 Task: In the  document effectivedm.doc ,insert the clipart between heading and points ' search for plan ' and adjust the shape height to  '3..4''
Action: Mouse moved to (19, 18)
Screenshot: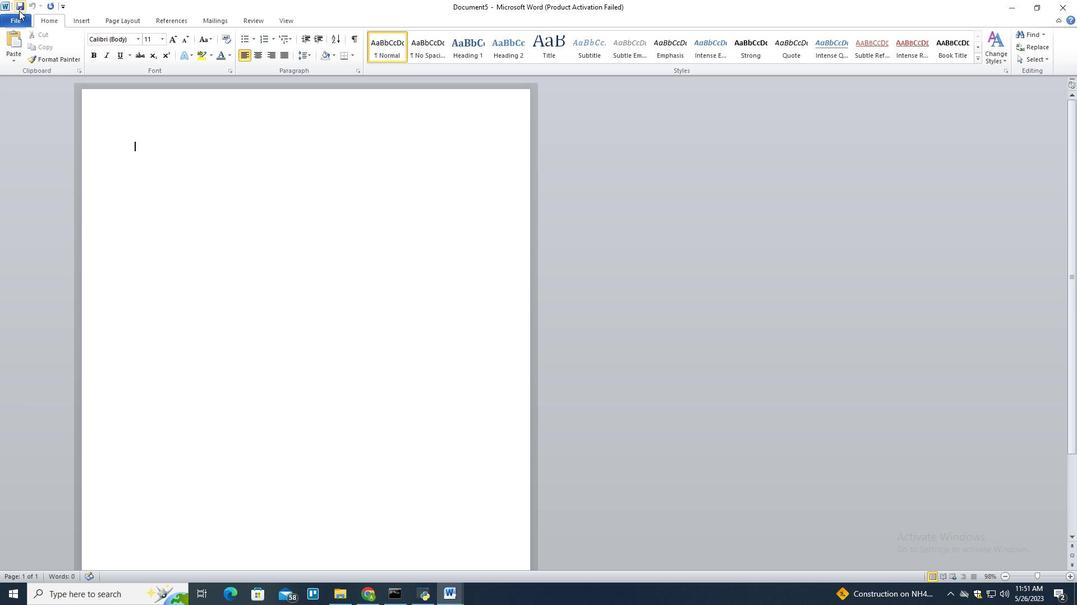 
Action: Mouse pressed left at (19, 18)
Screenshot: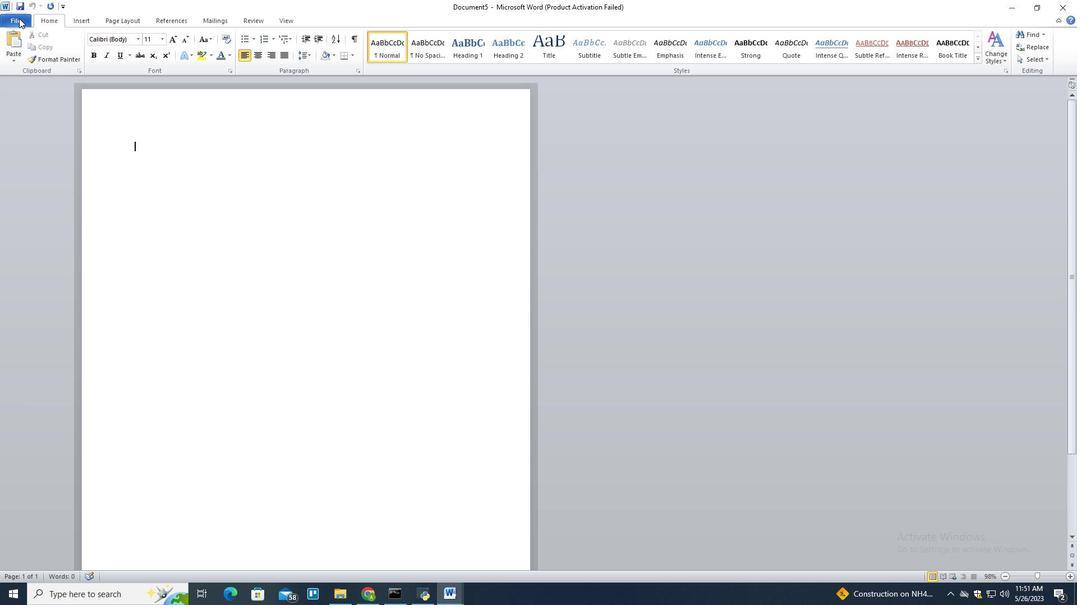
Action: Mouse moved to (39, 67)
Screenshot: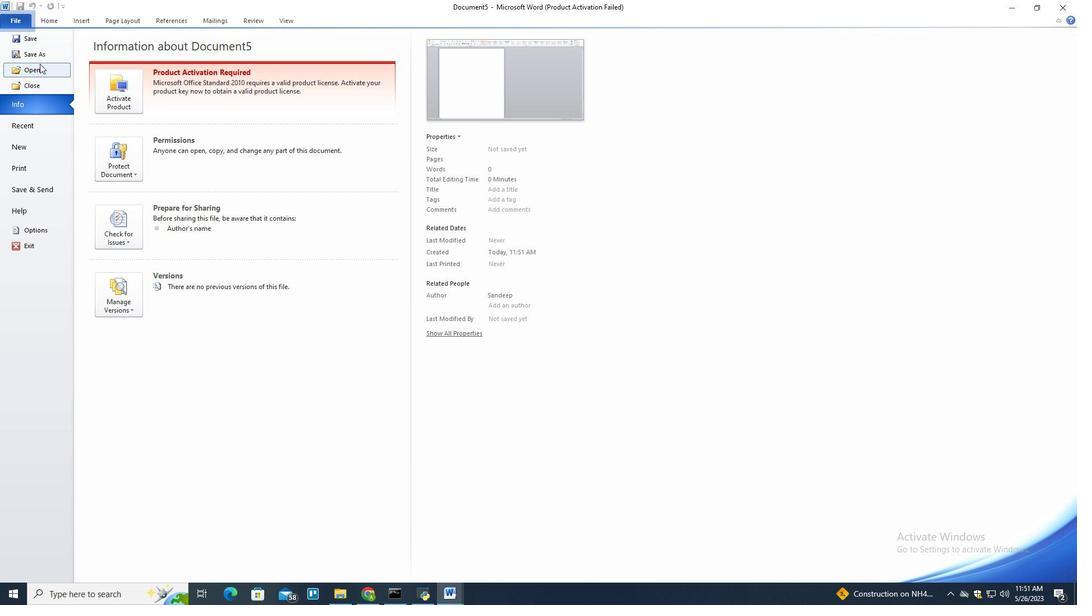 
Action: Mouse pressed left at (39, 67)
Screenshot: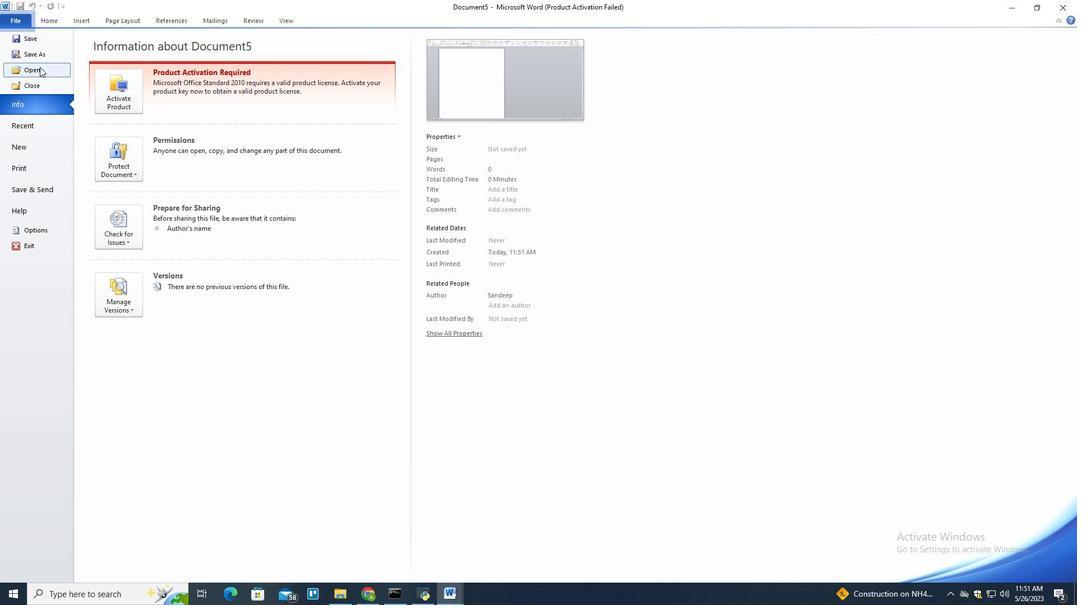 
Action: Mouse moved to (140, 127)
Screenshot: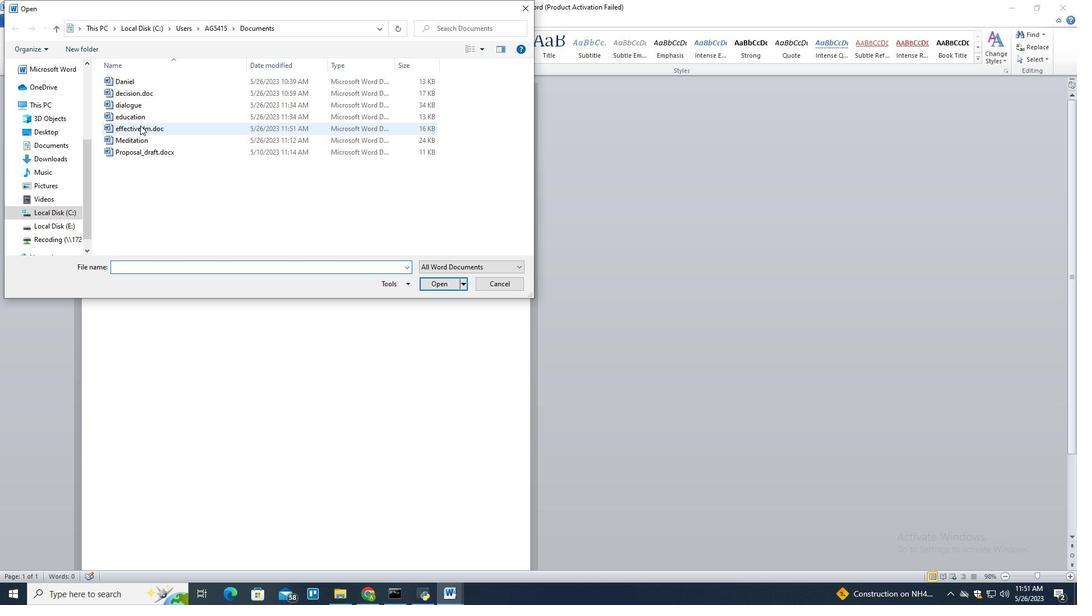 
Action: Mouse pressed left at (140, 127)
Screenshot: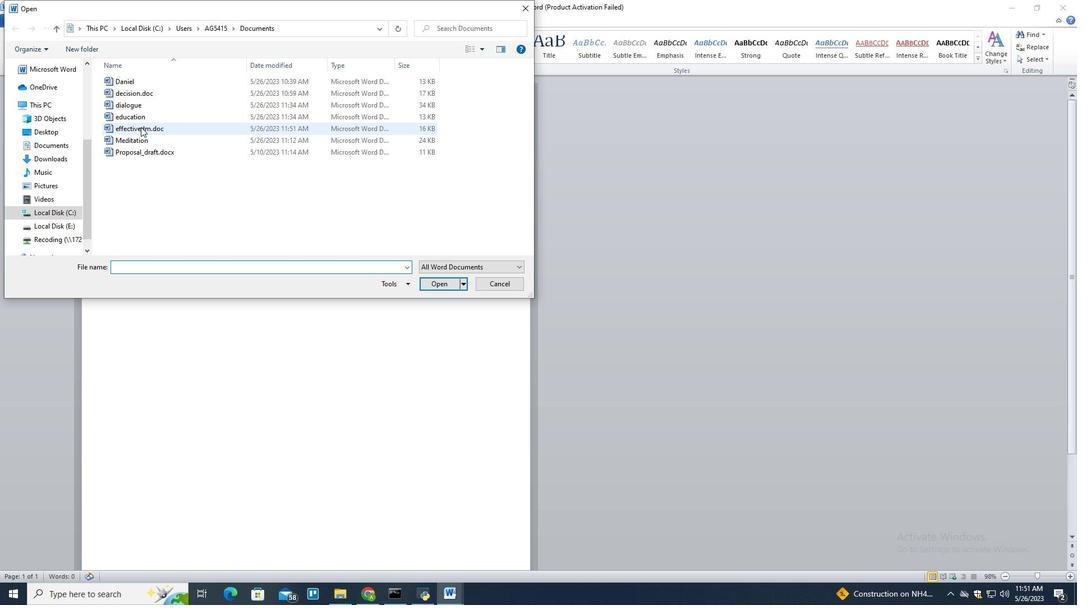 
Action: Mouse moved to (438, 287)
Screenshot: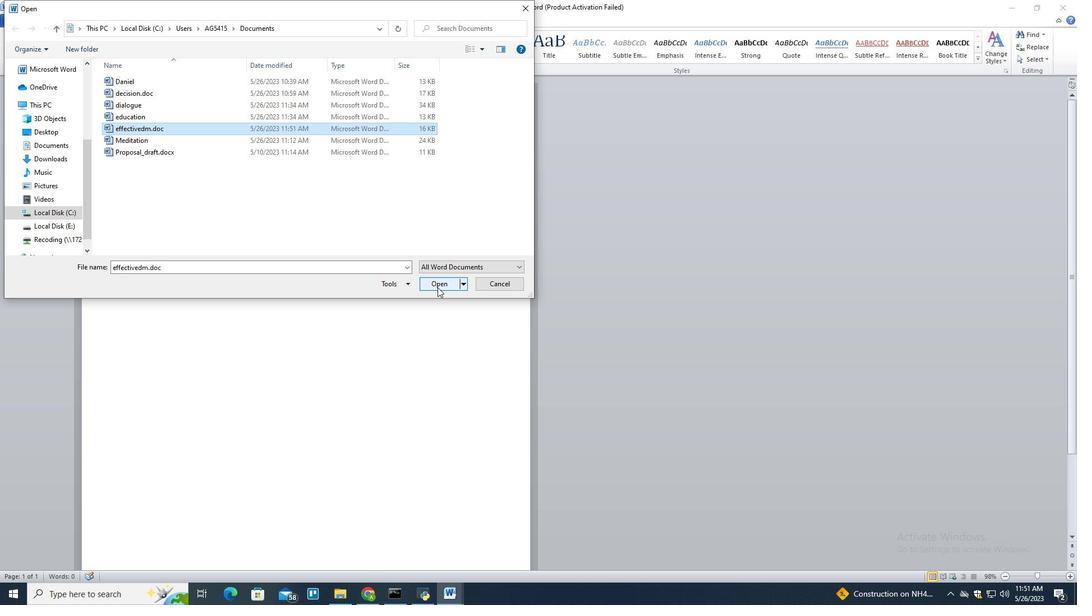 
Action: Mouse pressed left at (438, 287)
Screenshot: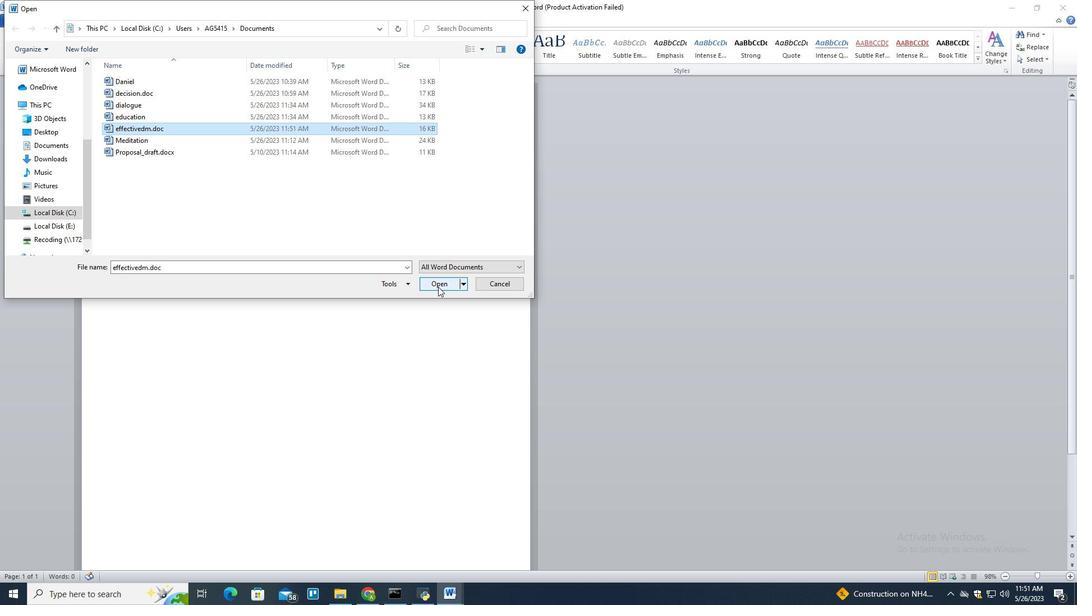 
Action: Mouse moved to (75, 20)
Screenshot: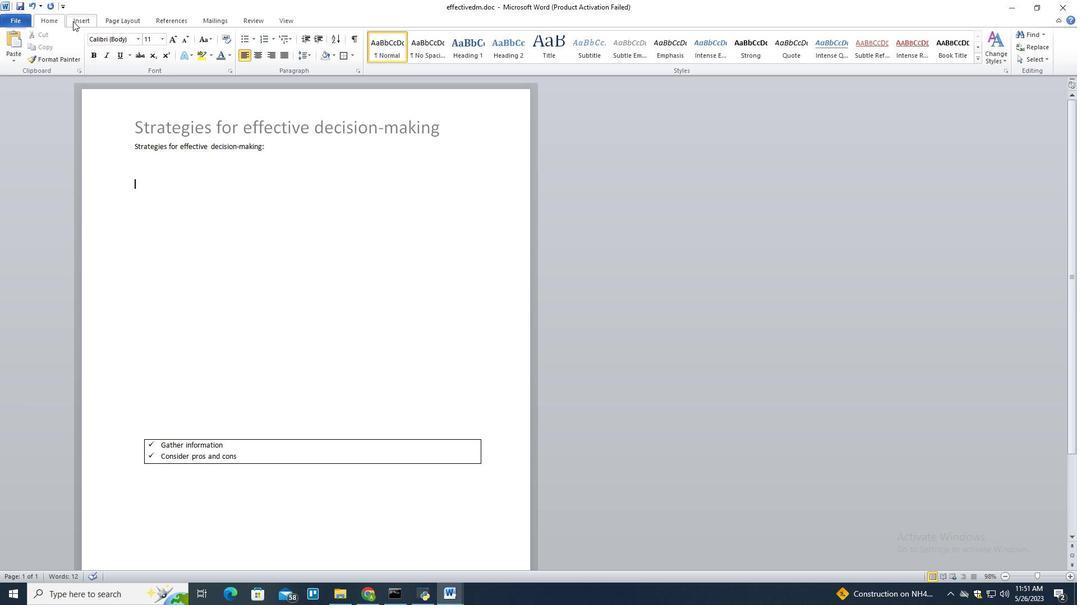 
Action: Mouse pressed left at (75, 20)
Screenshot: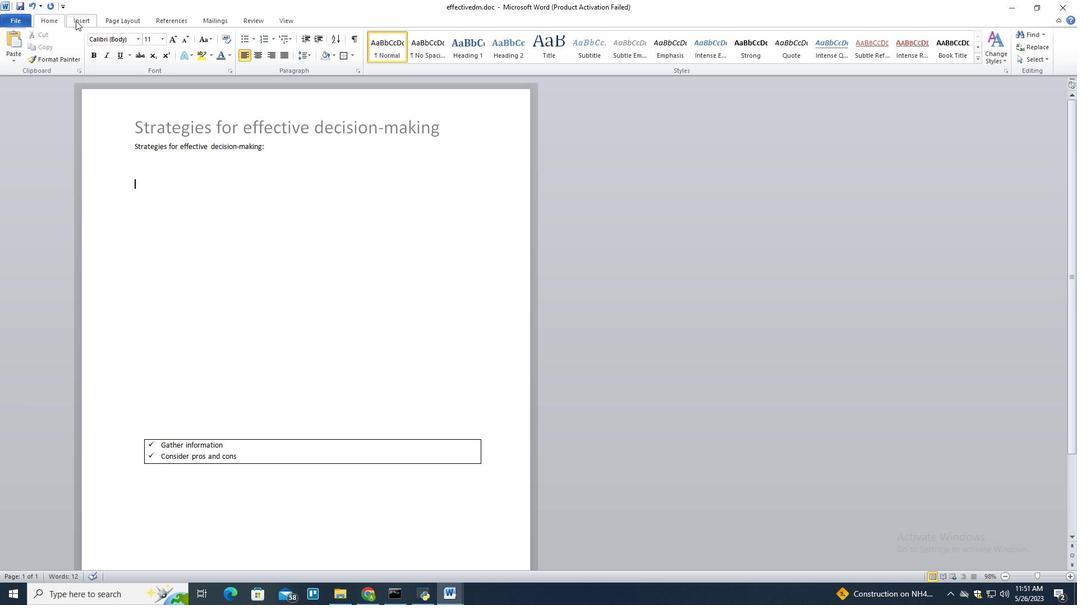 
Action: Mouse moved to (141, 51)
Screenshot: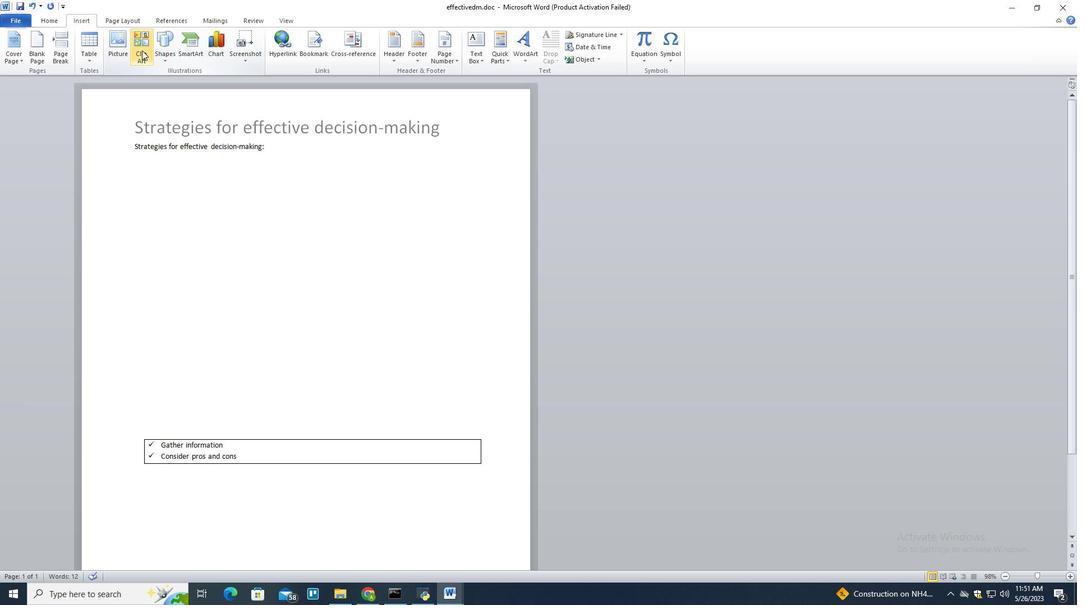 
Action: Mouse pressed left at (141, 51)
Screenshot: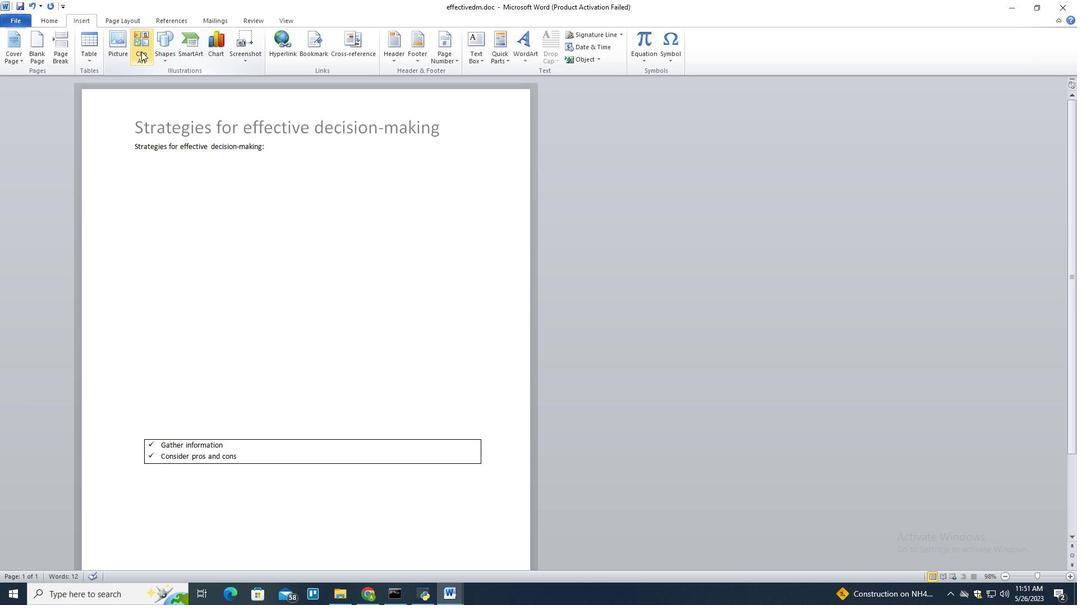 
Action: Mouse moved to (973, 104)
Screenshot: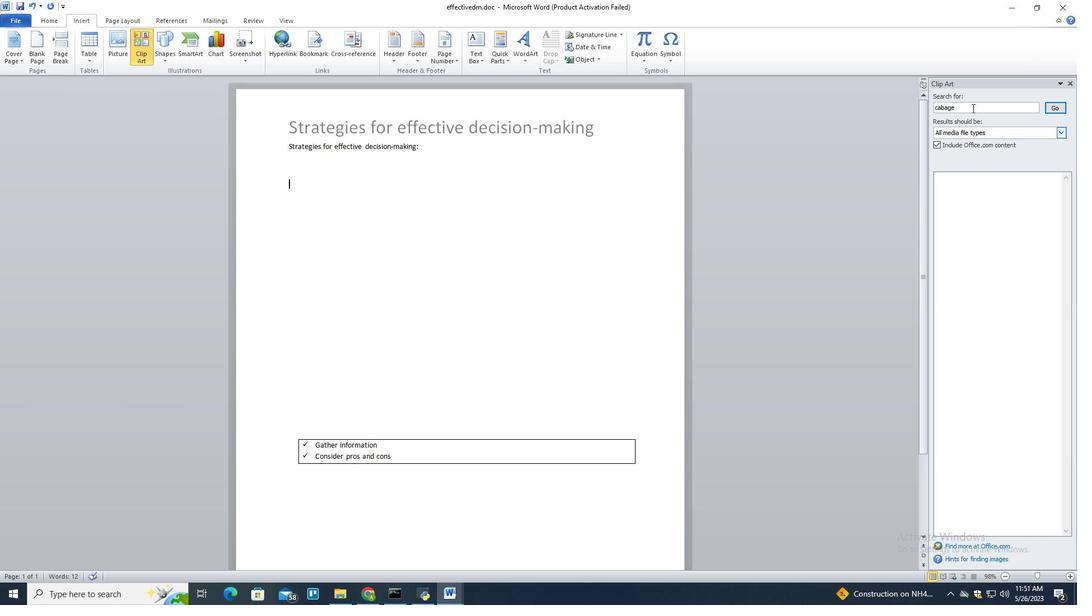 
Action: Mouse pressed left at (973, 104)
Screenshot: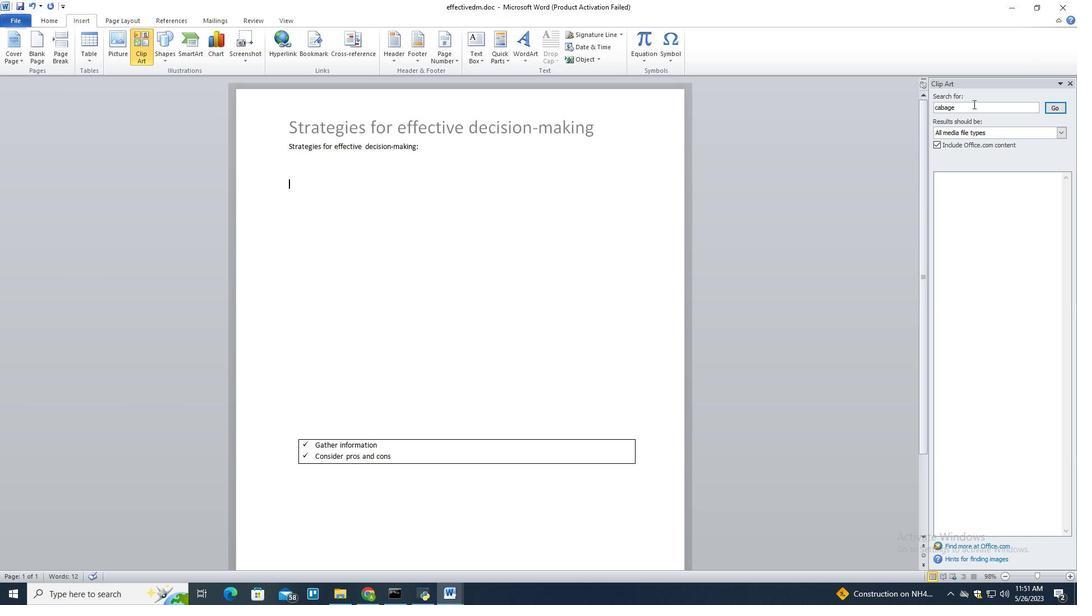 
Action: Mouse pressed left at (973, 104)
Screenshot: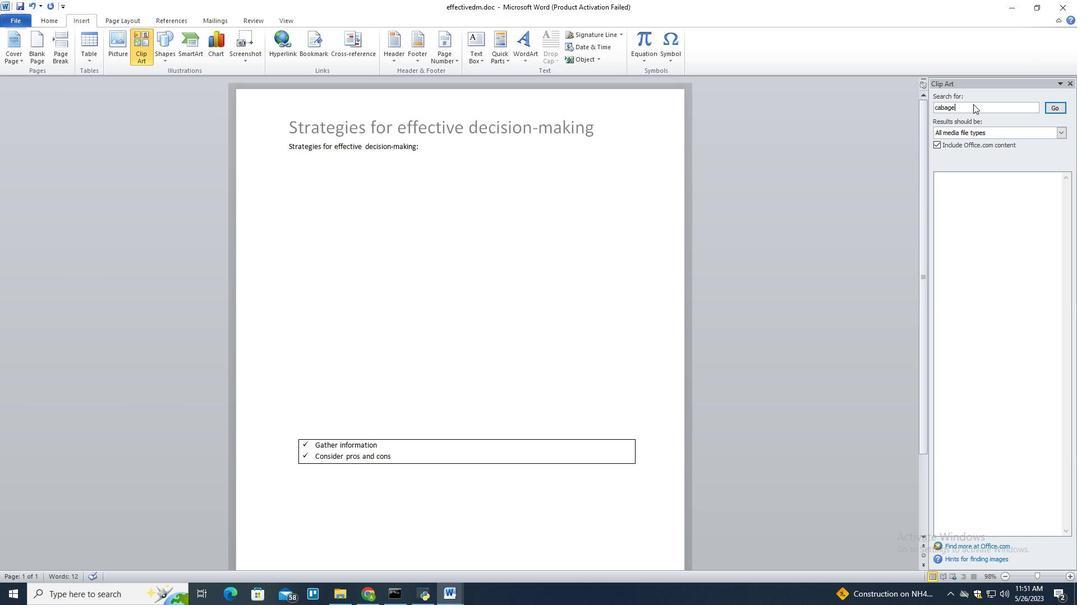 
Action: Mouse pressed left at (973, 104)
Screenshot: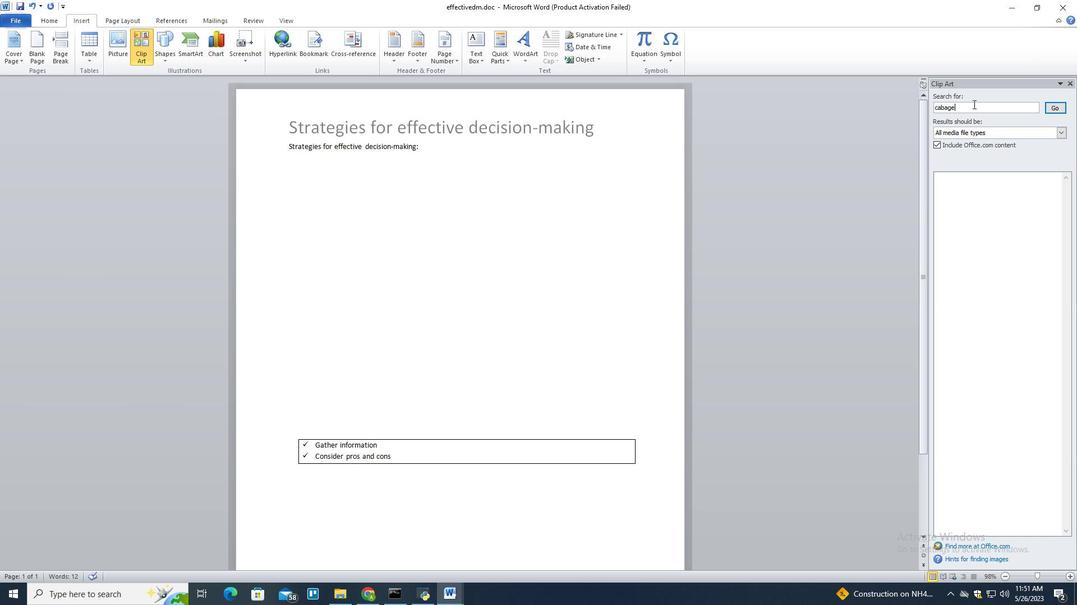 
Action: Key pressed plan<Key.enter>
Screenshot: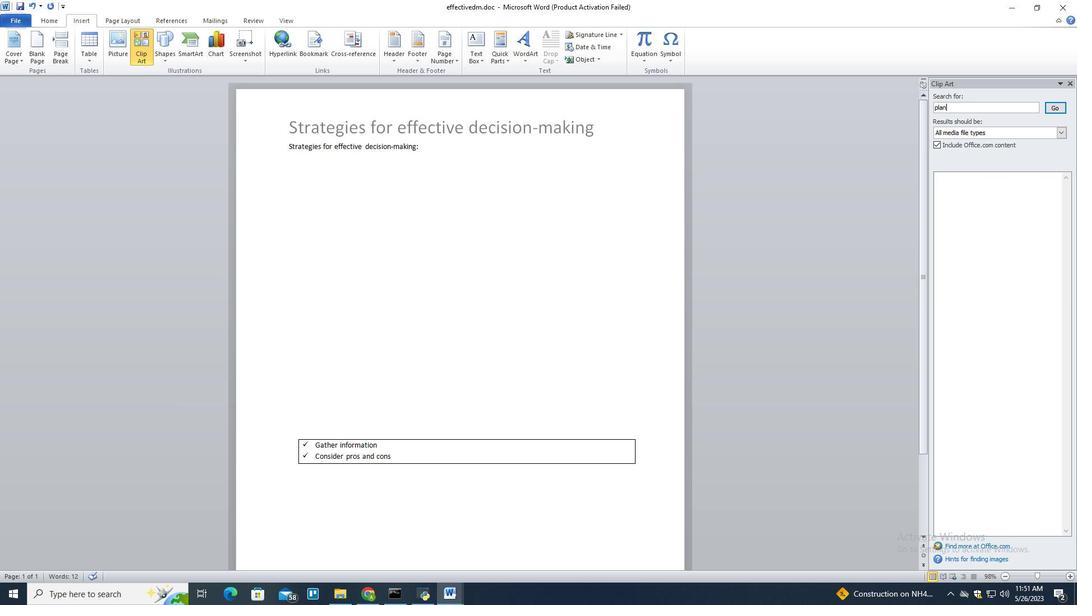 
Action: Mouse moved to (979, 392)
Screenshot: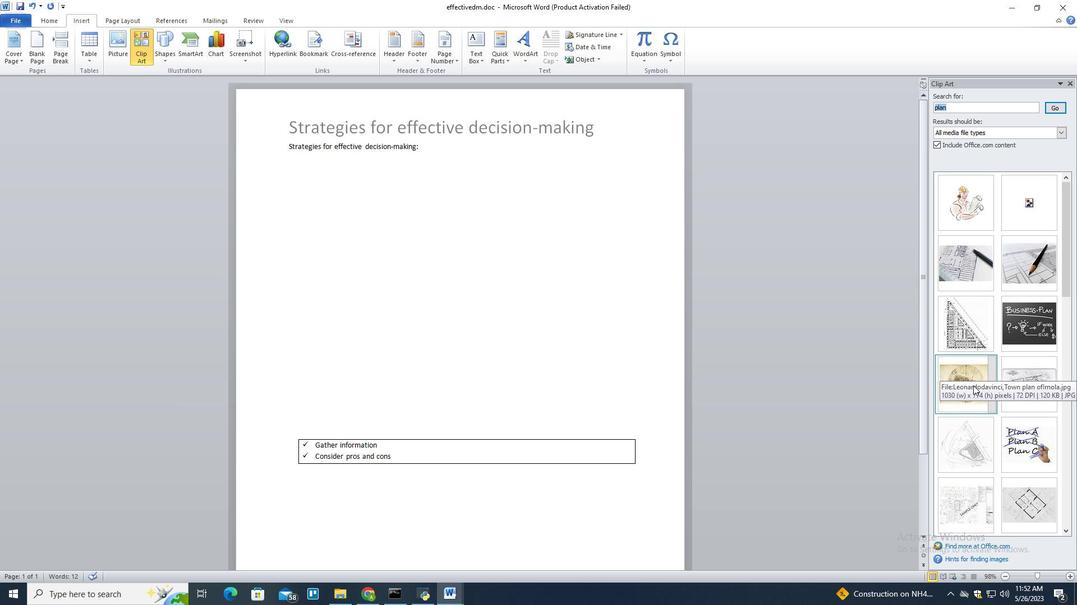
Action: Mouse scrolled (979, 391) with delta (0, 0)
Screenshot: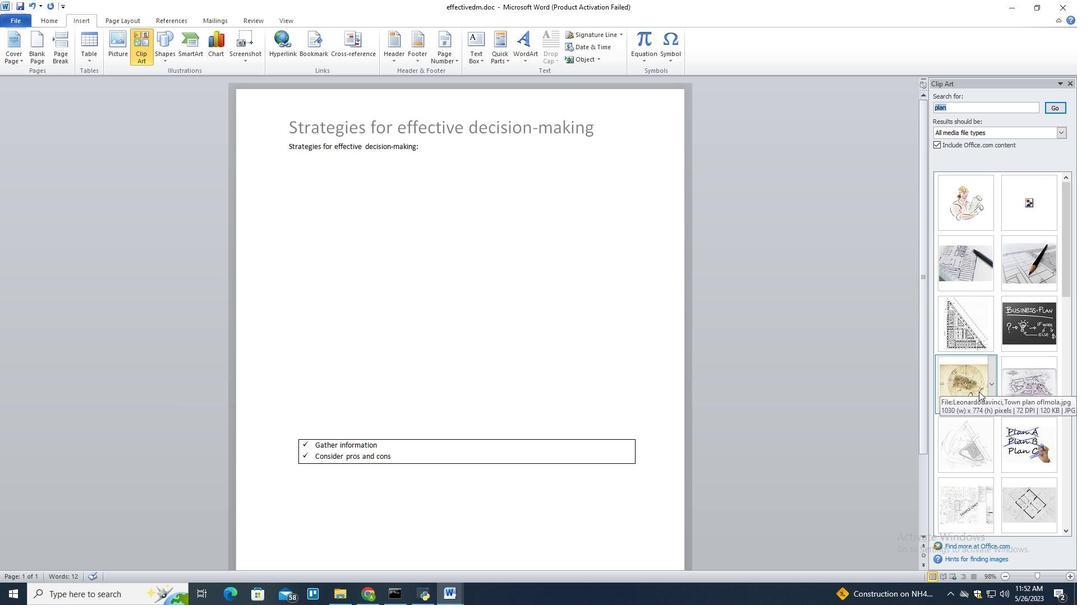 
Action: Mouse scrolled (979, 391) with delta (0, 0)
Screenshot: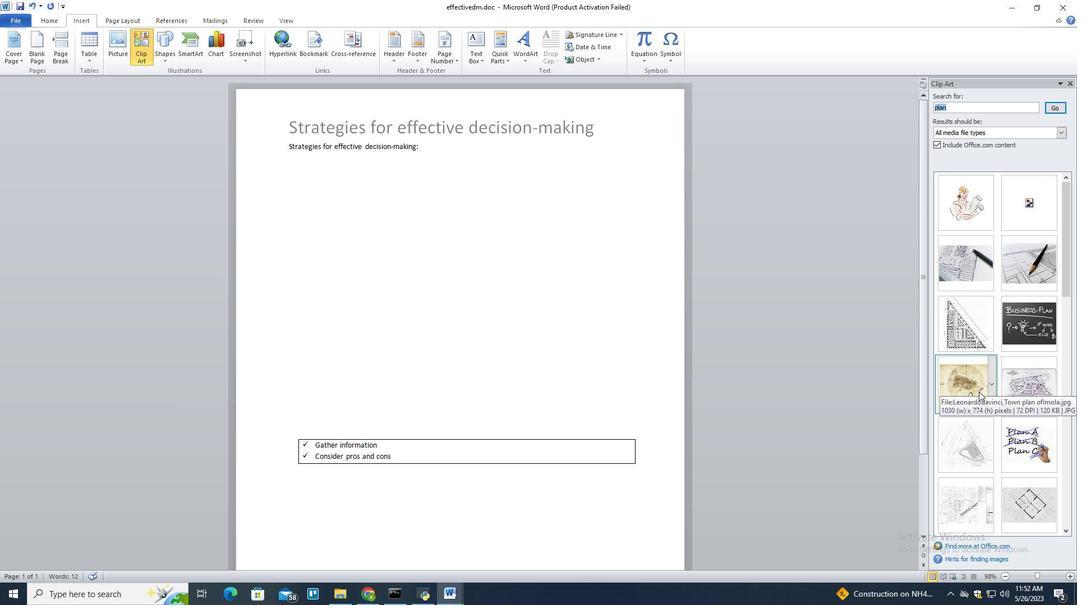 
Action: Mouse scrolled (979, 391) with delta (0, 0)
Screenshot: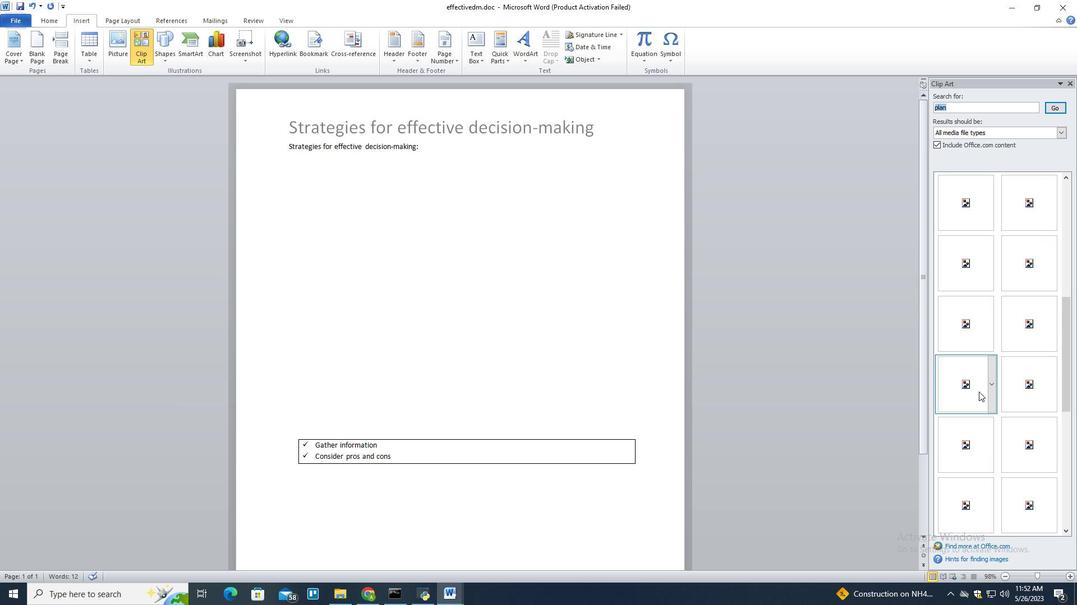 
Action: Mouse moved to (1025, 273)
Screenshot: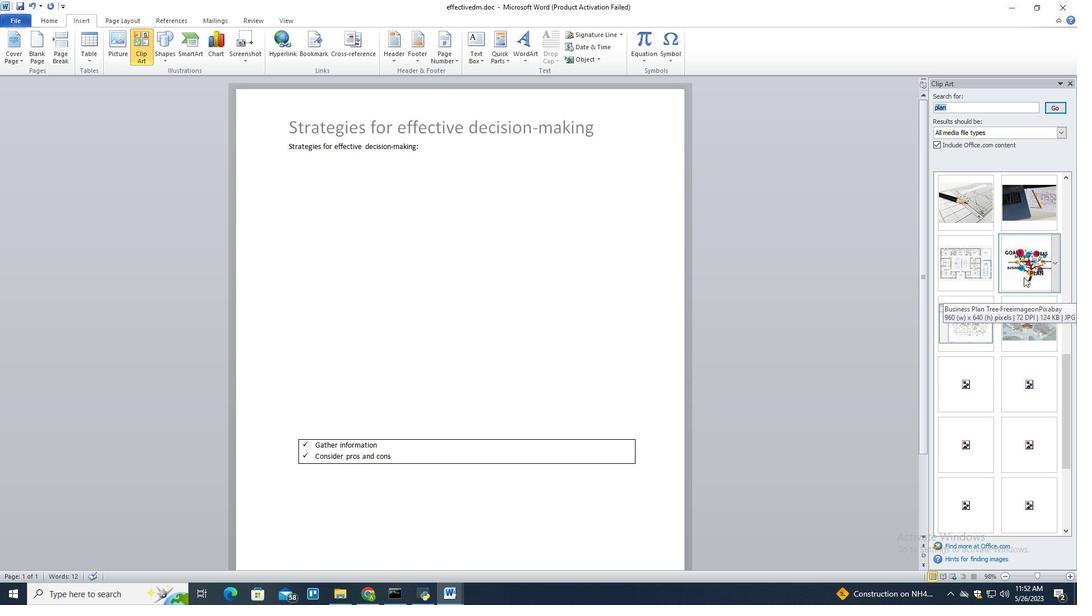 
Action: Mouse pressed left at (1025, 273)
Screenshot: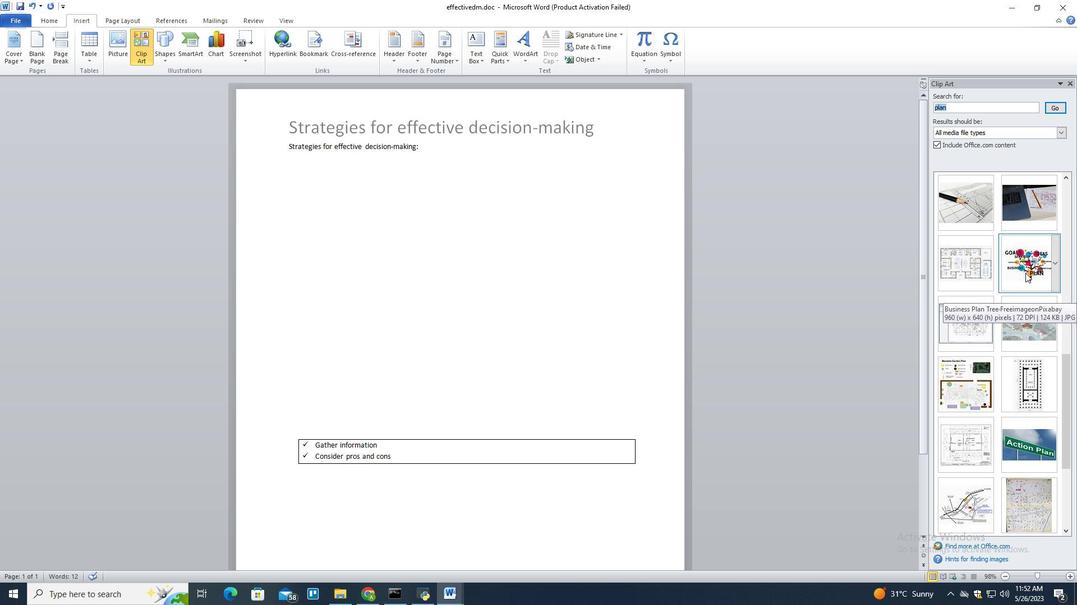 
Action: Mouse moved to (528, 438)
Screenshot: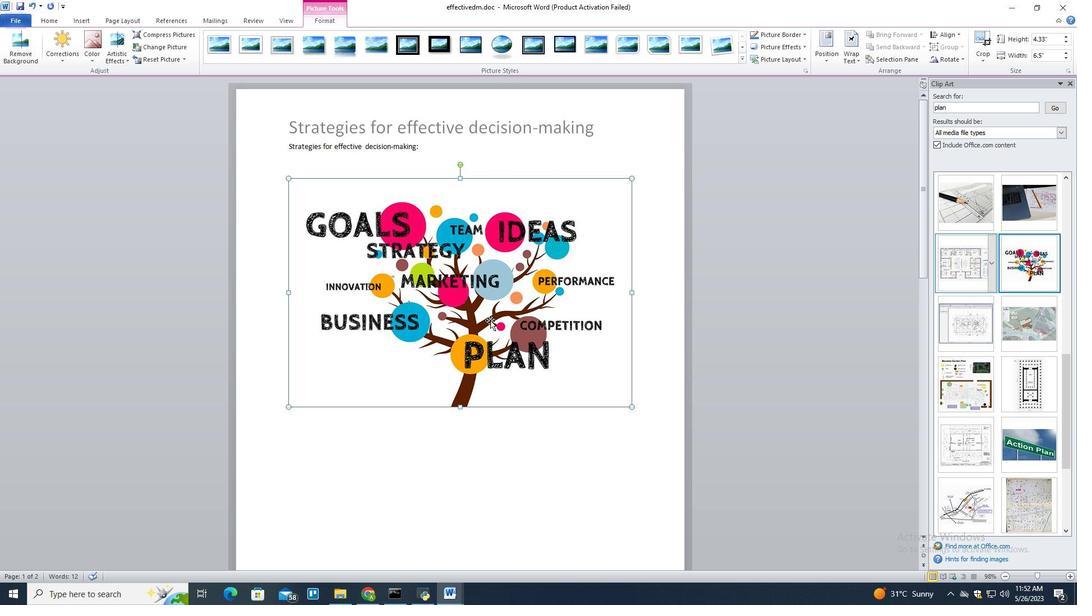 
Action: Mouse scrolled (528, 438) with delta (0, 0)
Screenshot: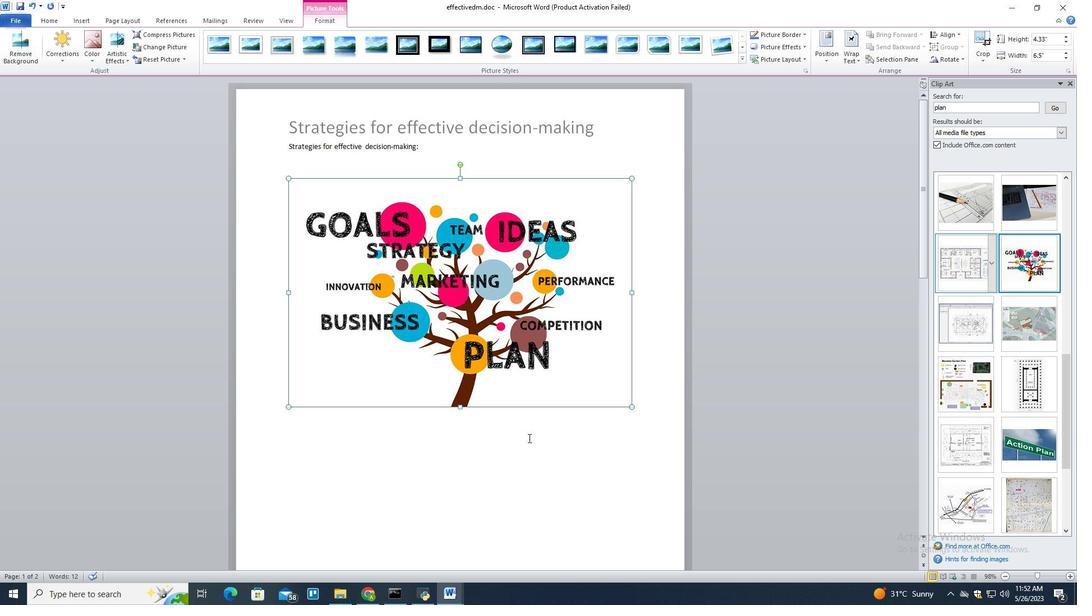 
Action: Mouse scrolled (528, 438) with delta (0, 0)
Screenshot: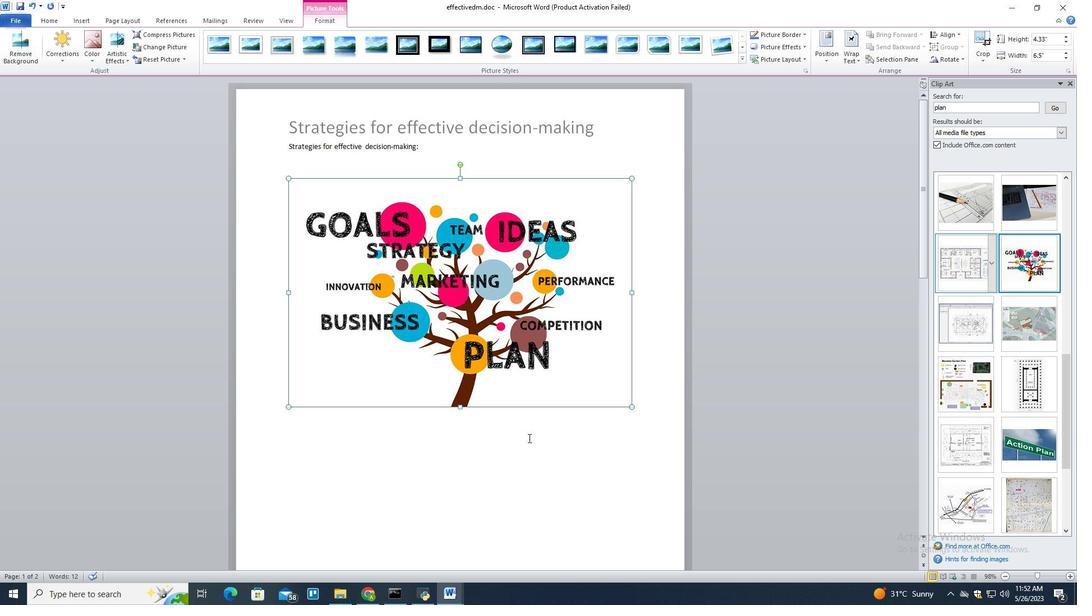 
Action: Mouse scrolled (528, 438) with delta (0, 0)
Screenshot: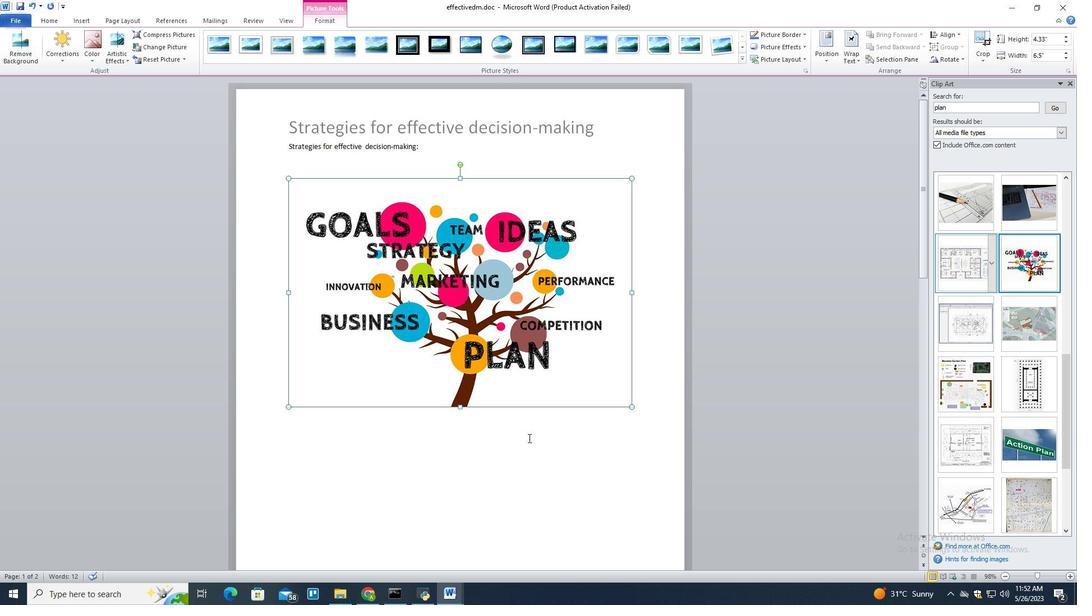
Action: Mouse scrolled (528, 438) with delta (0, 0)
Screenshot: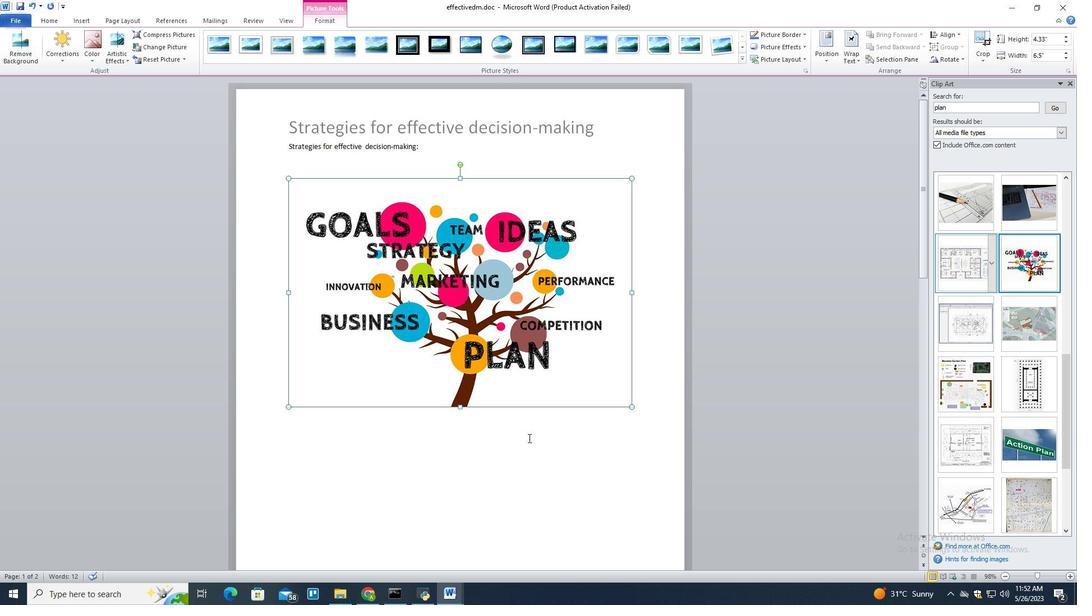
Action: Mouse scrolled (528, 439) with delta (0, 0)
Screenshot: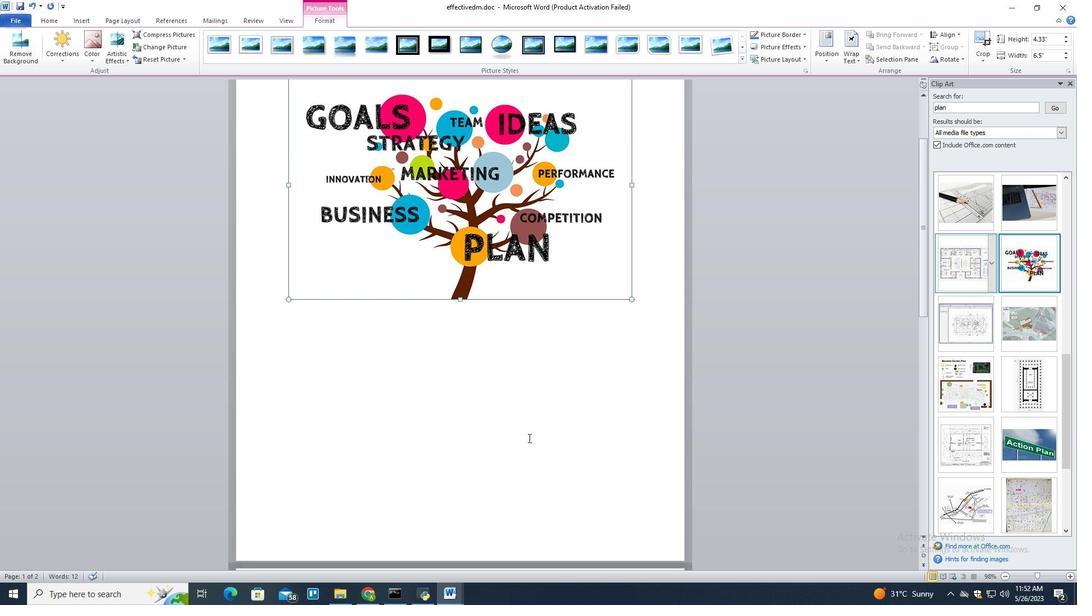 
Action: Mouse scrolled (528, 439) with delta (0, 0)
Screenshot: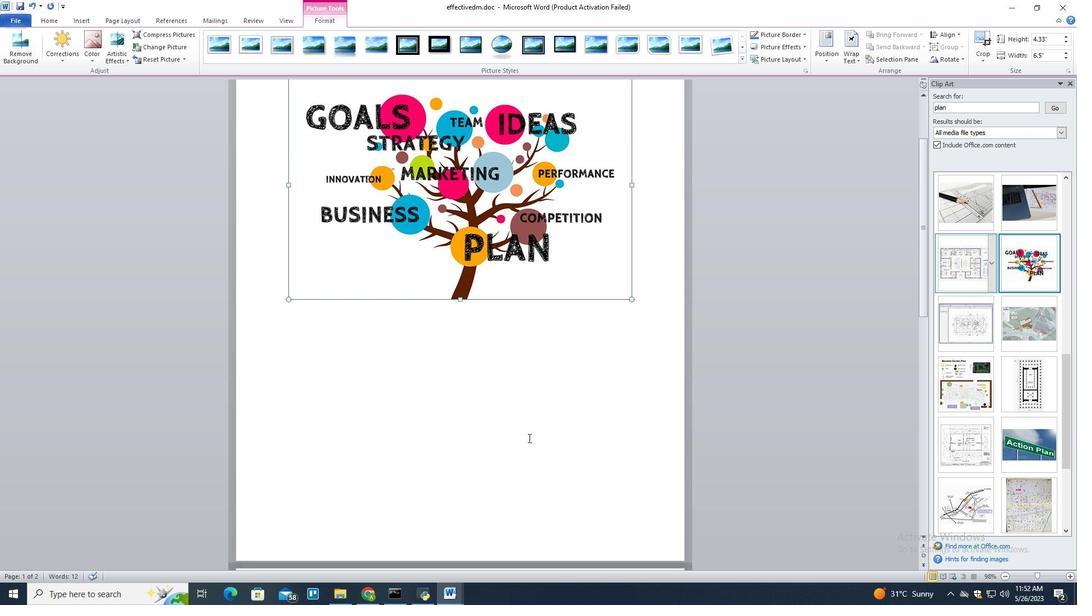 
Action: Mouse scrolled (528, 439) with delta (0, 0)
Screenshot: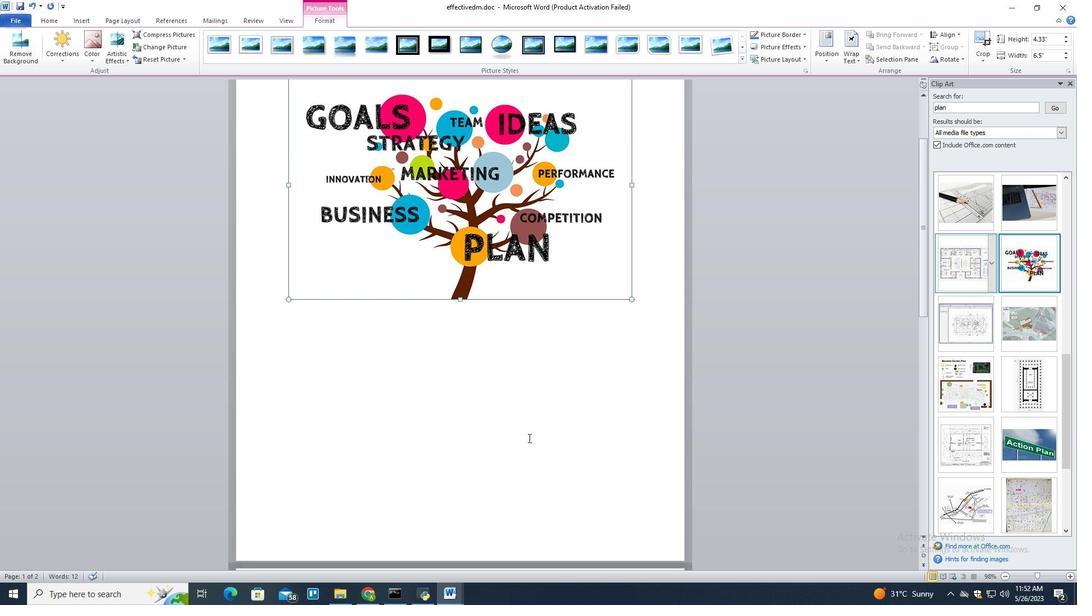 
Action: Mouse scrolled (528, 439) with delta (0, 0)
Screenshot: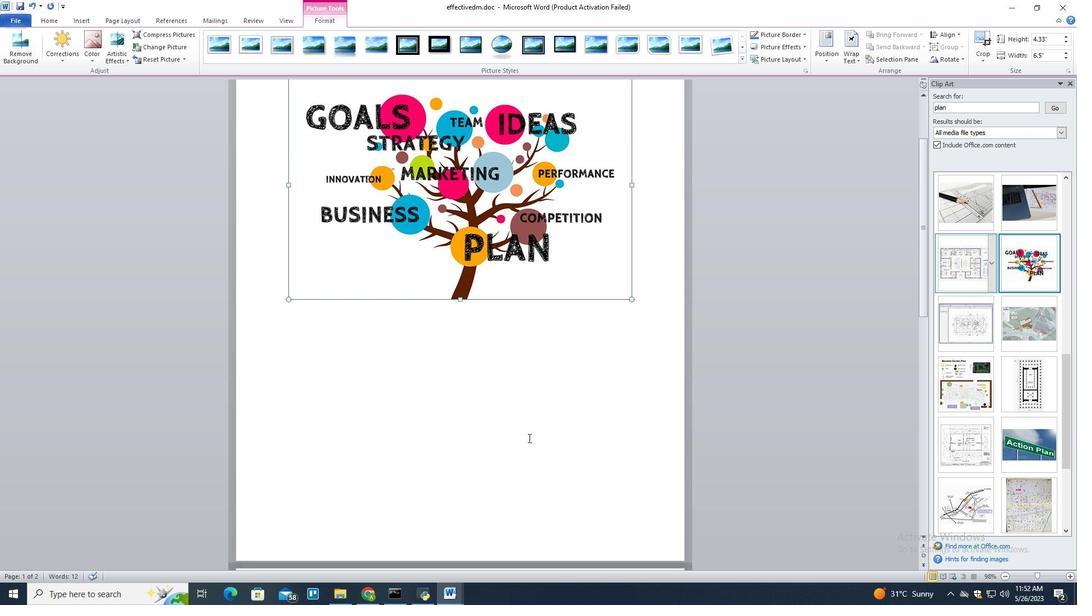
Action: Mouse scrolled (528, 439) with delta (0, 0)
Screenshot: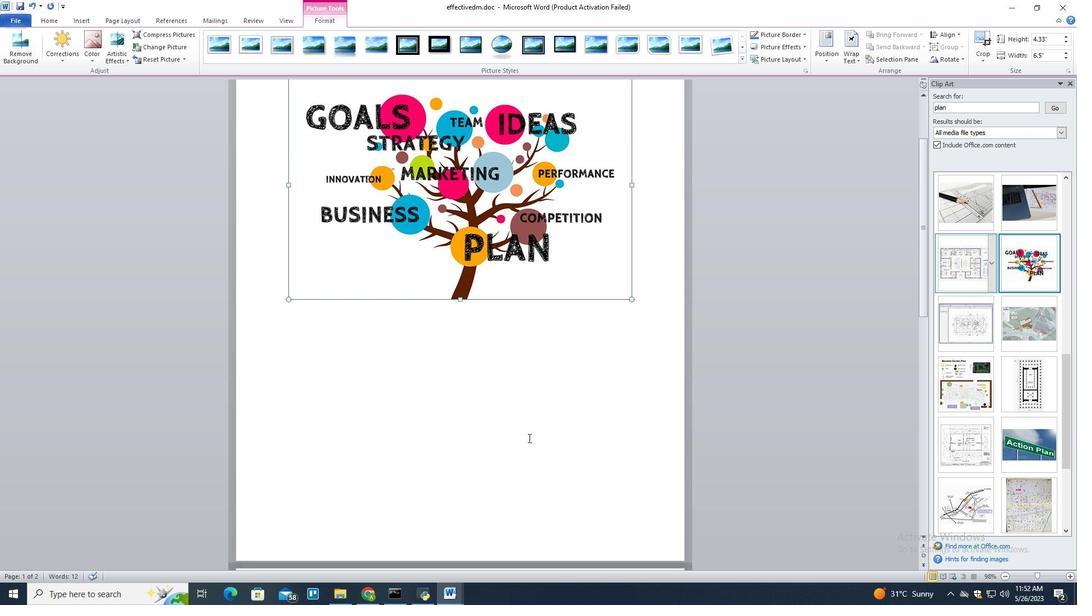 
Action: Mouse moved to (528, 290)
Screenshot: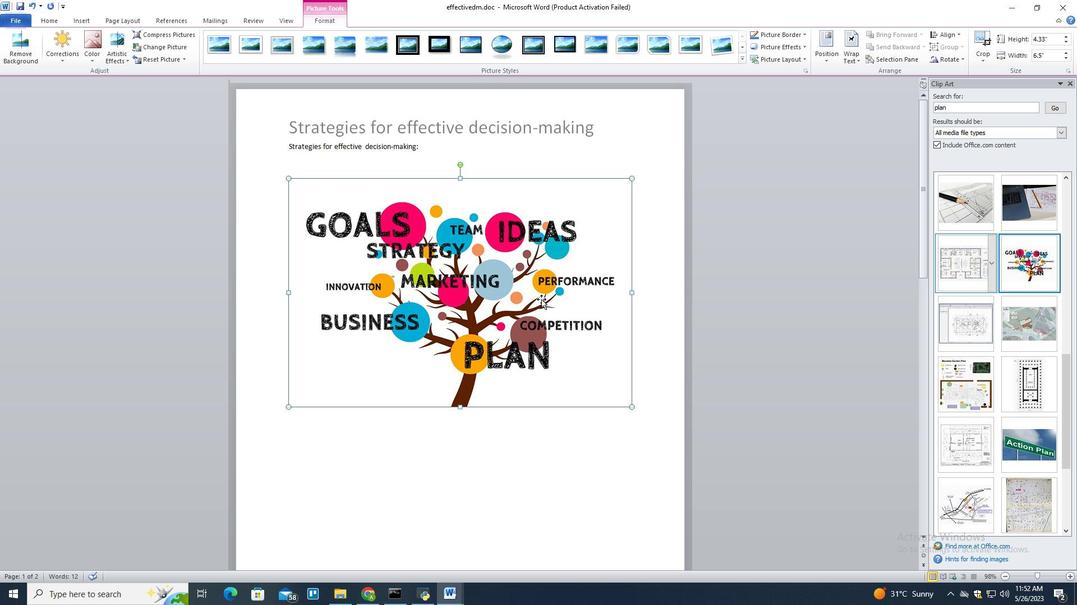 
Action: Mouse pressed left at (528, 290)
Screenshot: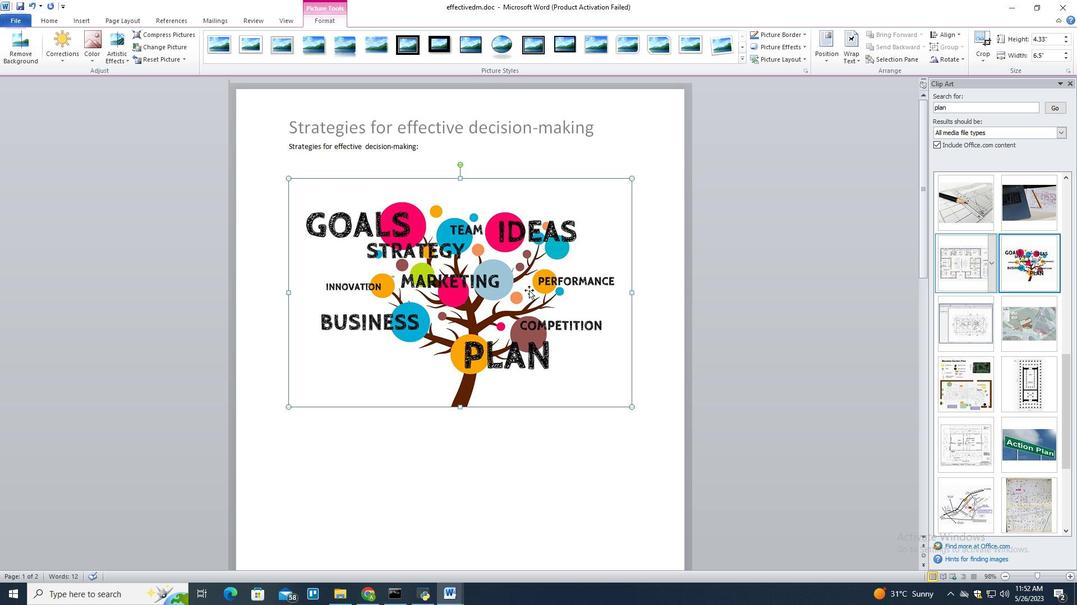 
Action: Mouse moved to (1067, 35)
Screenshot: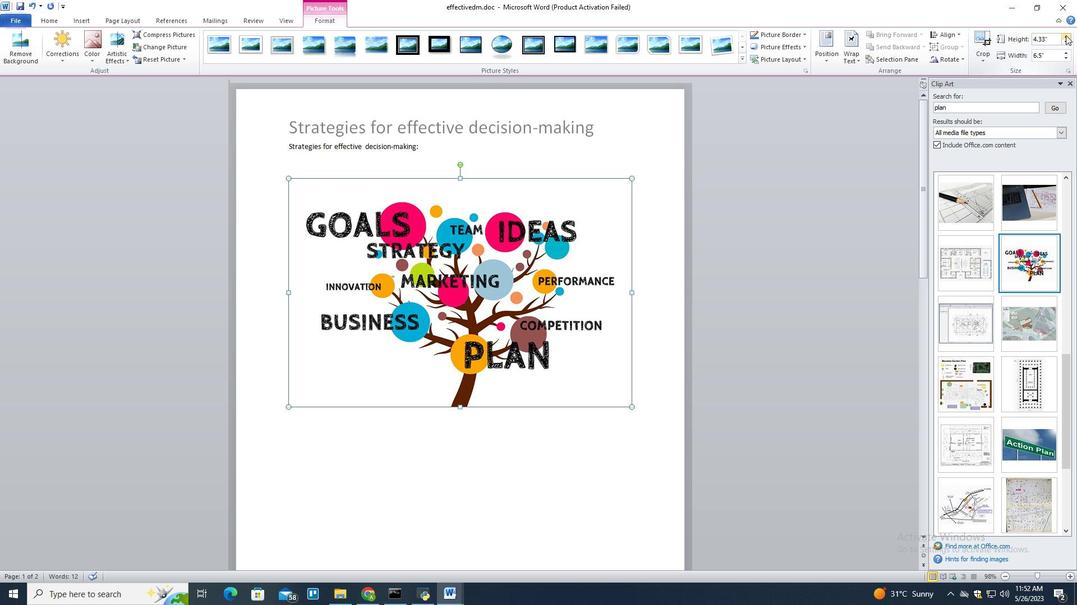 
Action: Mouse pressed left at (1067, 35)
Screenshot: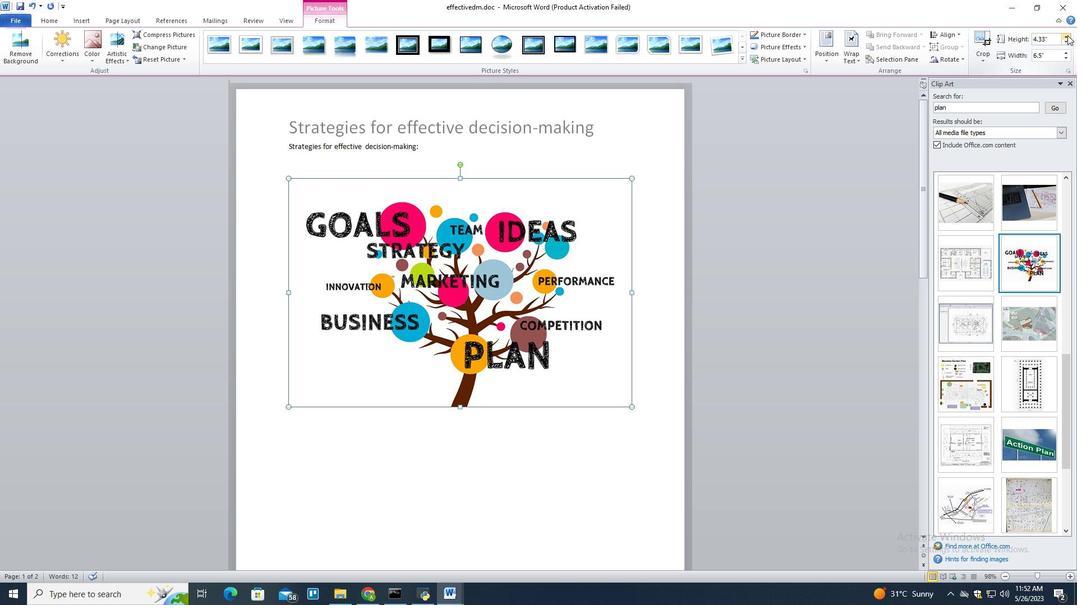 
Action: Mouse moved to (1067, 35)
Screenshot: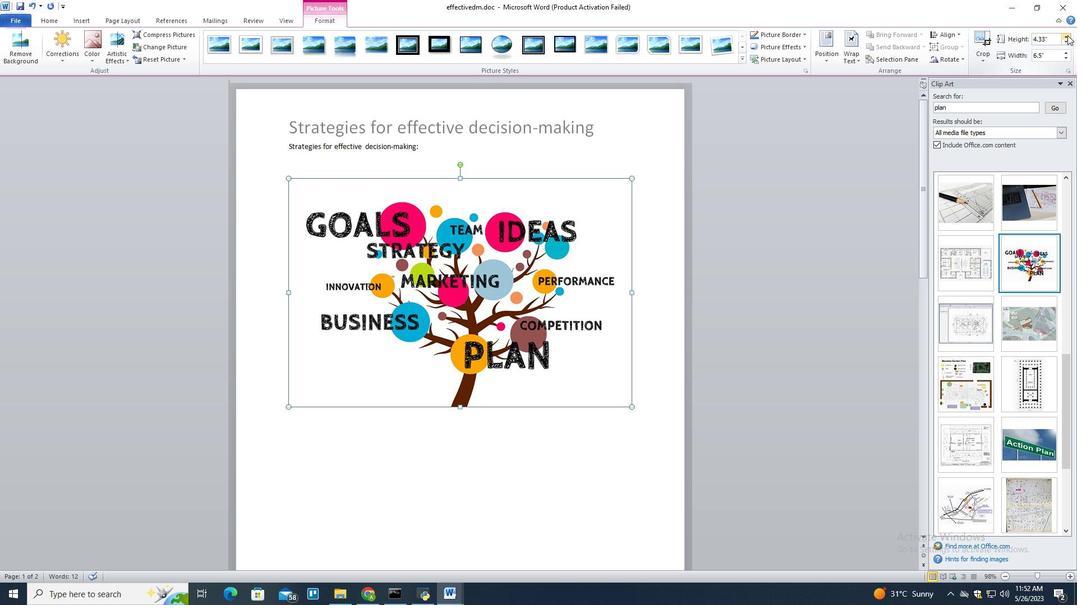 
Action: Mouse pressed left at (1067, 35)
Screenshot: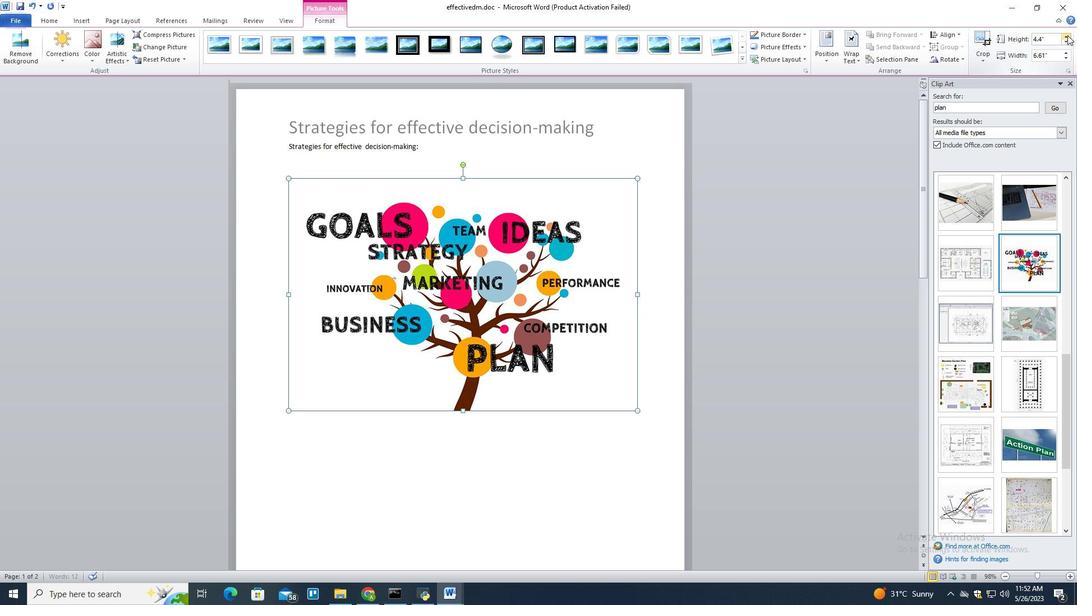
Action: Mouse pressed left at (1067, 35)
Screenshot: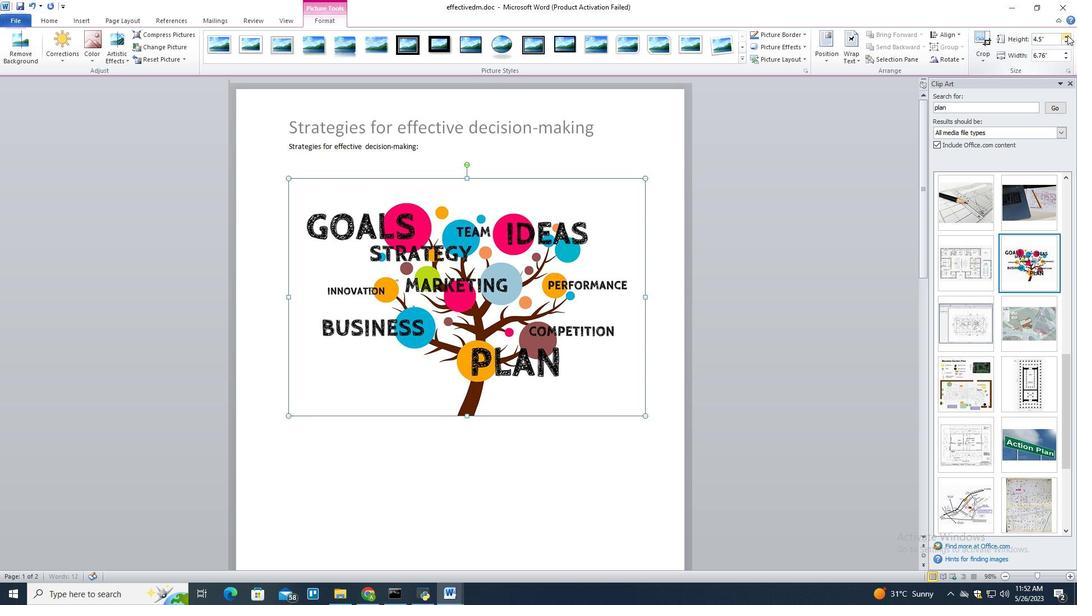 
Action: Mouse pressed left at (1067, 35)
Screenshot: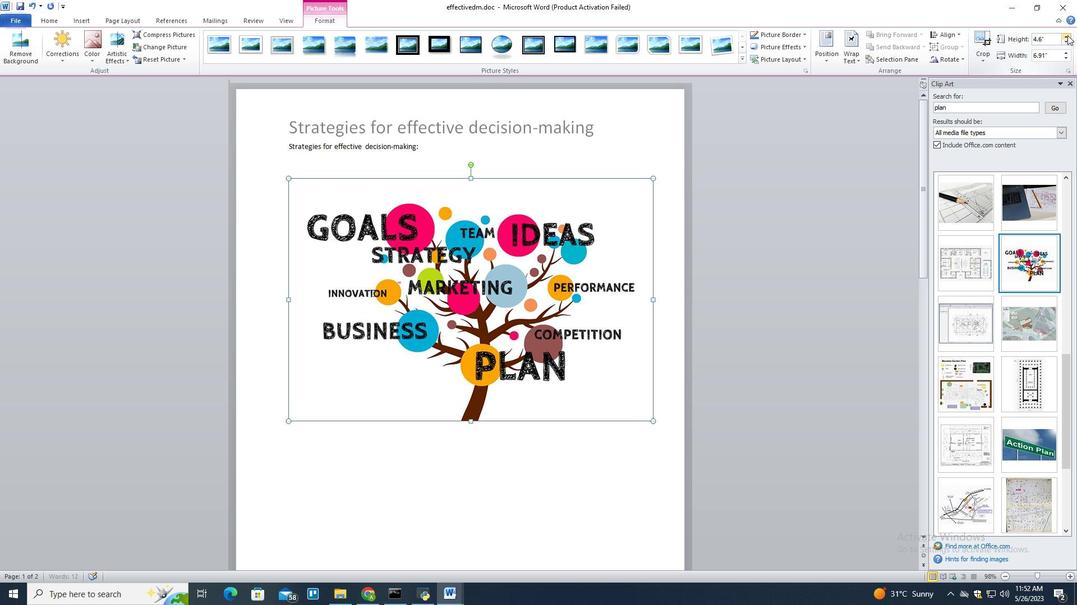 
Action: Mouse moved to (1067, 44)
Screenshot: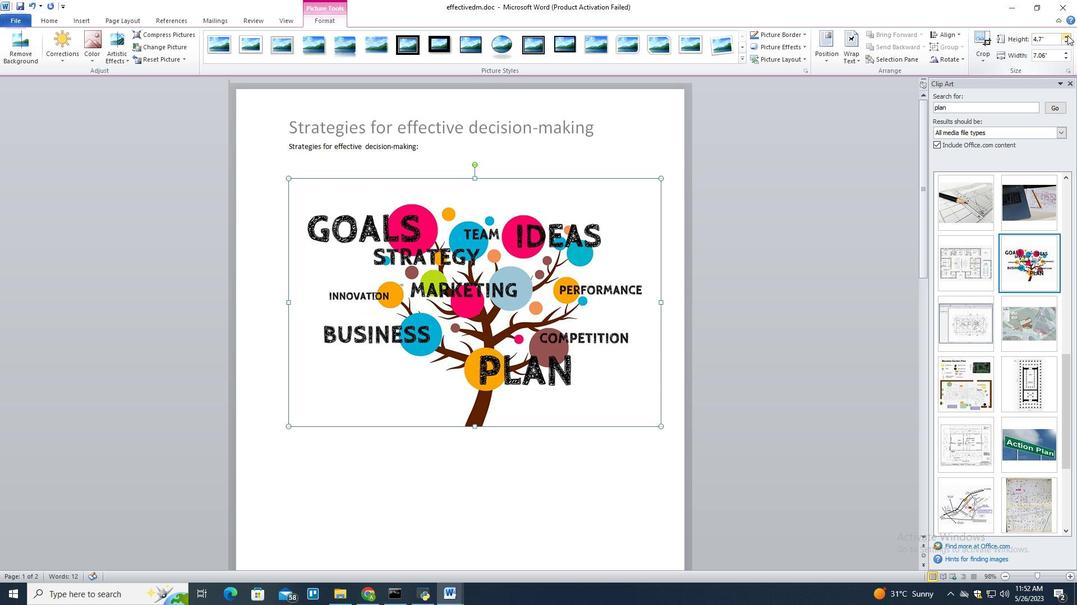 
Action: Mouse pressed left at (1067, 44)
Screenshot: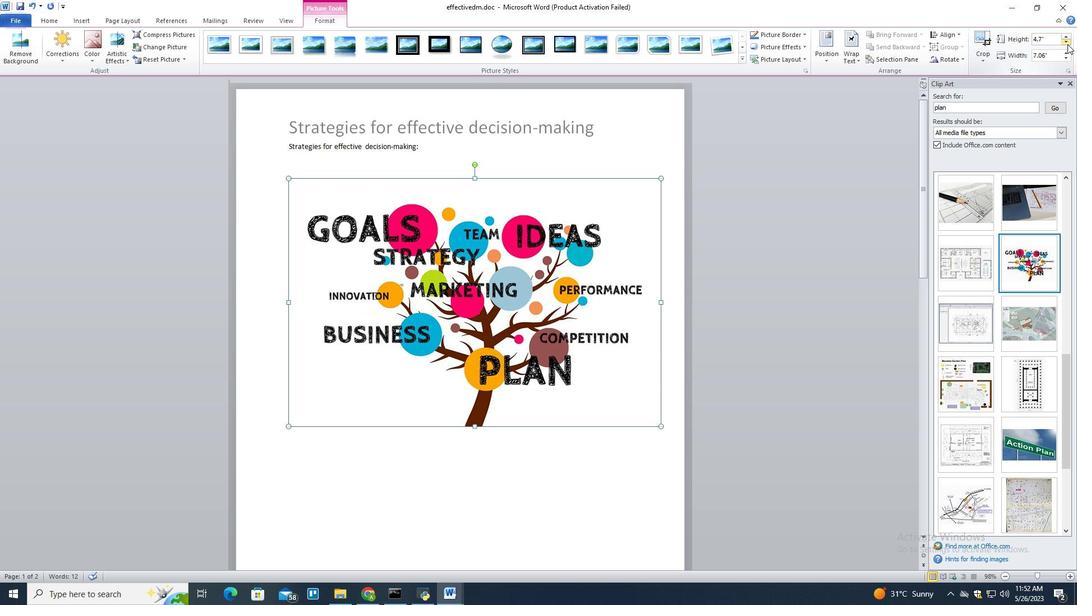
Action: Mouse pressed left at (1067, 44)
Screenshot: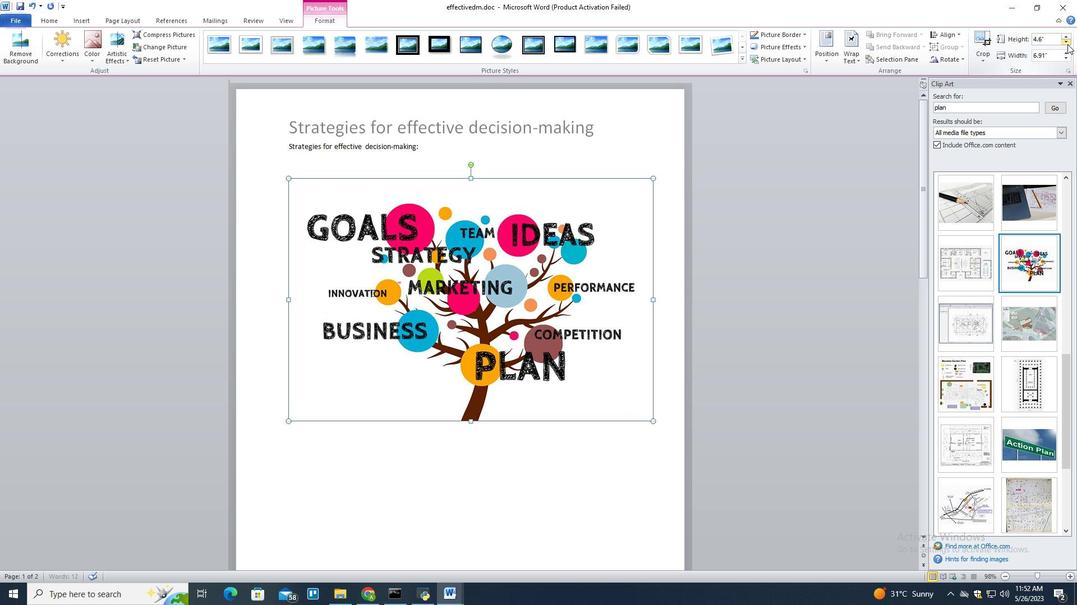 
Action: Mouse pressed left at (1067, 44)
Screenshot: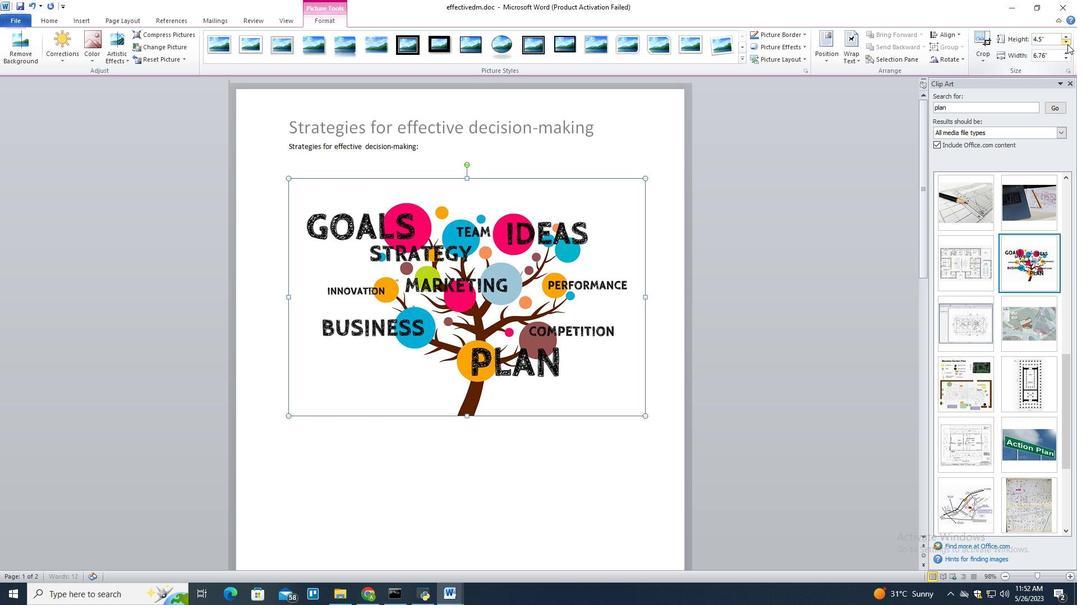 
Action: Mouse pressed left at (1067, 44)
Screenshot: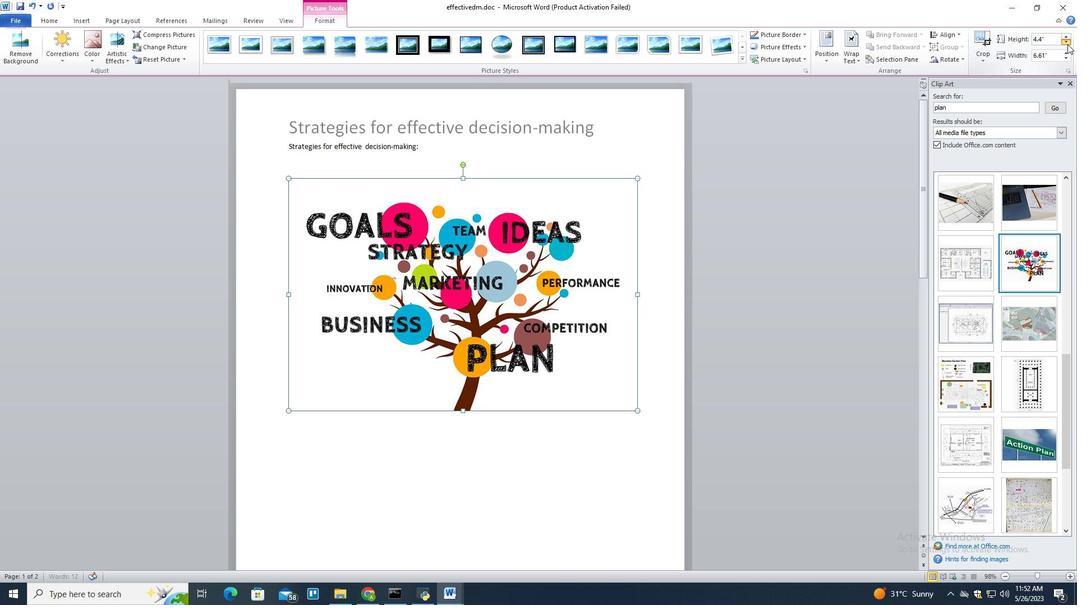 
Action: Mouse pressed left at (1067, 44)
Screenshot: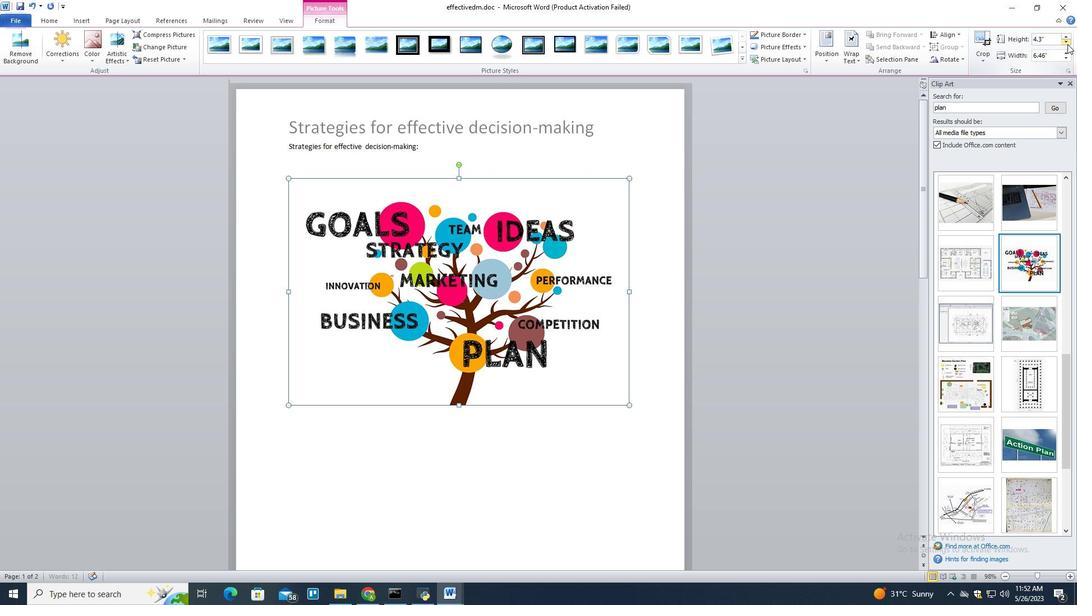 
Action: Mouse pressed left at (1067, 44)
Screenshot: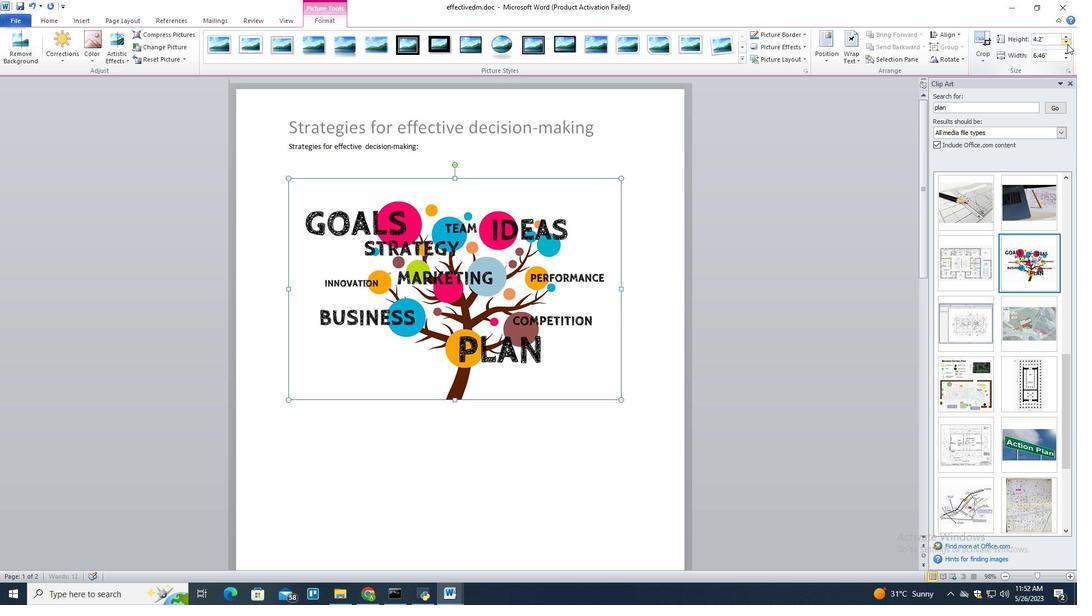 
Action: Mouse pressed left at (1067, 44)
Screenshot: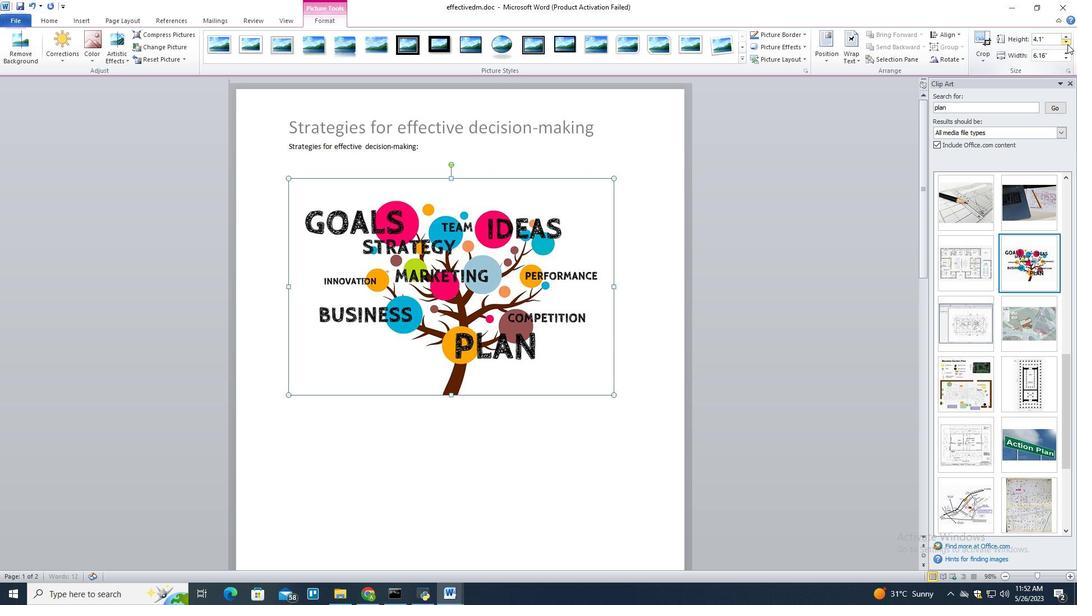 
Action: Mouse pressed left at (1067, 44)
Screenshot: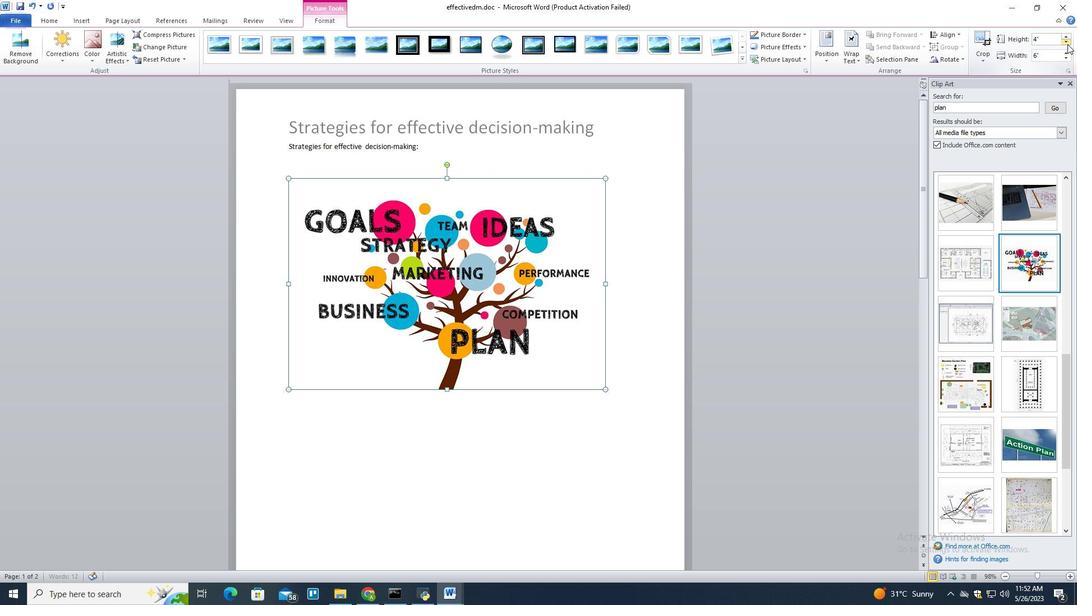 
Action: Mouse pressed left at (1067, 44)
Screenshot: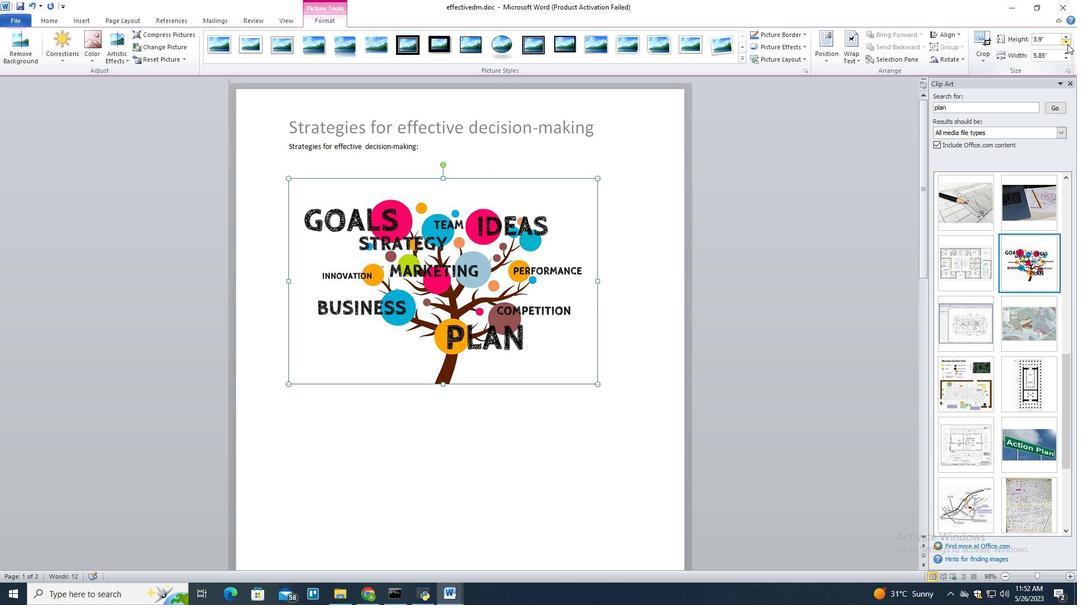 
Action: Mouse pressed left at (1067, 44)
Screenshot: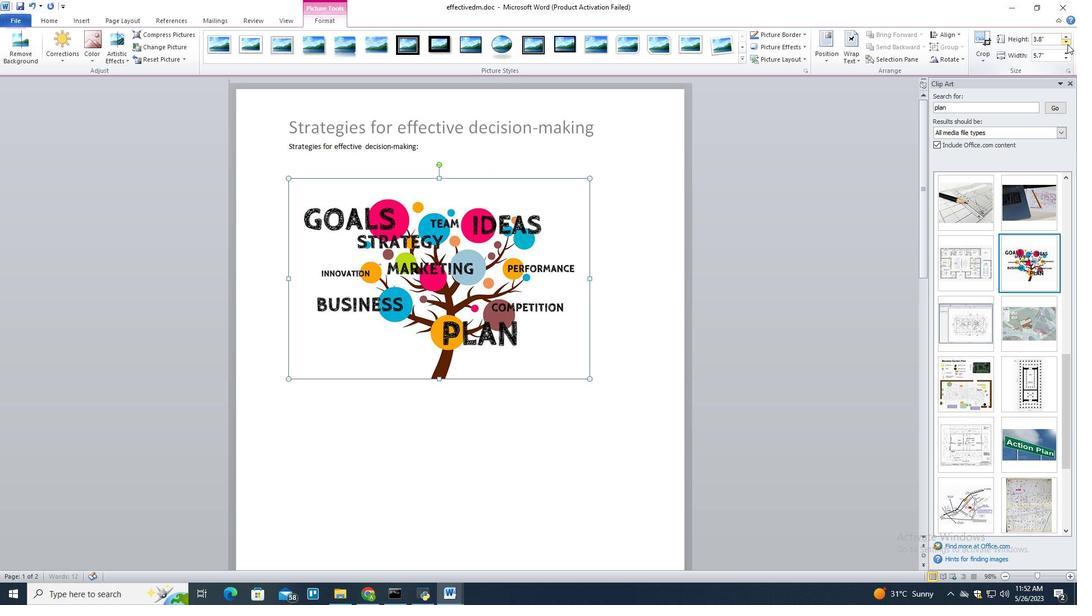 
Action: Mouse pressed left at (1067, 44)
Screenshot: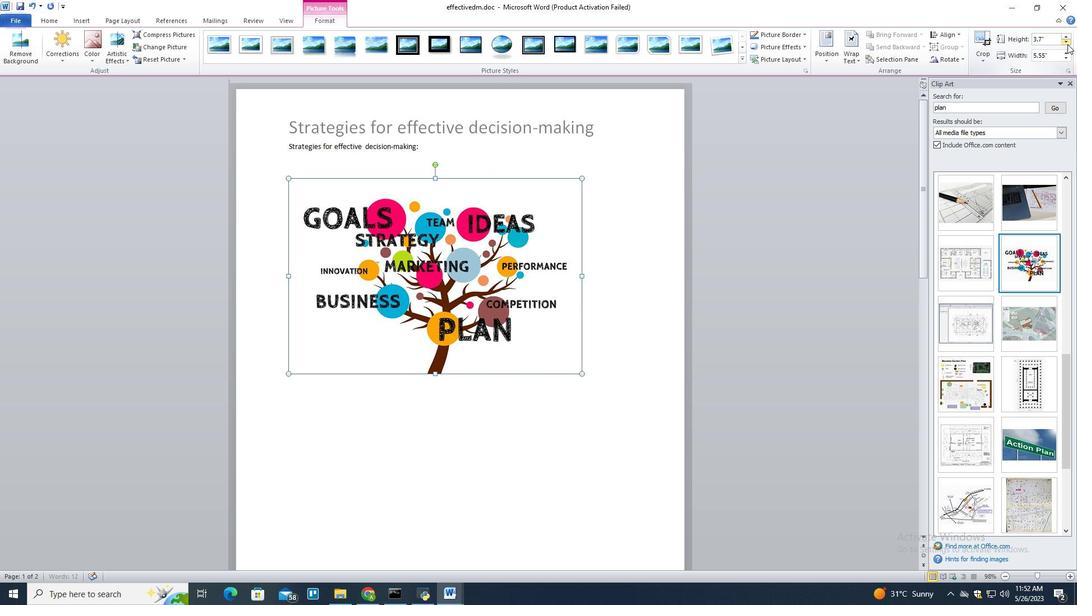 
Action: Mouse pressed left at (1067, 44)
Screenshot: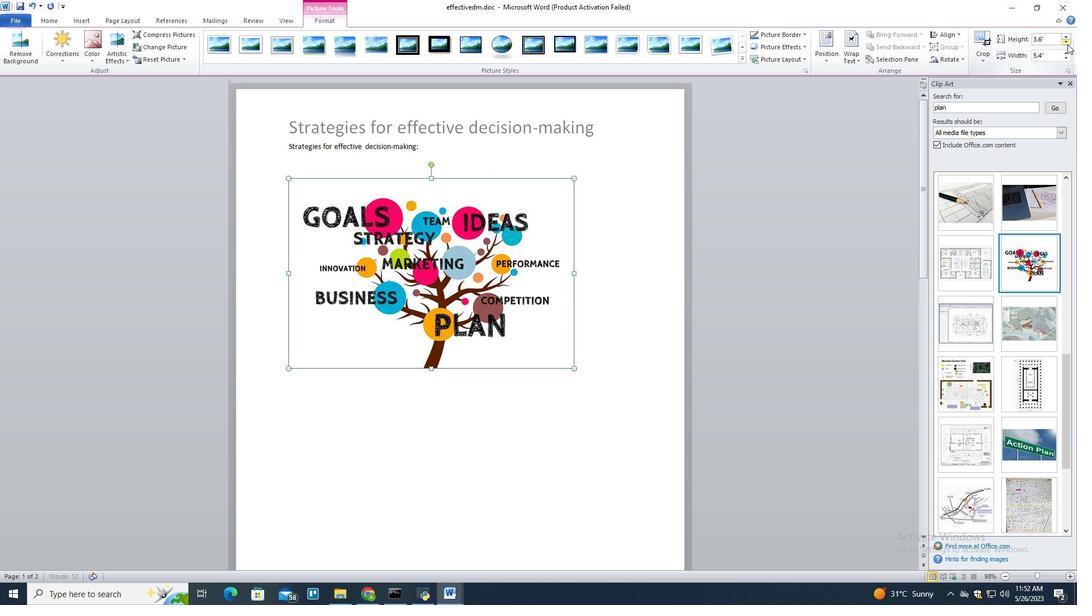 
Action: Mouse pressed left at (1067, 44)
Screenshot: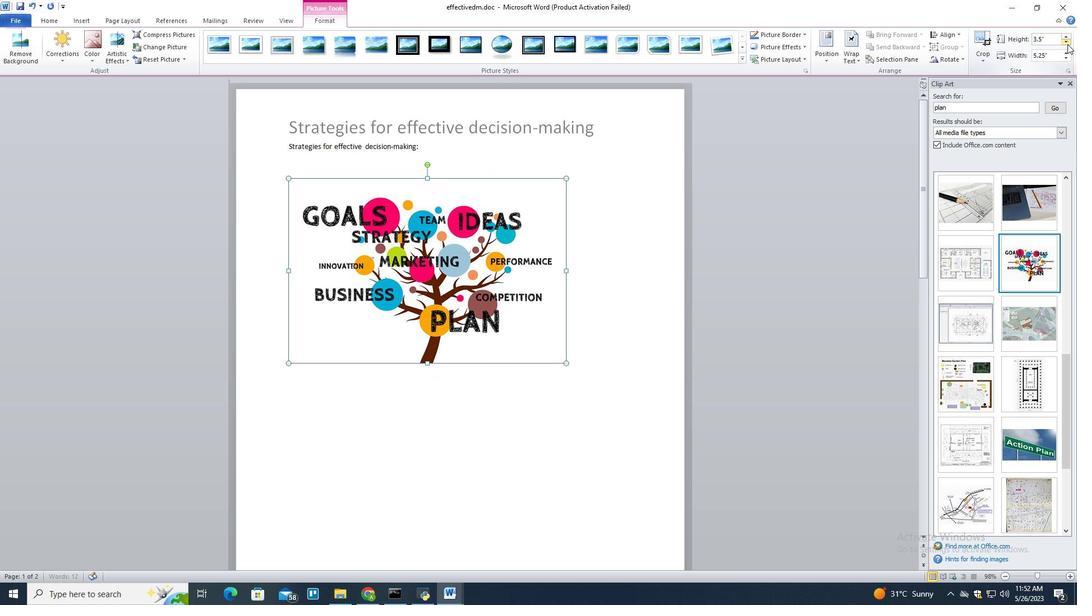 
Action: Mouse moved to (568, 304)
Screenshot: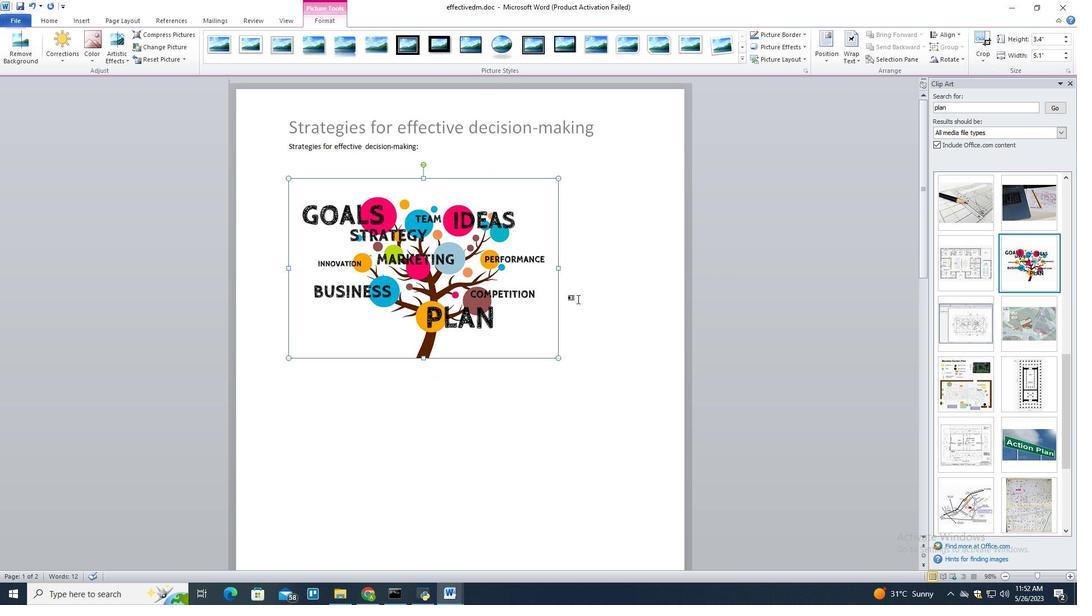 
Action: Mouse pressed left at (568, 304)
Screenshot: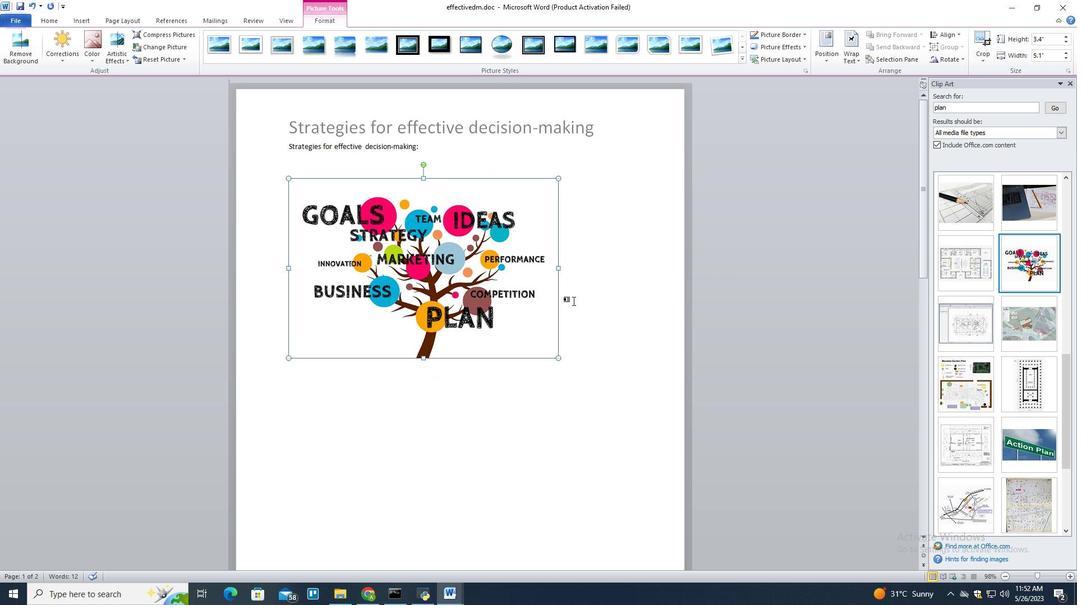 
Action: Mouse moved to (607, 345)
Screenshot: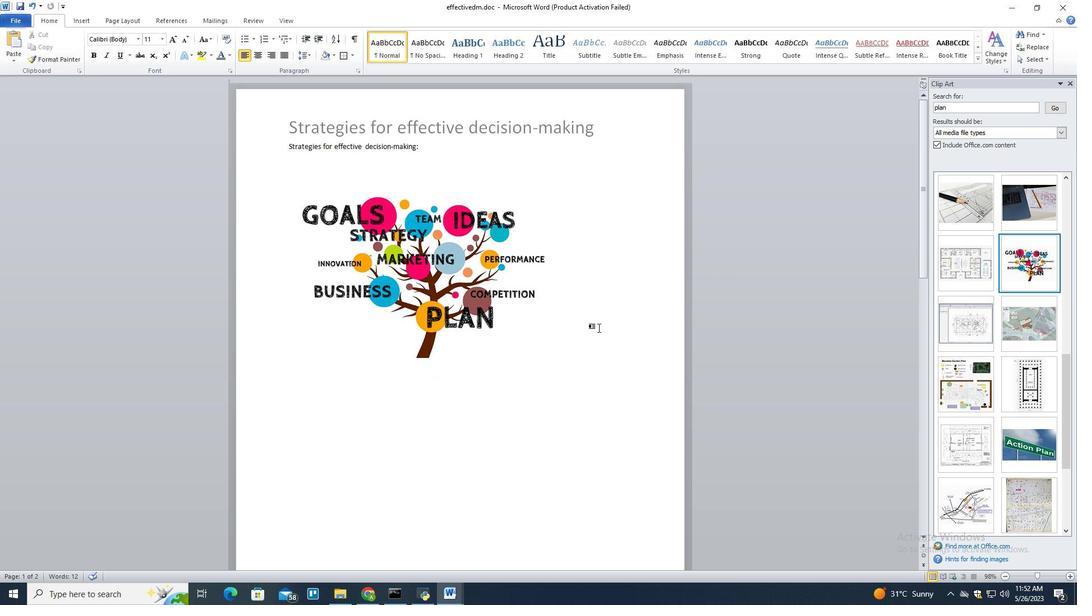 
Action: Mouse scrolled (607, 344) with delta (0, 0)
Screenshot: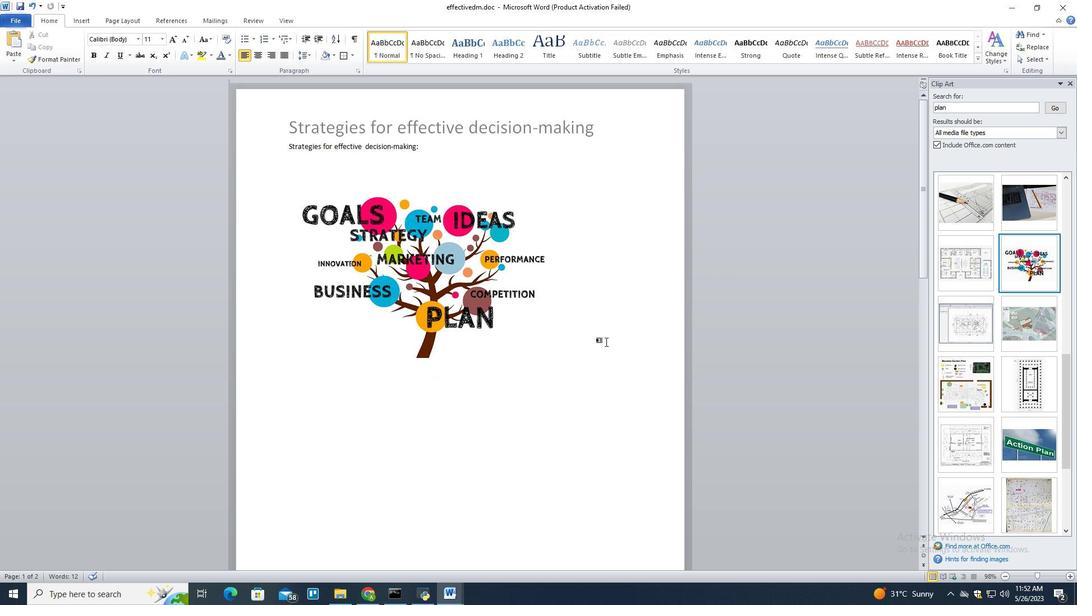 
Action: Mouse scrolled (607, 344) with delta (0, 0)
Screenshot: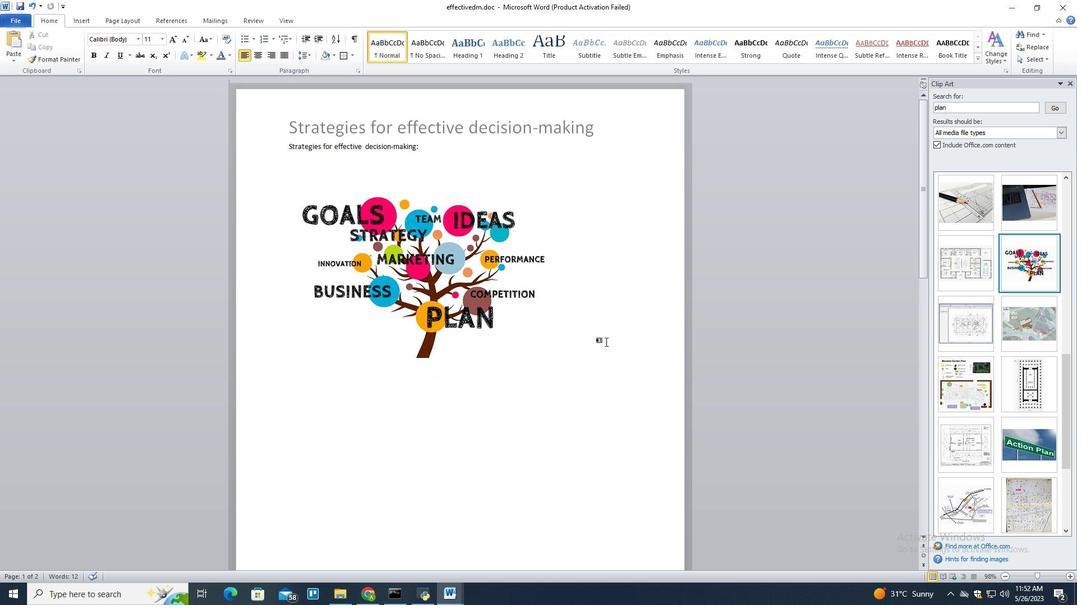 
Action: Mouse scrolled (607, 344) with delta (0, 0)
Screenshot: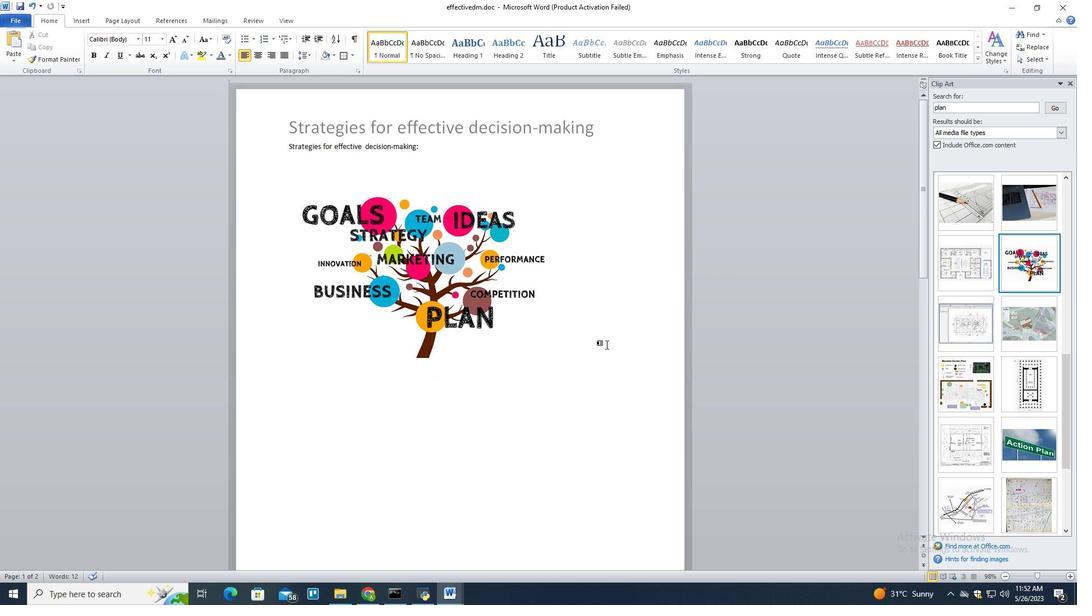 
Action: Mouse scrolled (607, 344) with delta (0, 0)
Screenshot: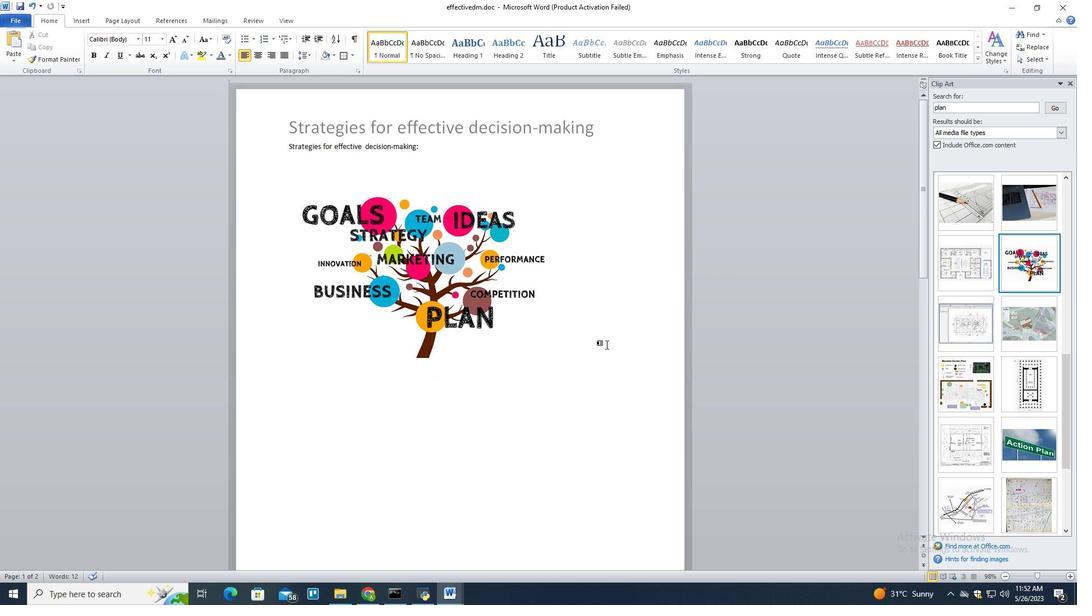 
Action: Mouse scrolled (607, 344) with delta (0, 0)
Screenshot: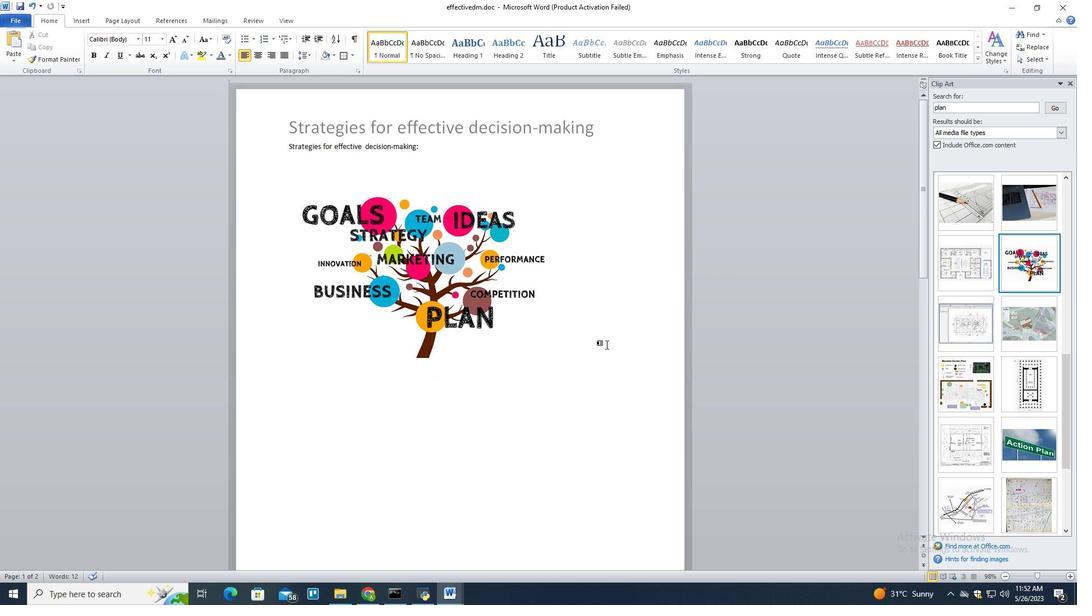 
Action: Mouse scrolled (607, 344) with delta (0, 0)
Screenshot: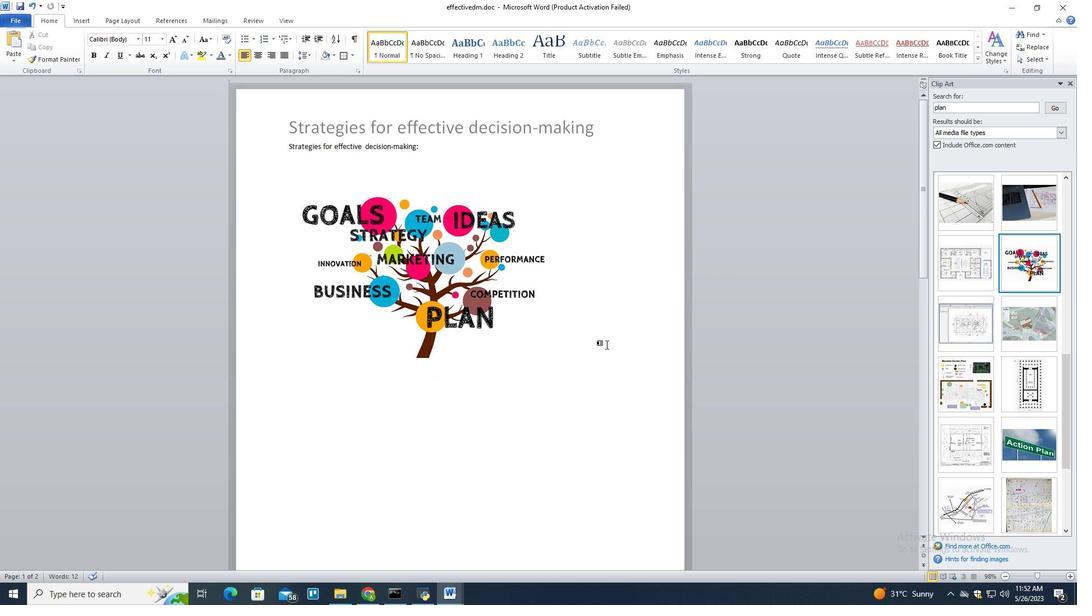 
Action: Mouse moved to (607, 345)
Screenshot: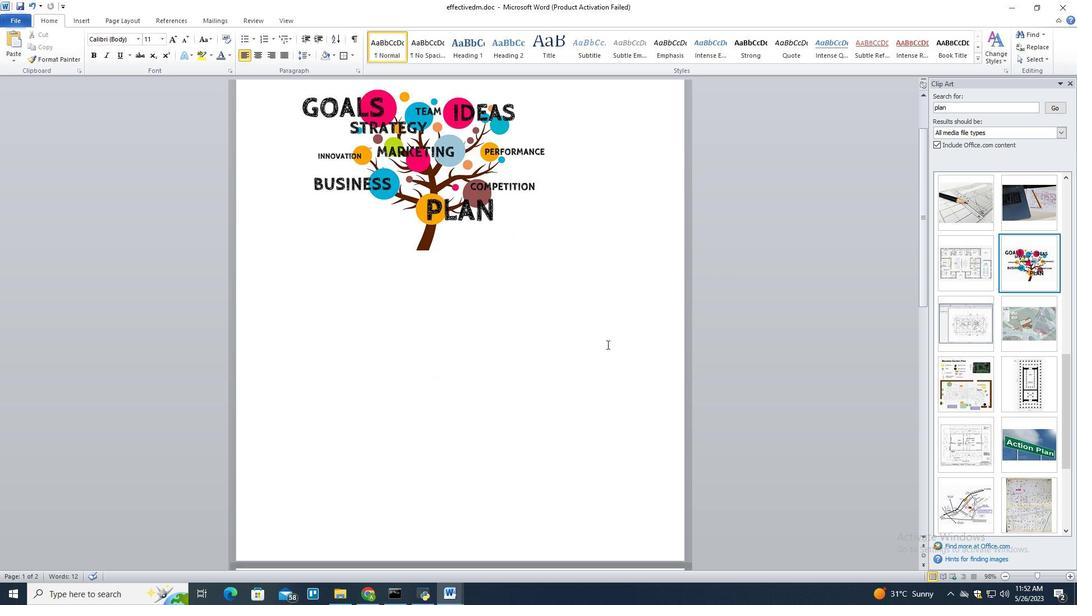 
Action: Mouse scrolled (607, 345) with delta (0, 0)
Screenshot: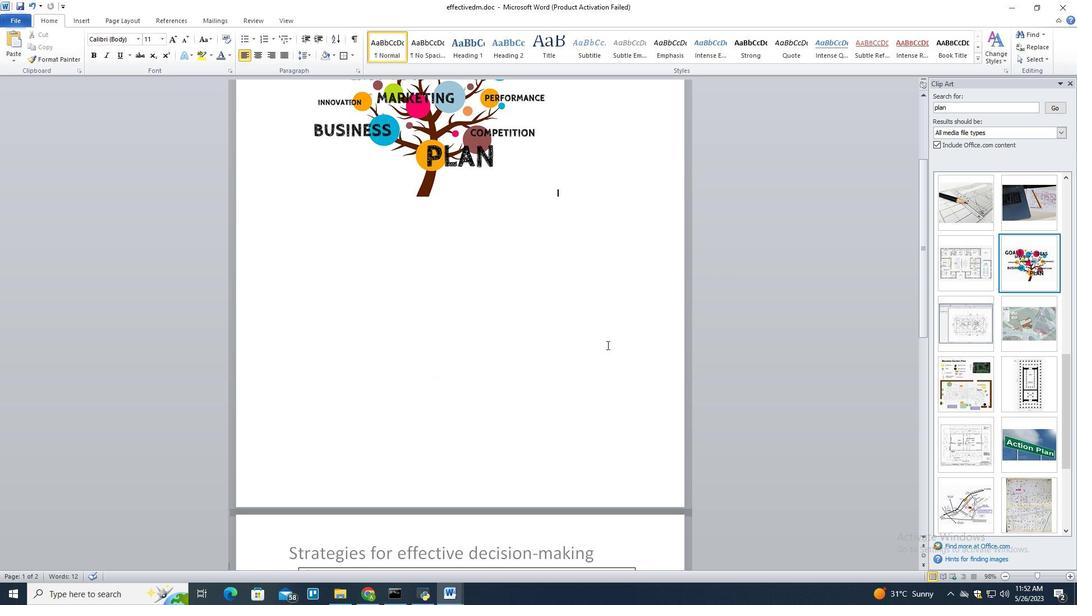 
Action: Mouse scrolled (607, 345) with delta (0, 0)
Screenshot: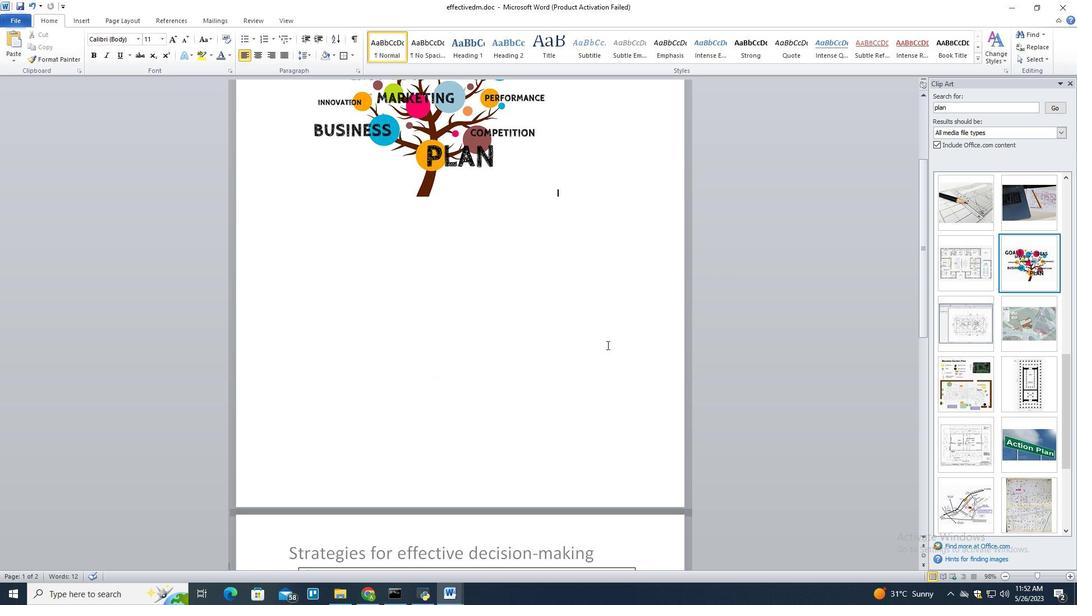 
Action: Mouse scrolled (607, 346) with delta (0, 0)
Screenshot: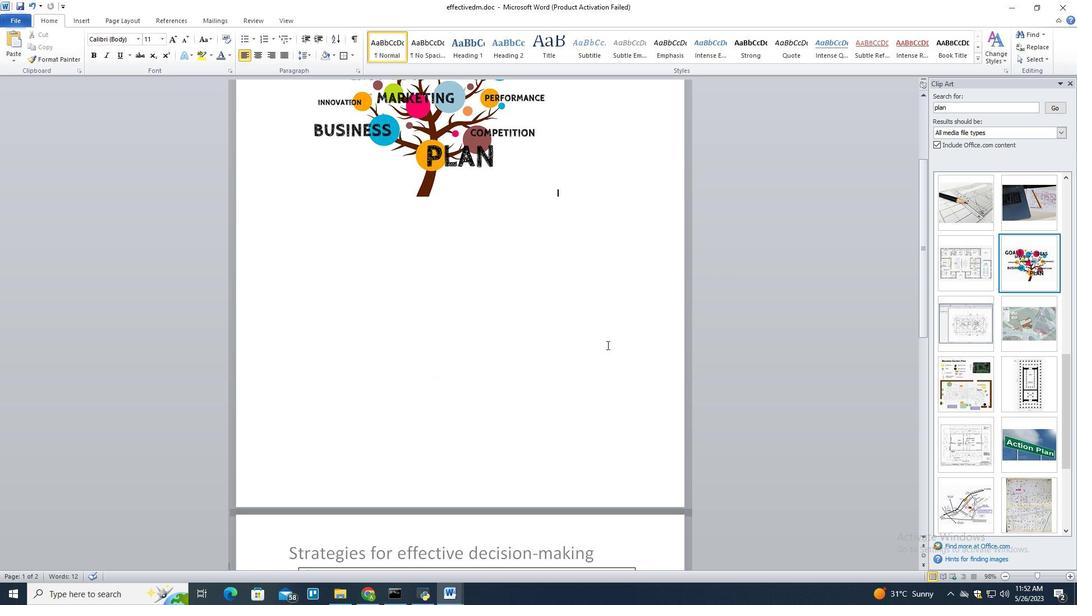 
Action: Mouse scrolled (607, 345) with delta (0, 0)
Screenshot: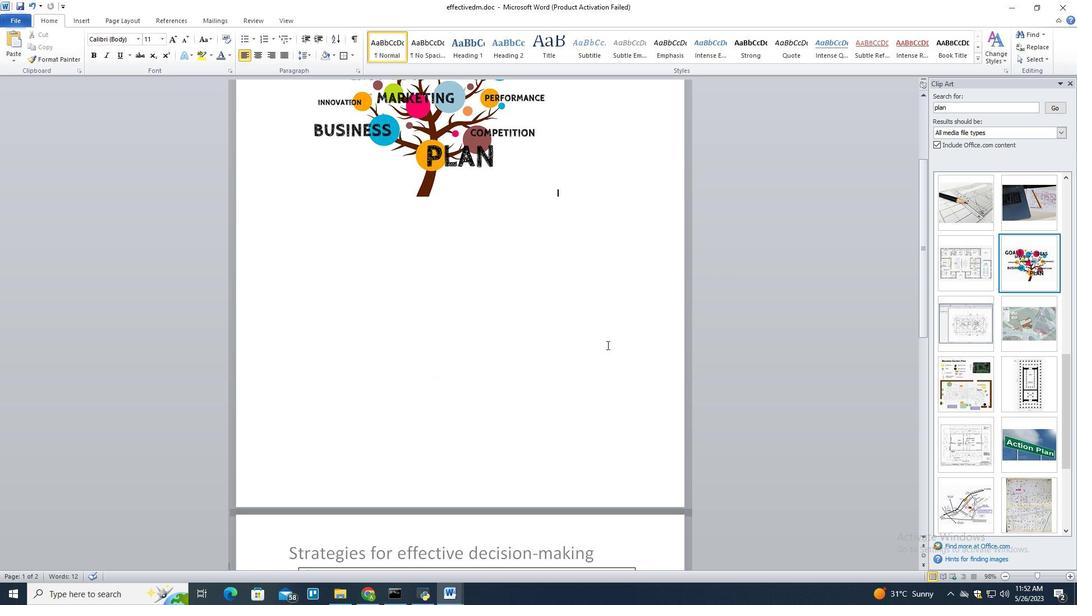 
Action: Mouse scrolled (607, 345) with delta (0, 0)
Screenshot: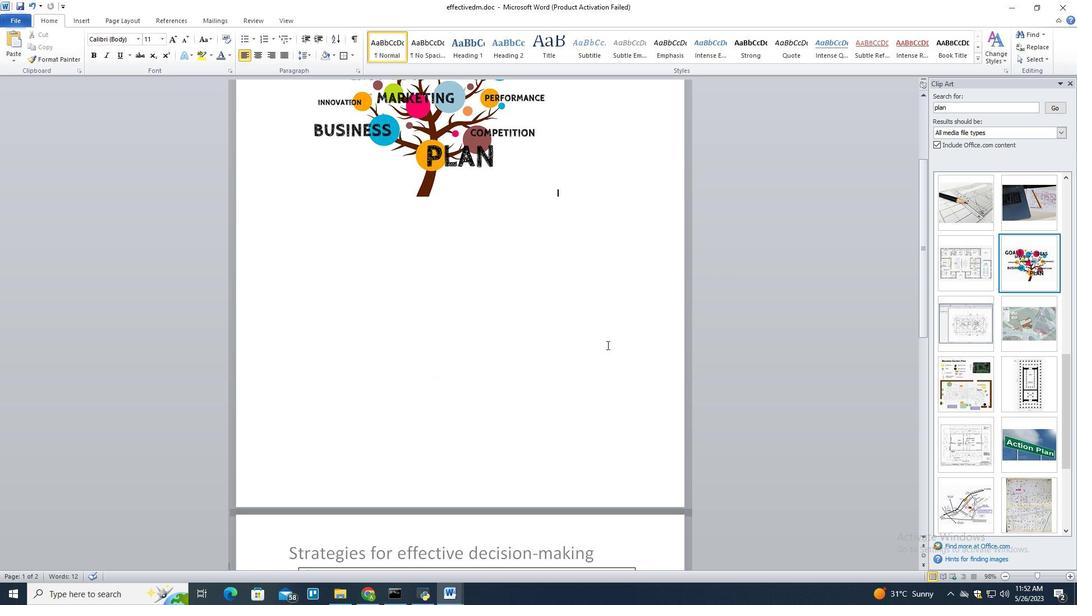 
Action: Mouse moved to (365, 476)
Screenshot: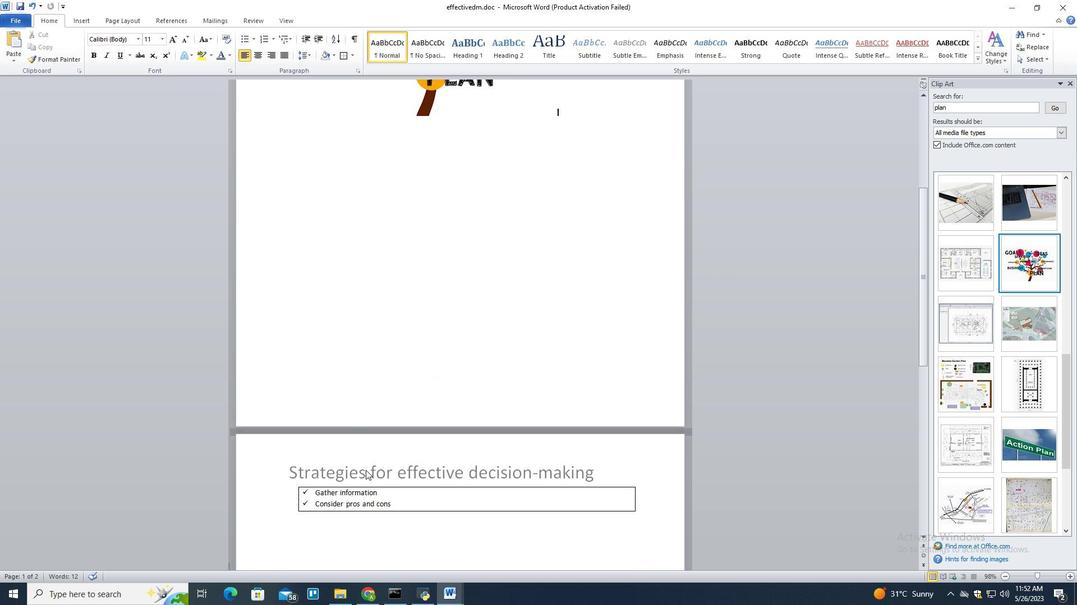 
Action: Mouse pressed left at (365, 476)
Screenshot: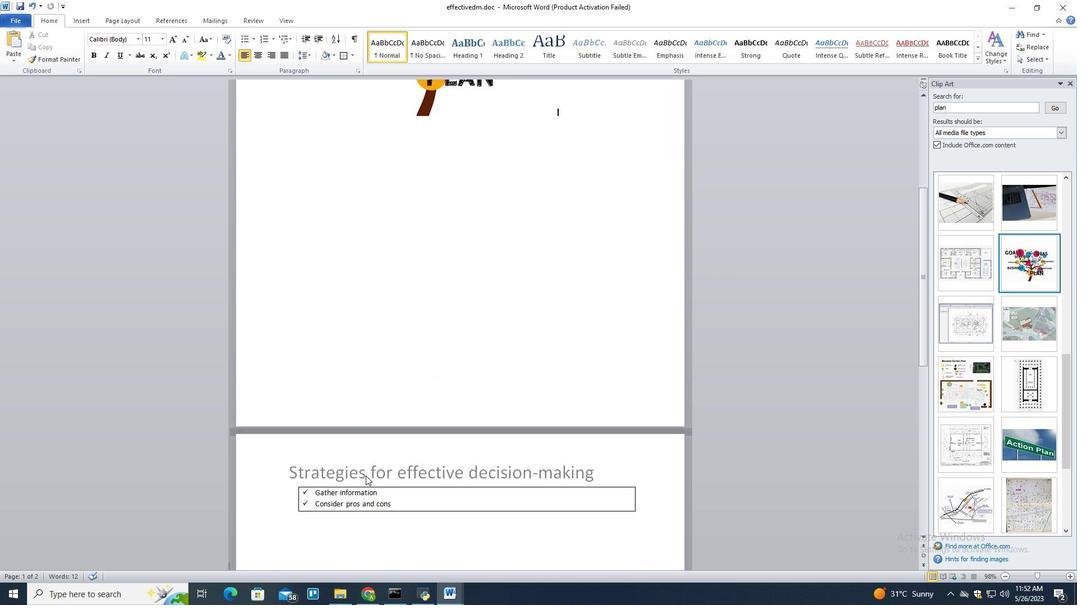 
Action: Mouse moved to (286, 495)
Screenshot: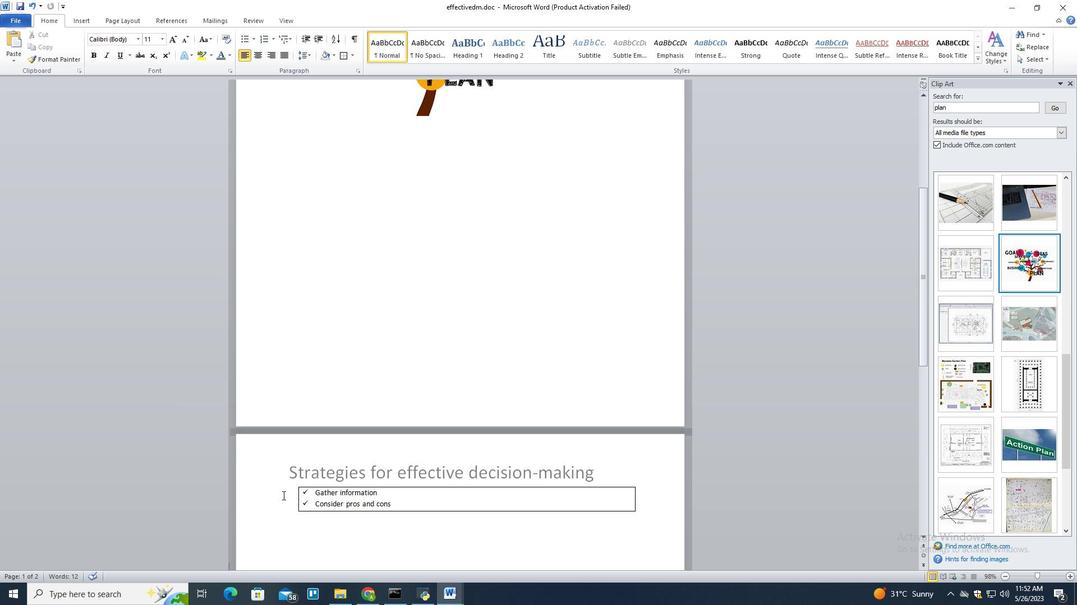
Action: Mouse pressed left at (286, 495)
Screenshot: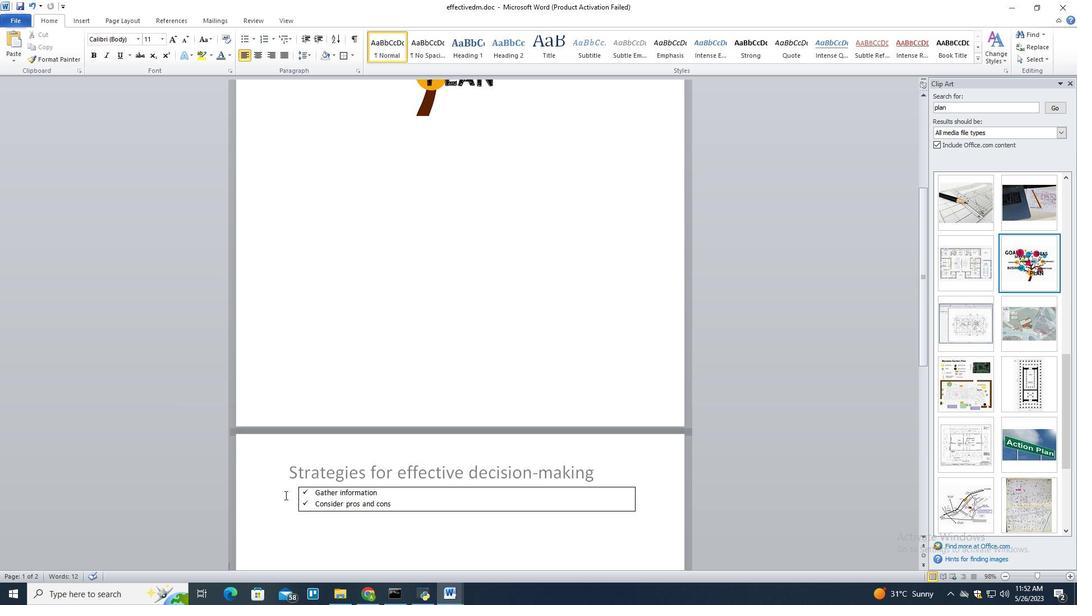 
Action: Mouse moved to (287, 495)
Screenshot: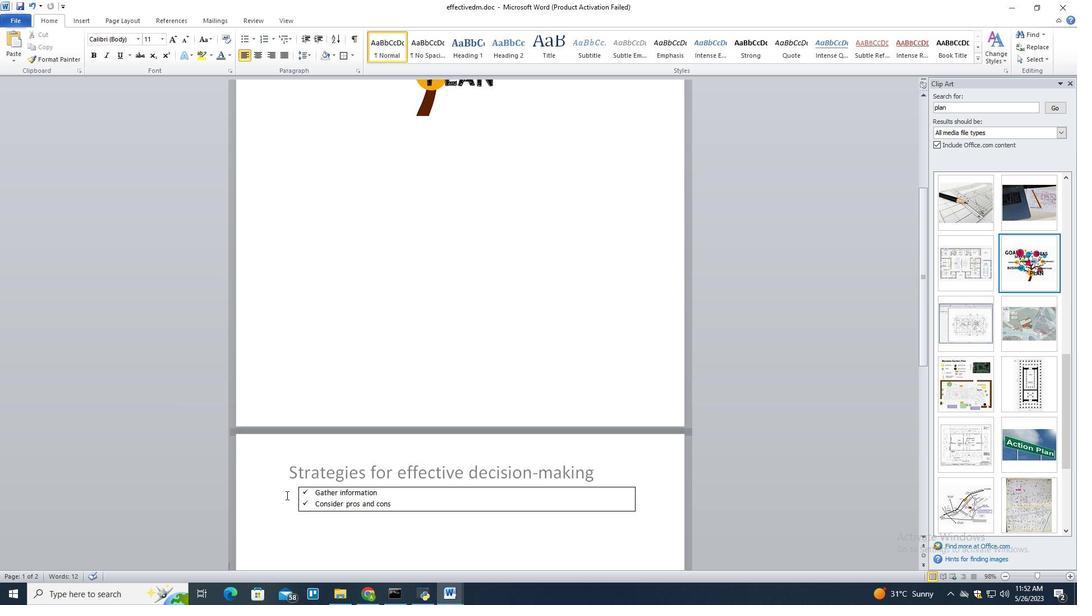 
Action: Mouse pressed left at (287, 495)
Screenshot: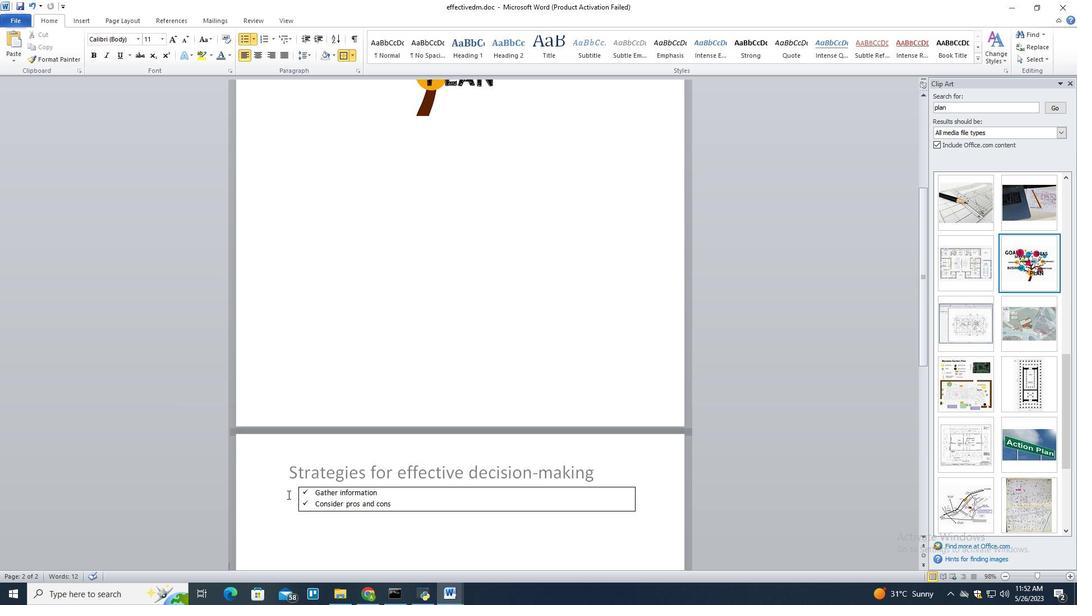 
Action: Mouse moved to (435, 423)
Screenshot: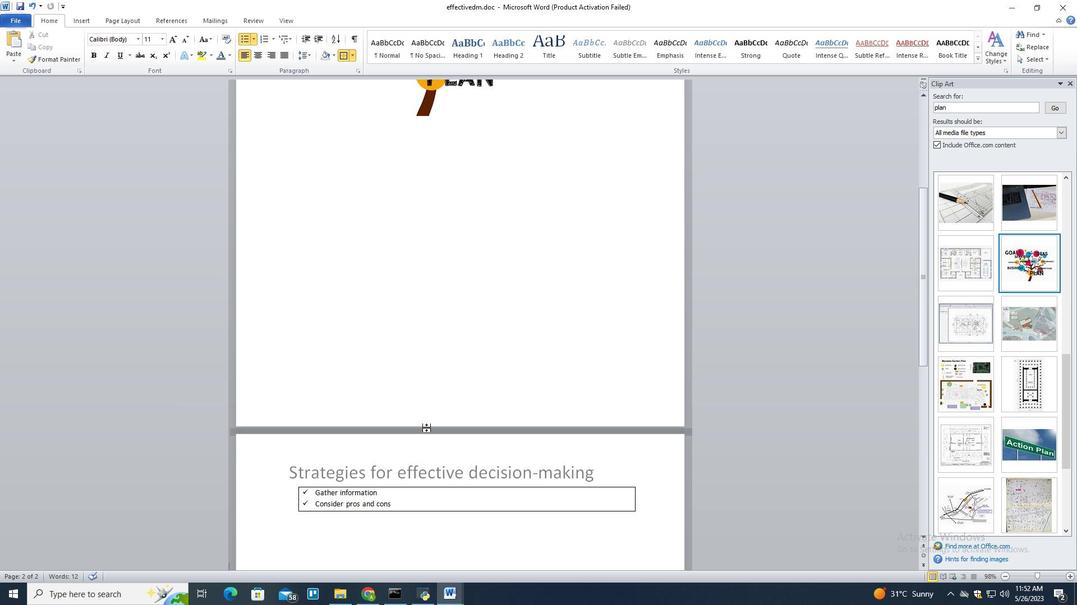 
Action: Mouse scrolled (435, 423) with delta (0, 0)
Screenshot: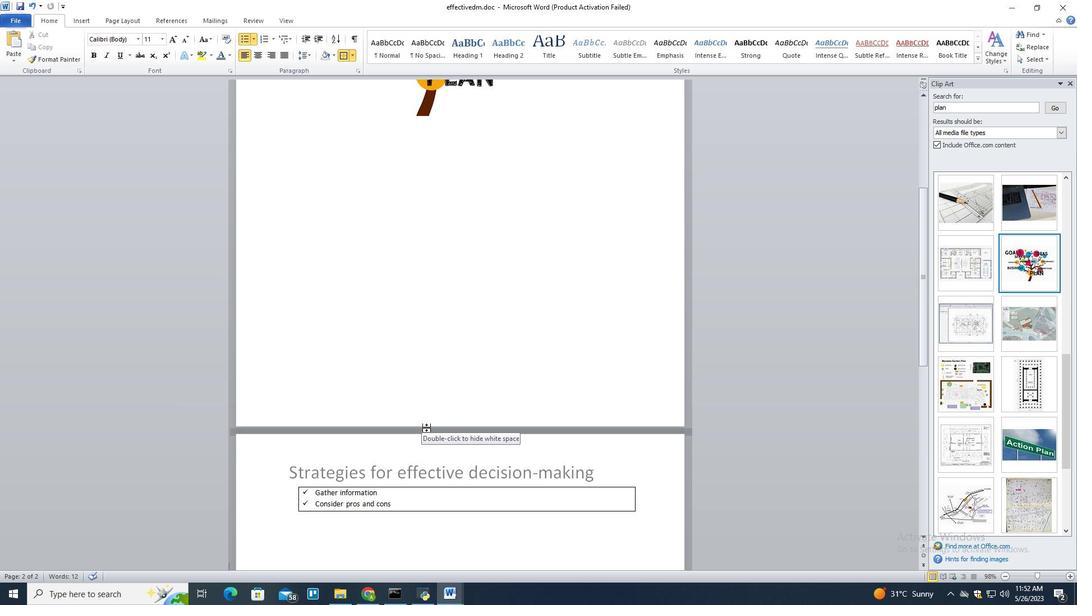
Action: Mouse scrolled (435, 423) with delta (0, 0)
Screenshot: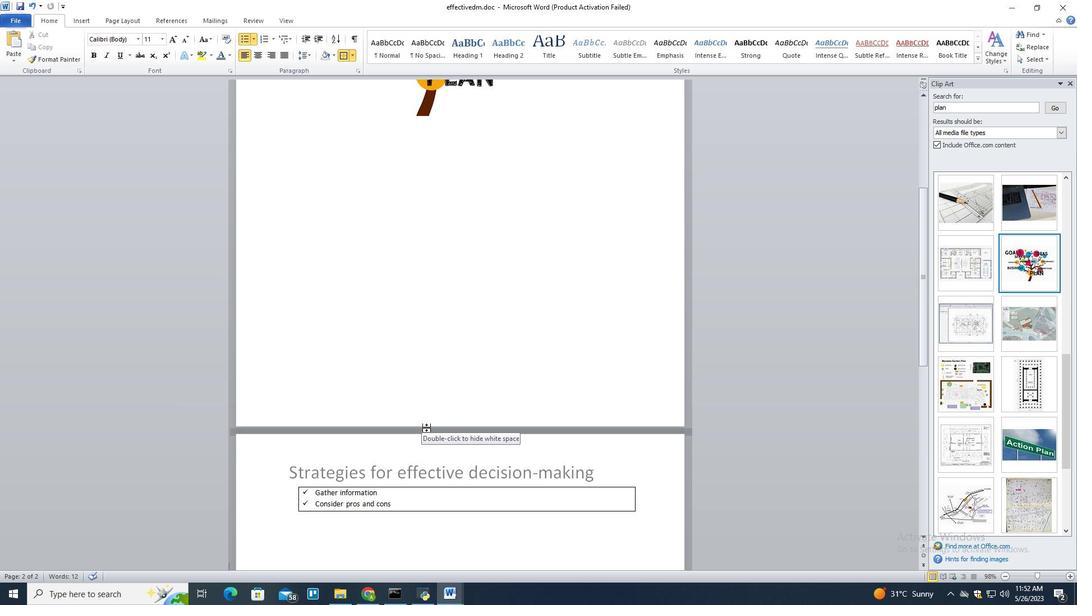 
Action: Mouse scrolled (435, 423) with delta (0, 0)
Screenshot: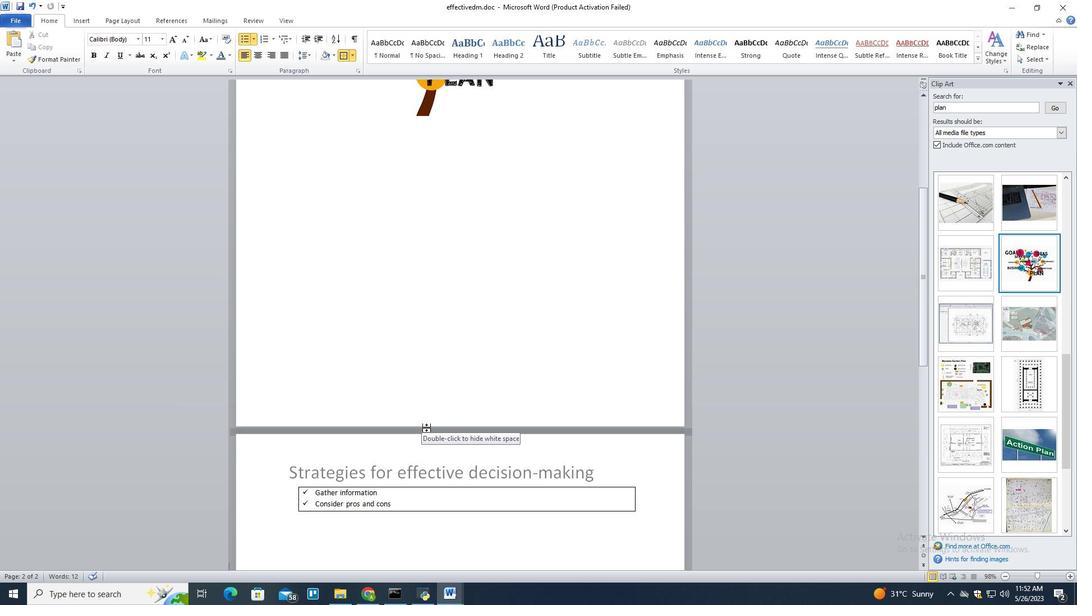 
Action: Mouse scrolled (435, 423) with delta (0, 0)
Screenshot: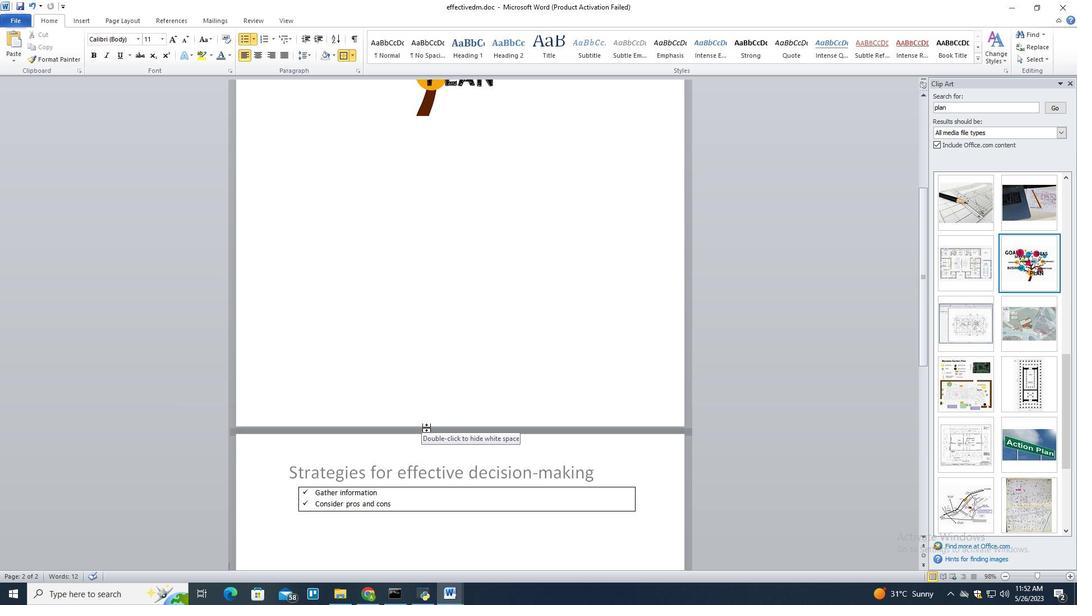 
Action: Mouse scrolled (435, 423) with delta (0, 0)
Screenshot: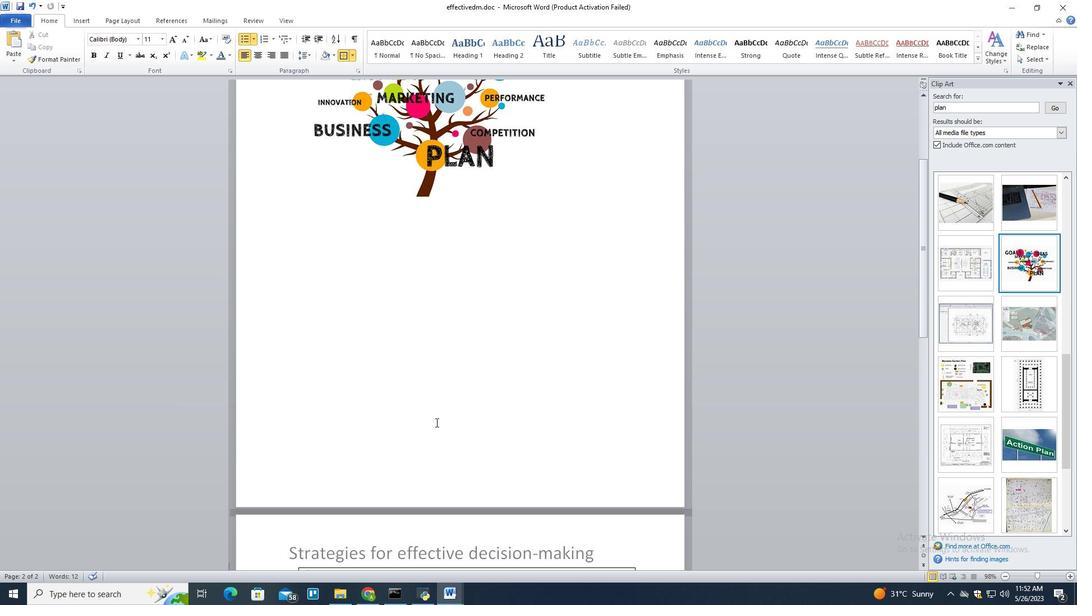 
Action: Mouse scrolled (435, 423) with delta (0, 0)
Screenshot: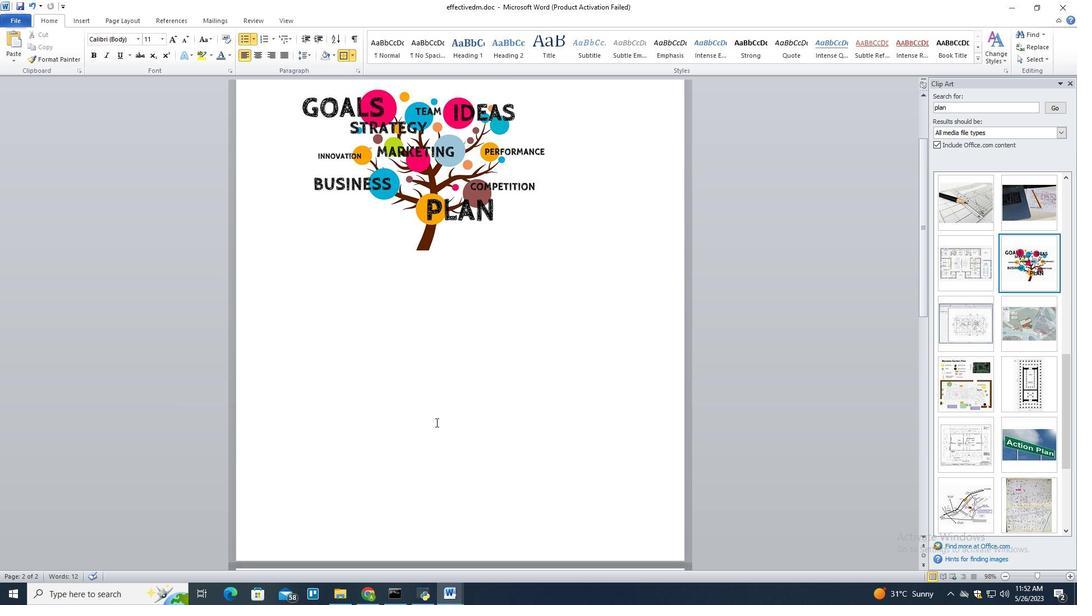 
Action: Mouse scrolled (435, 423) with delta (0, 0)
Screenshot: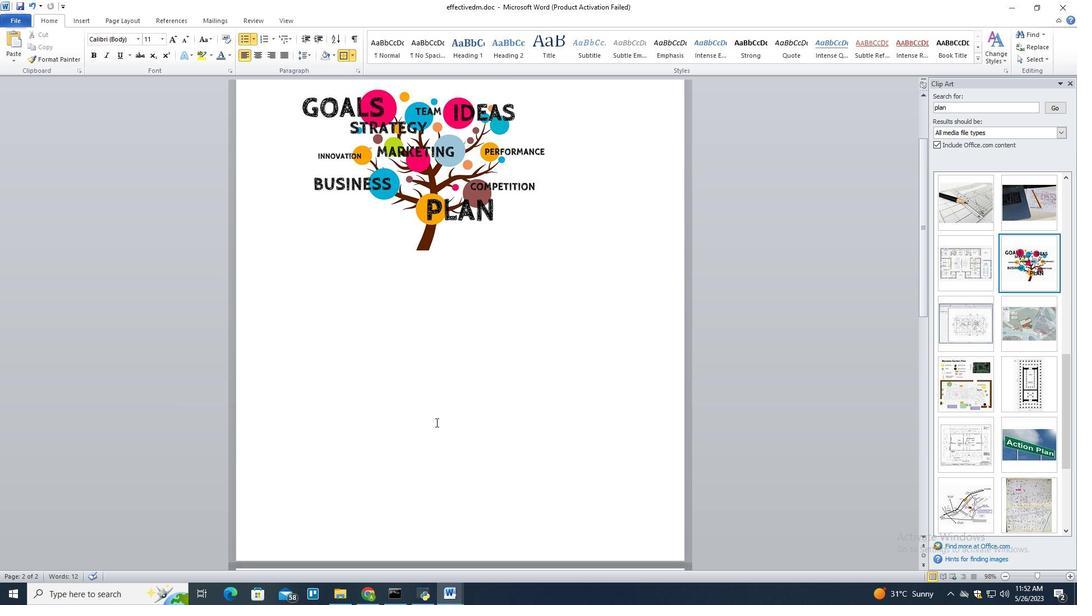 
Action: Mouse scrolled (435, 423) with delta (0, 0)
Screenshot: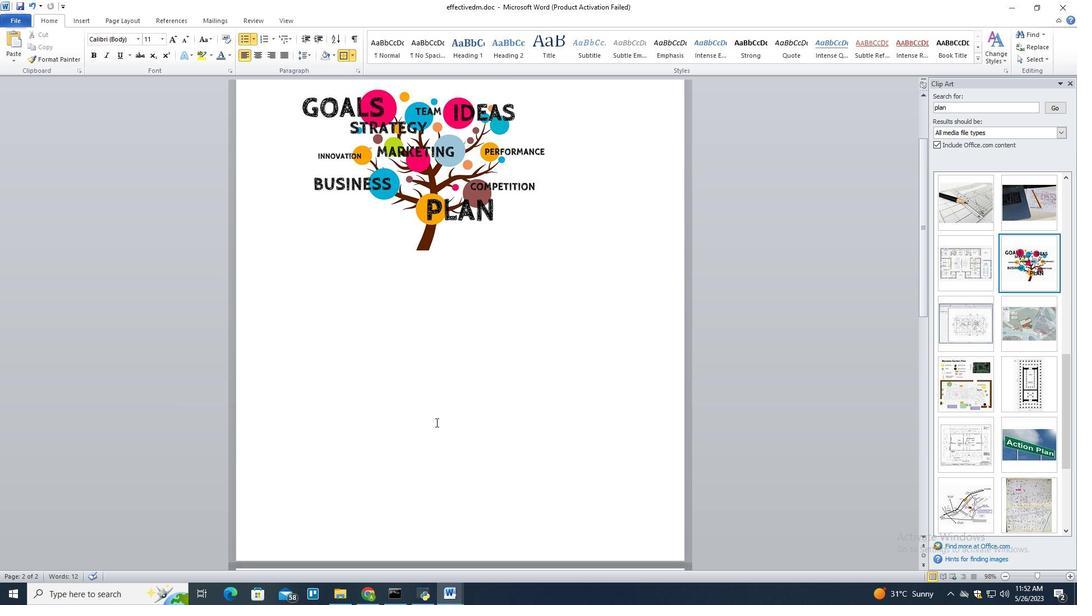 
Action: Mouse scrolled (435, 423) with delta (0, 0)
Screenshot: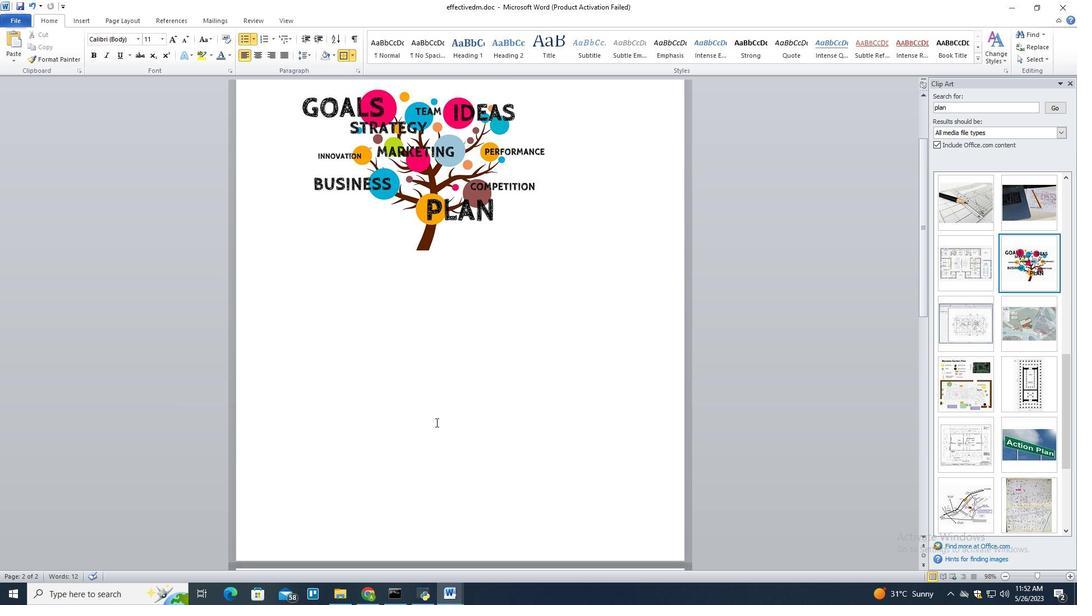 
Action: Mouse scrolled (435, 423) with delta (0, 0)
Screenshot: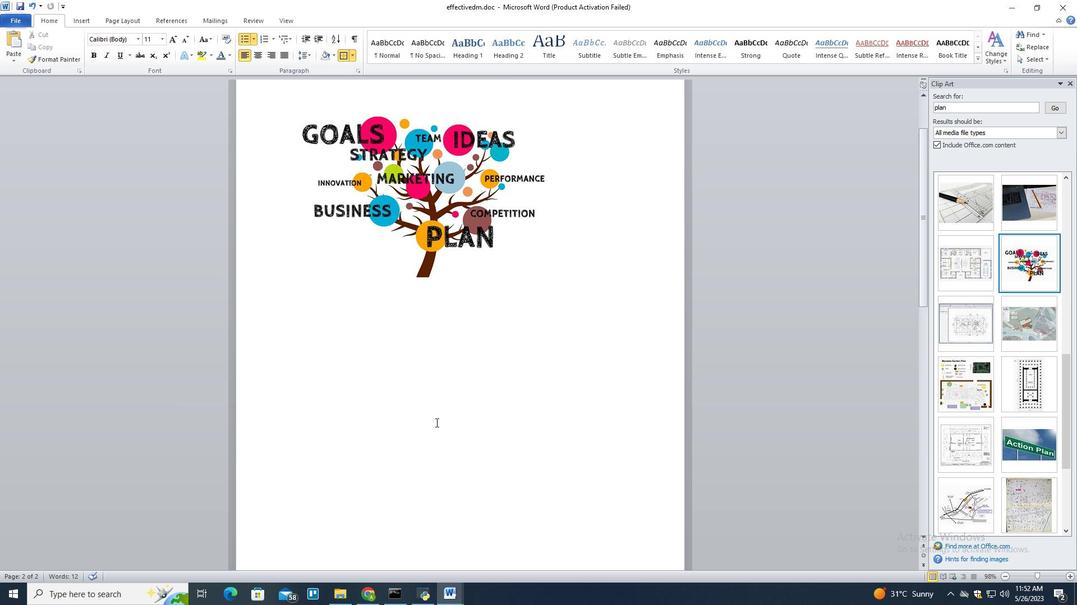 
Action: Mouse scrolled (435, 422) with delta (0, 0)
Screenshot: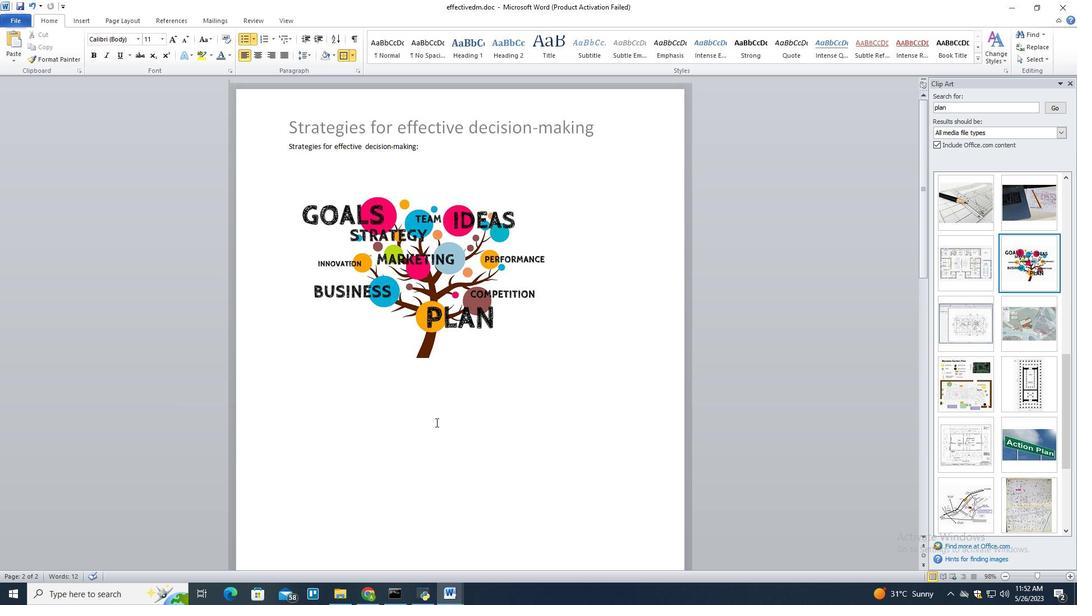 
Action: Mouse moved to (435, 423)
Screenshot: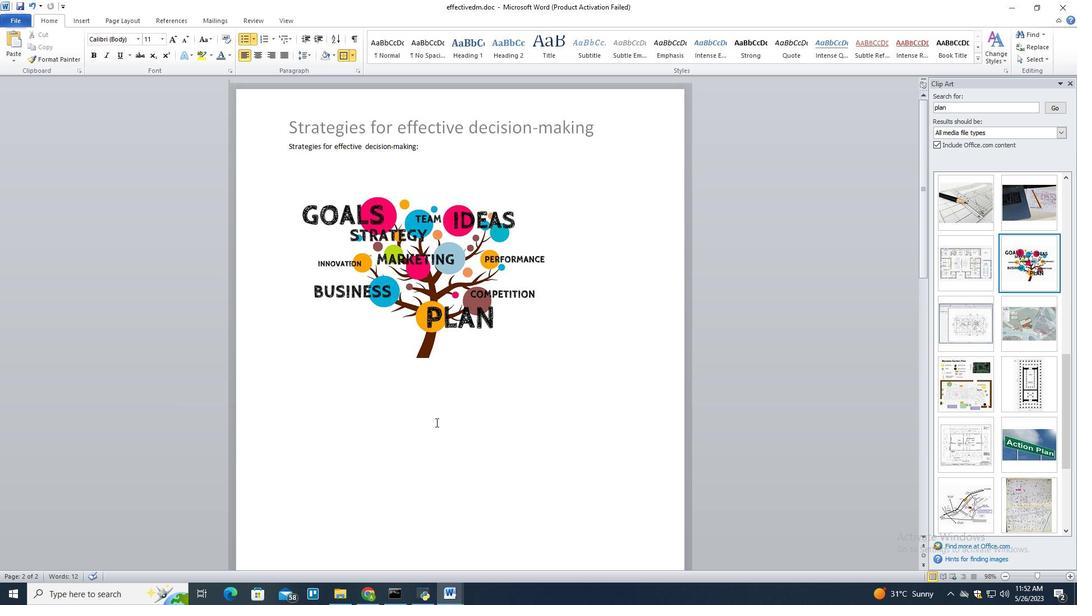 
Action: Mouse scrolled (435, 422) with delta (0, 0)
Screenshot: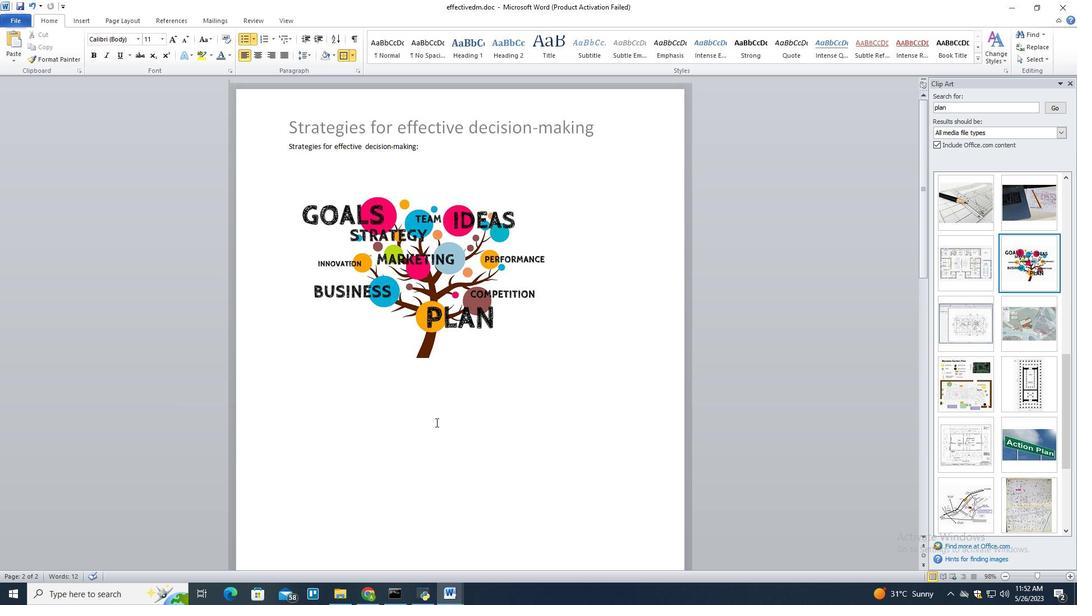 
Action: Mouse scrolled (435, 422) with delta (0, 0)
Screenshot: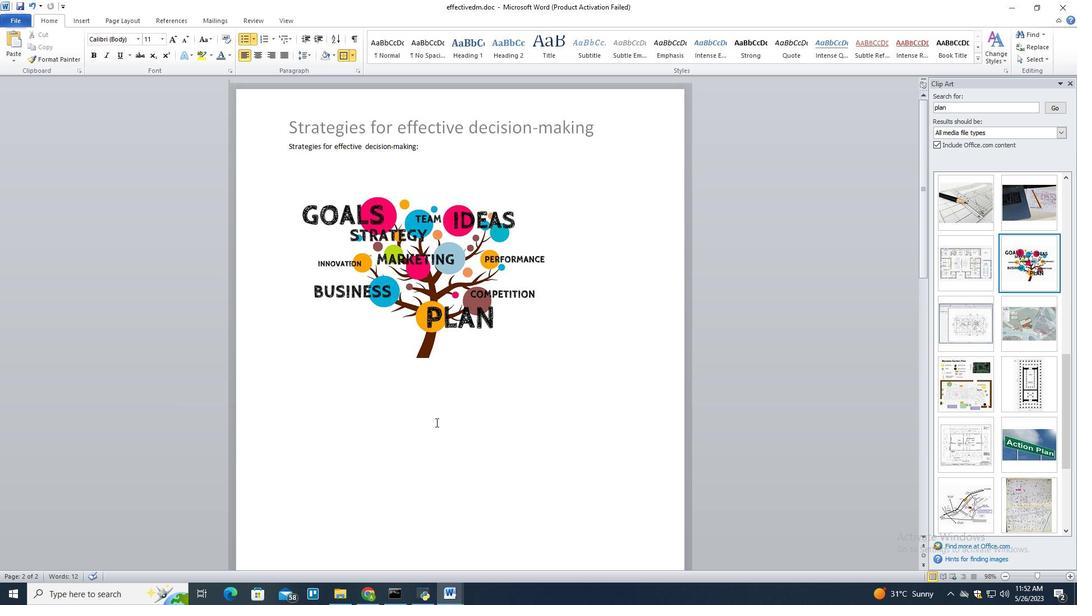 
Action: Mouse scrolled (435, 422) with delta (0, 0)
Screenshot: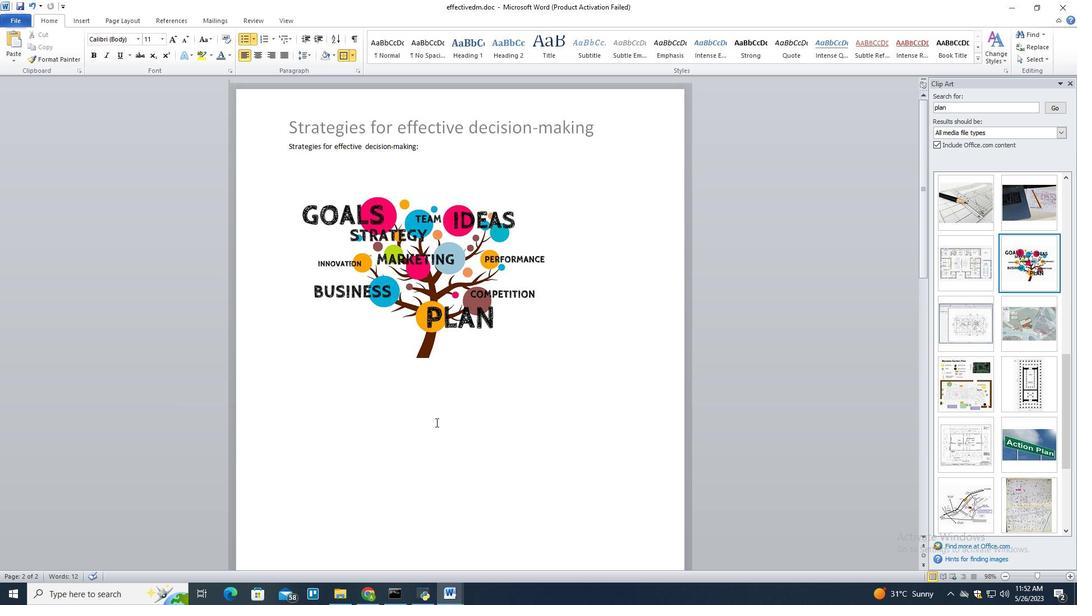
Action: Mouse scrolled (435, 422) with delta (0, 0)
Screenshot: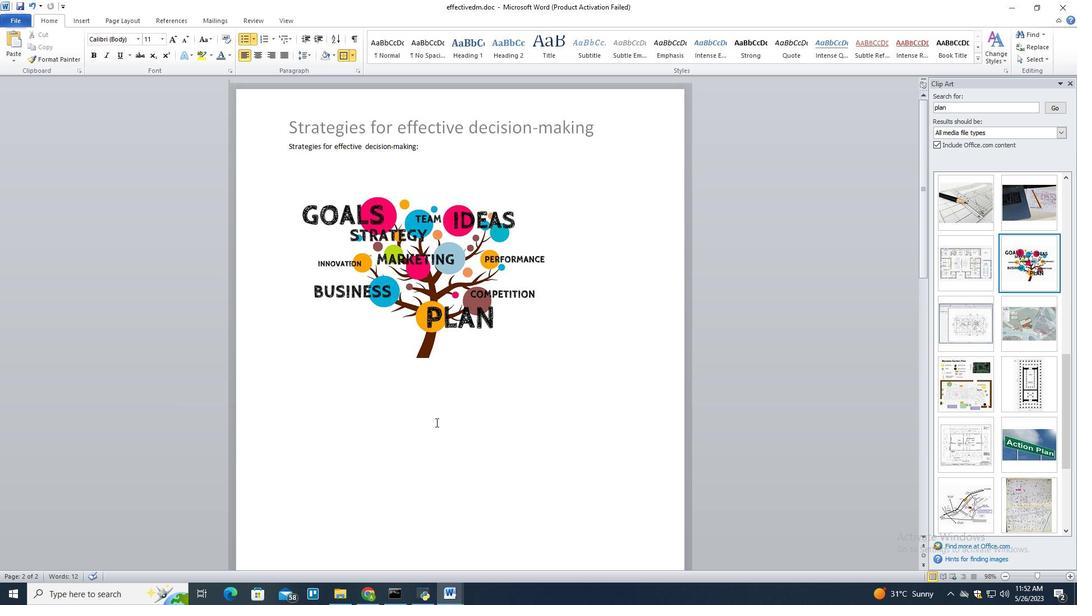 
Action: Mouse scrolled (435, 422) with delta (0, 0)
Screenshot: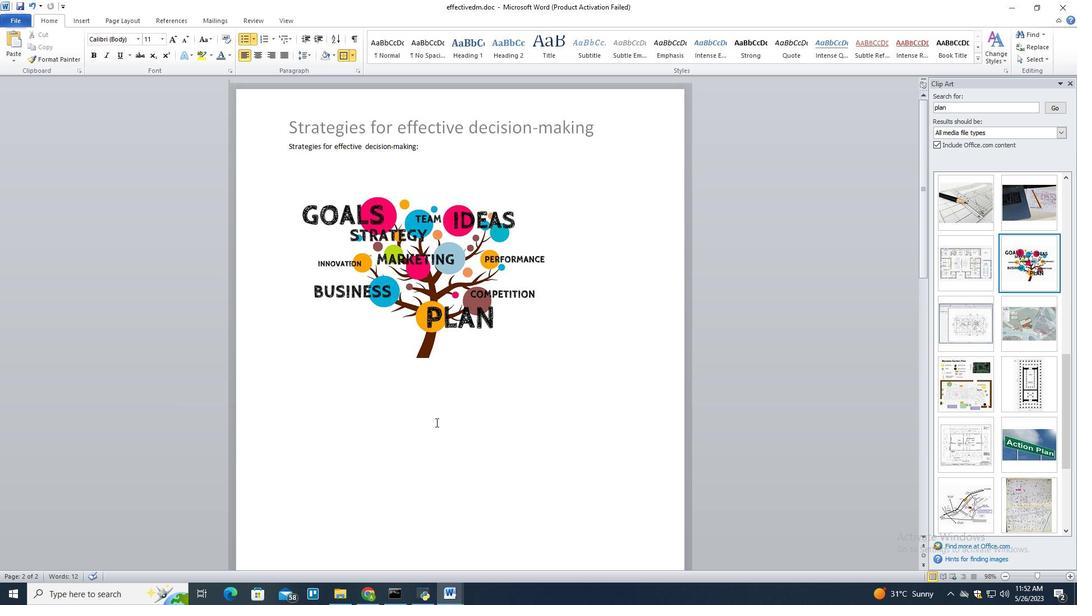 
Action: Mouse scrolled (435, 422) with delta (0, 0)
Screenshot: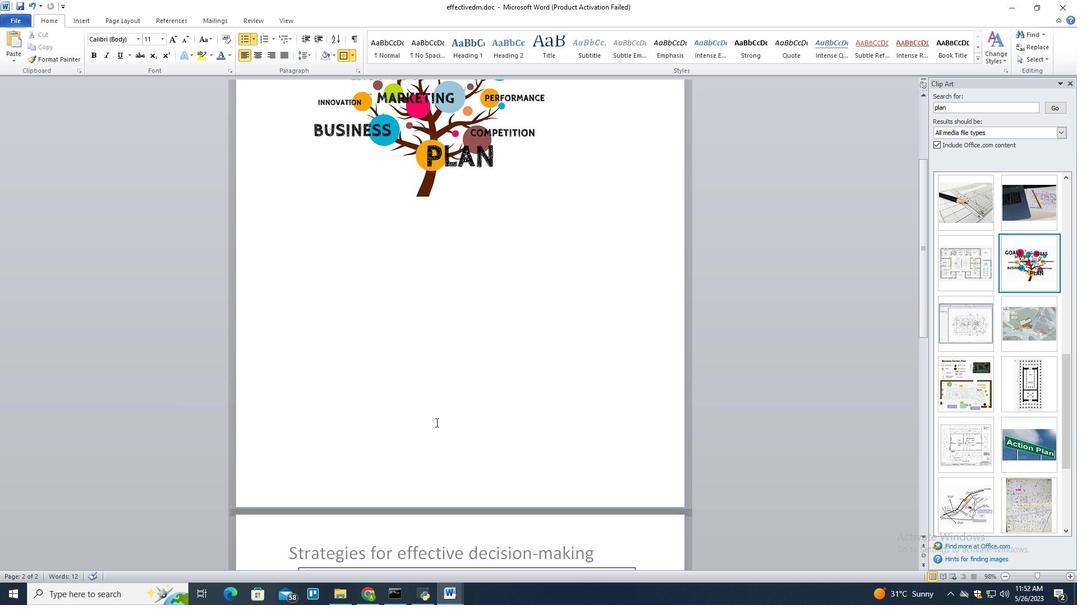 
Action: Mouse scrolled (435, 422) with delta (0, 0)
Screenshot: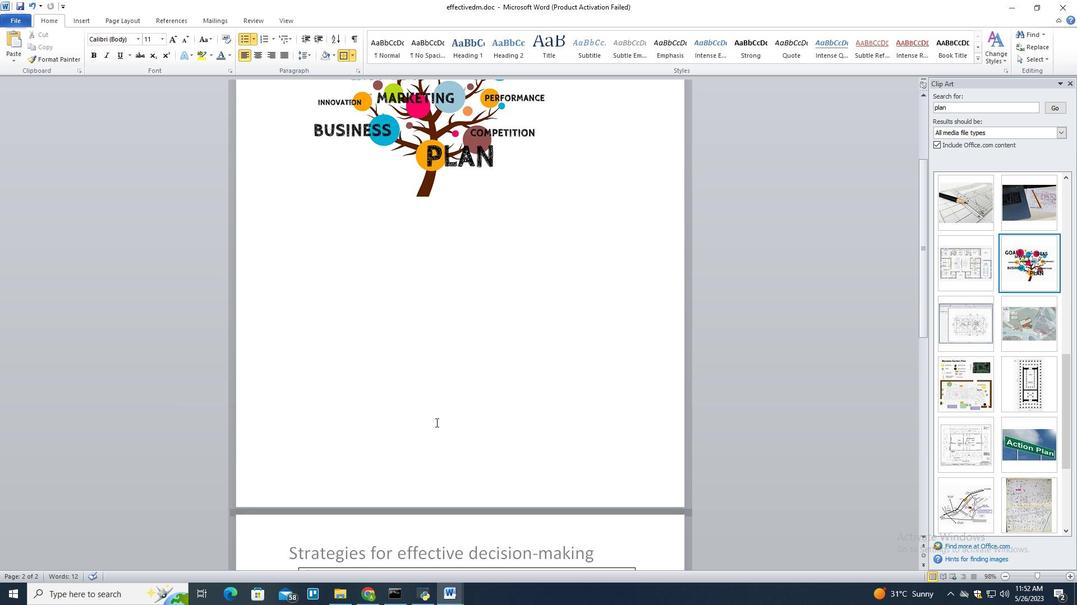 
Action: Mouse scrolled (435, 422) with delta (0, 0)
Screenshot: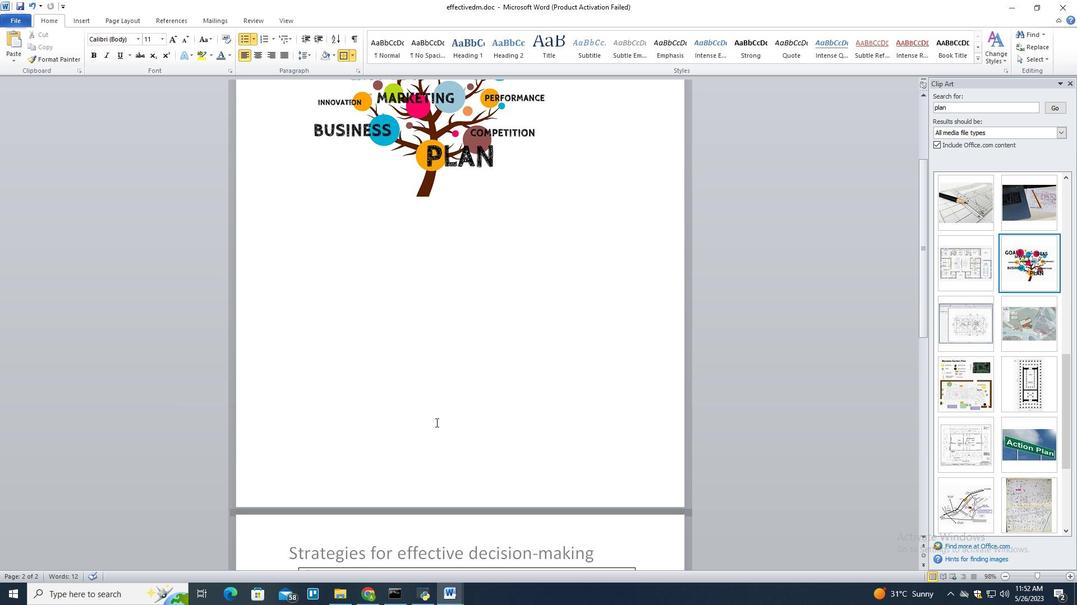 
Action: Mouse scrolled (435, 422) with delta (0, 0)
Screenshot: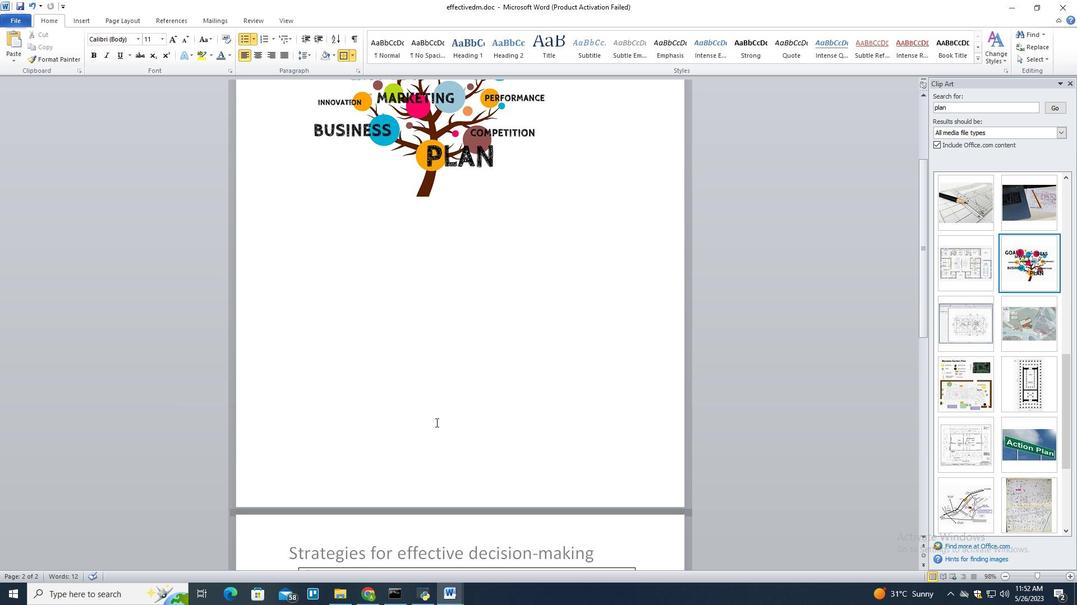 
Action: Mouse scrolled (435, 422) with delta (0, 0)
Screenshot: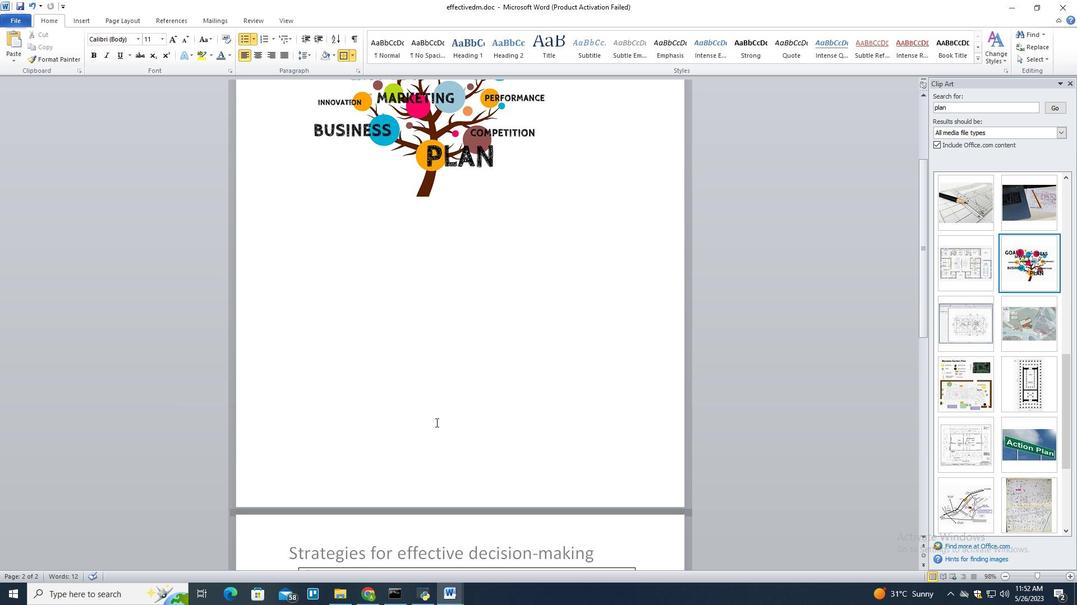 
Action: Mouse moved to (412, 288)
Screenshot: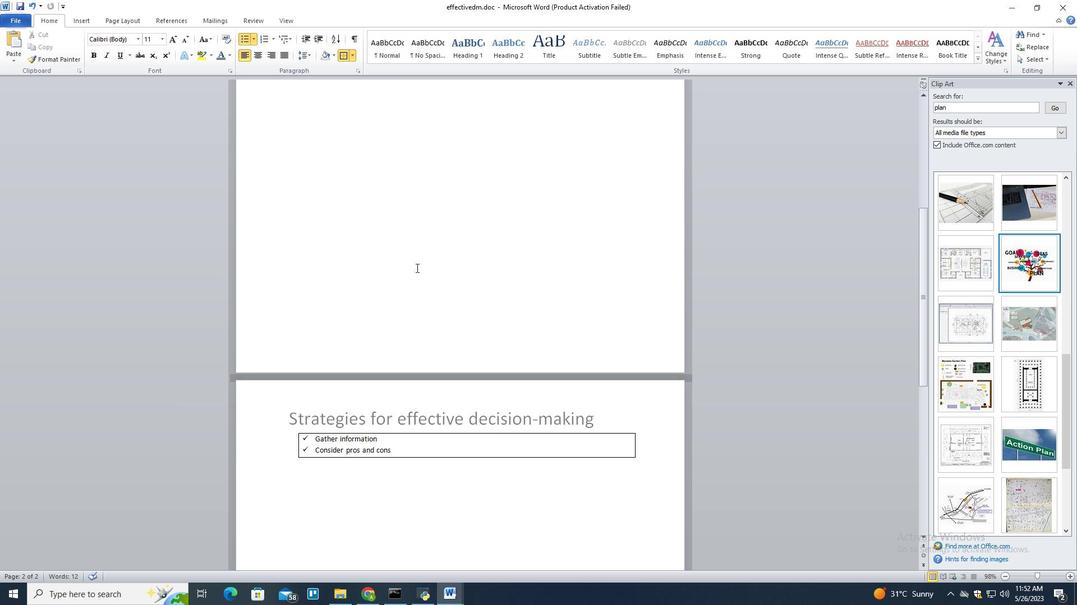 
Action: Mouse pressed left at (412, 288)
Screenshot: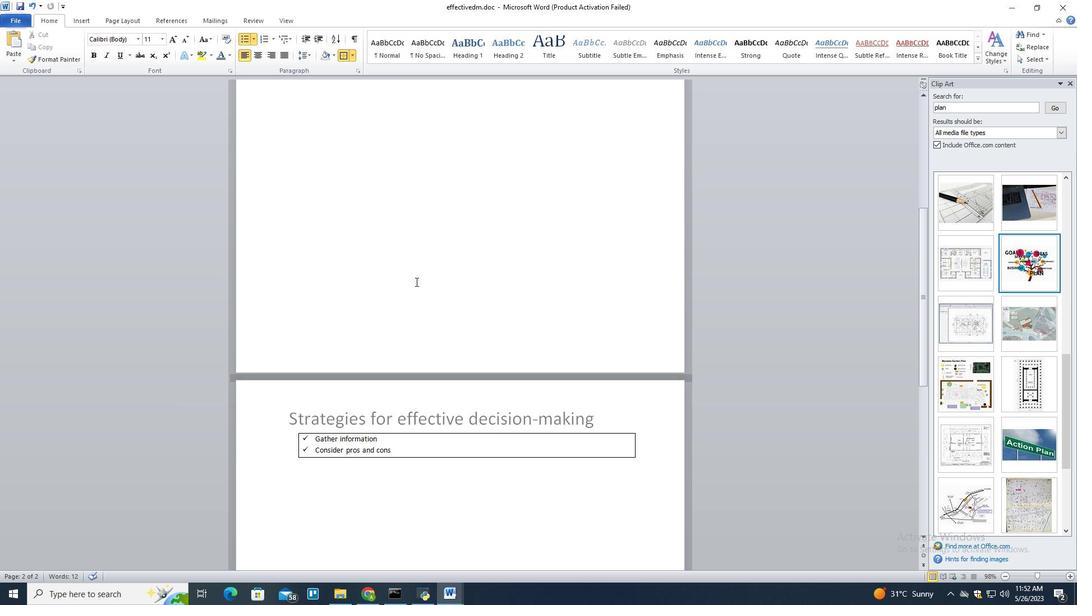 
Action: Mouse moved to (412, 288)
Screenshot: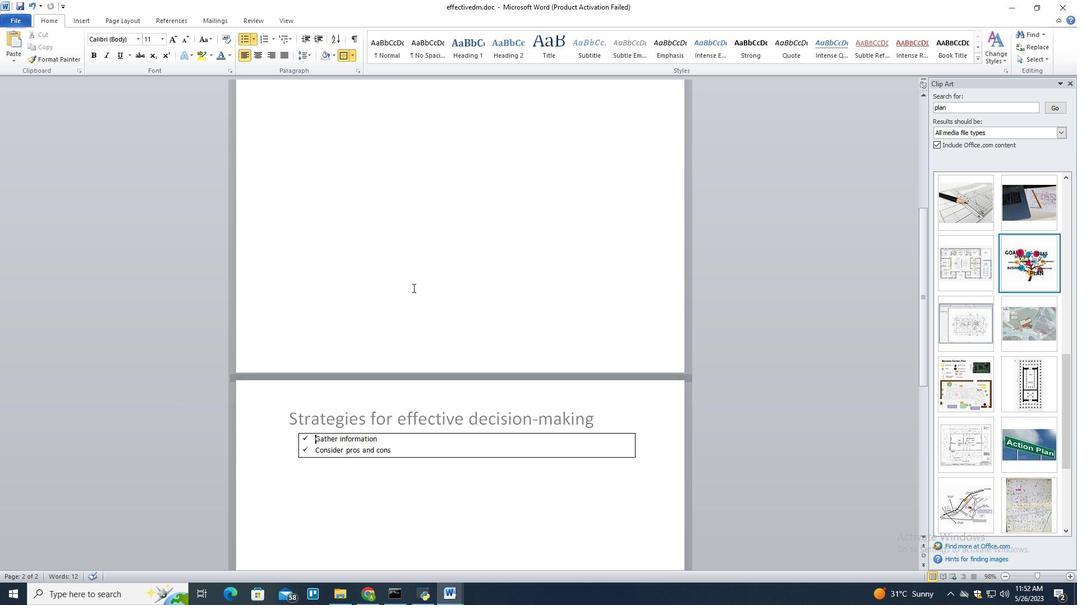 
Action: Key pressed <Key.backspace>
Screenshot: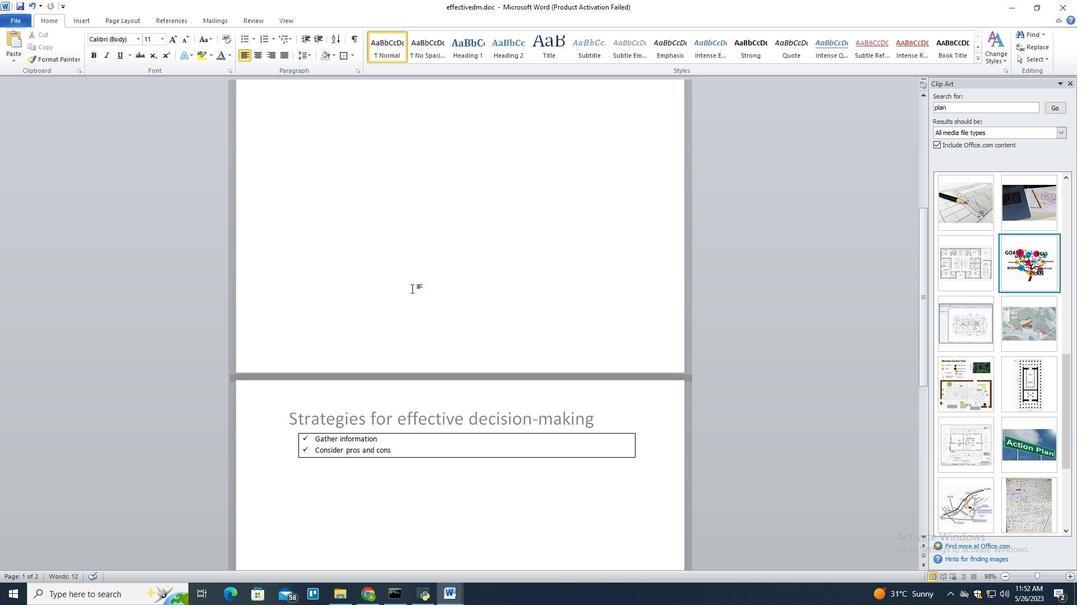 
Action: Mouse scrolled (412, 289) with delta (0, 0)
Screenshot: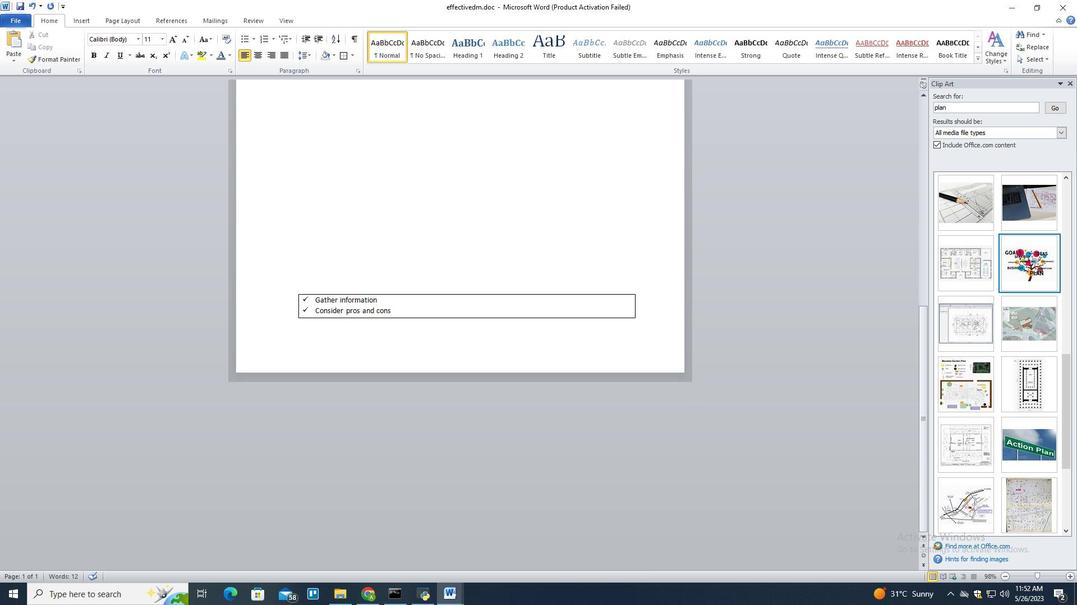 
Action: Mouse scrolled (412, 289) with delta (0, 0)
Screenshot: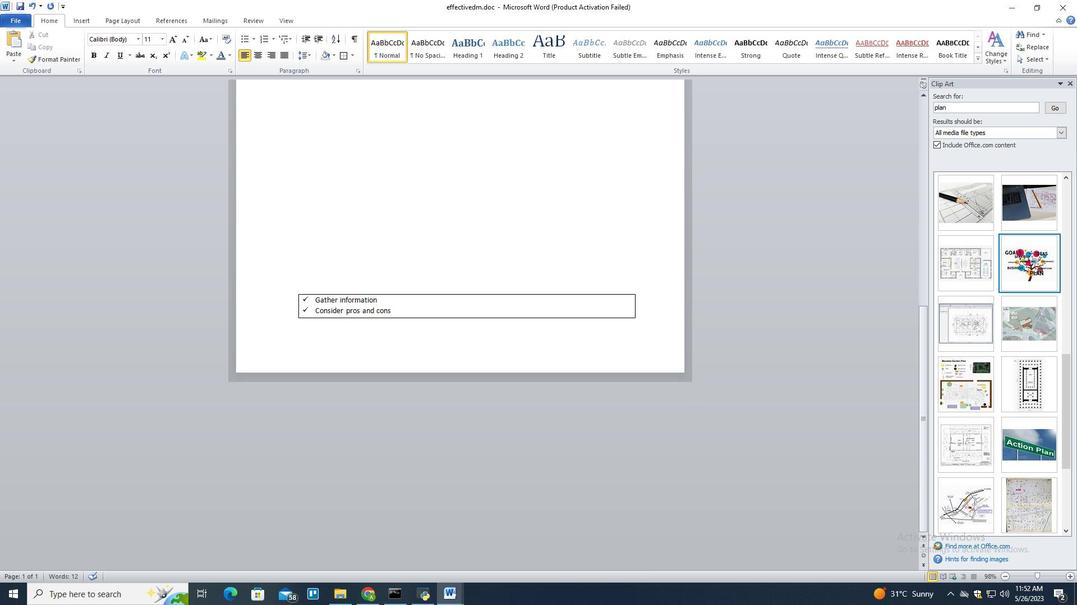 
Action: Mouse scrolled (412, 289) with delta (0, 0)
Screenshot: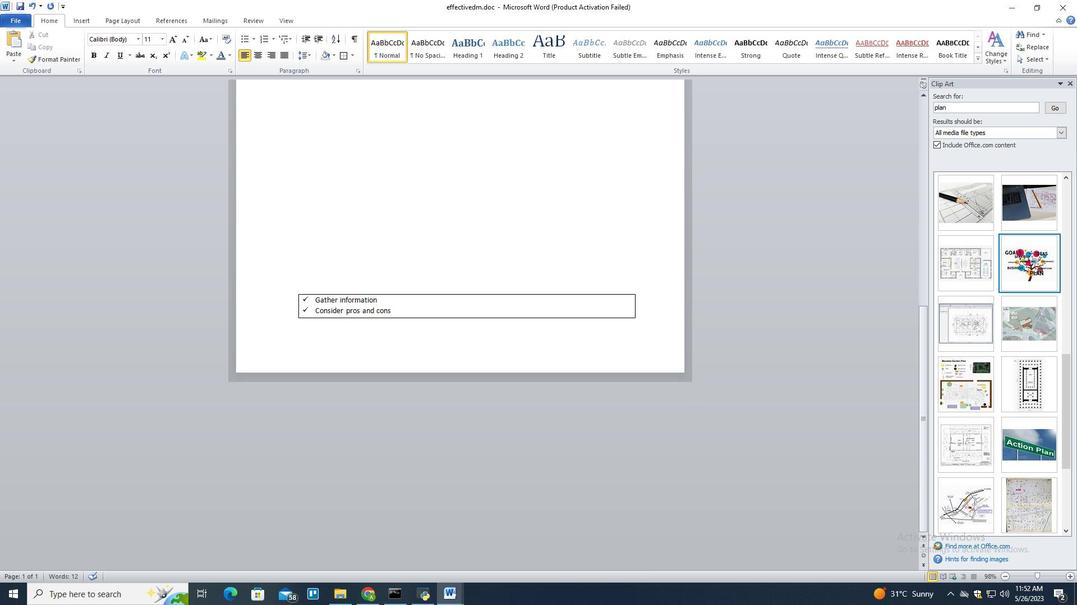
Action: Mouse scrolled (412, 289) with delta (0, 0)
Screenshot: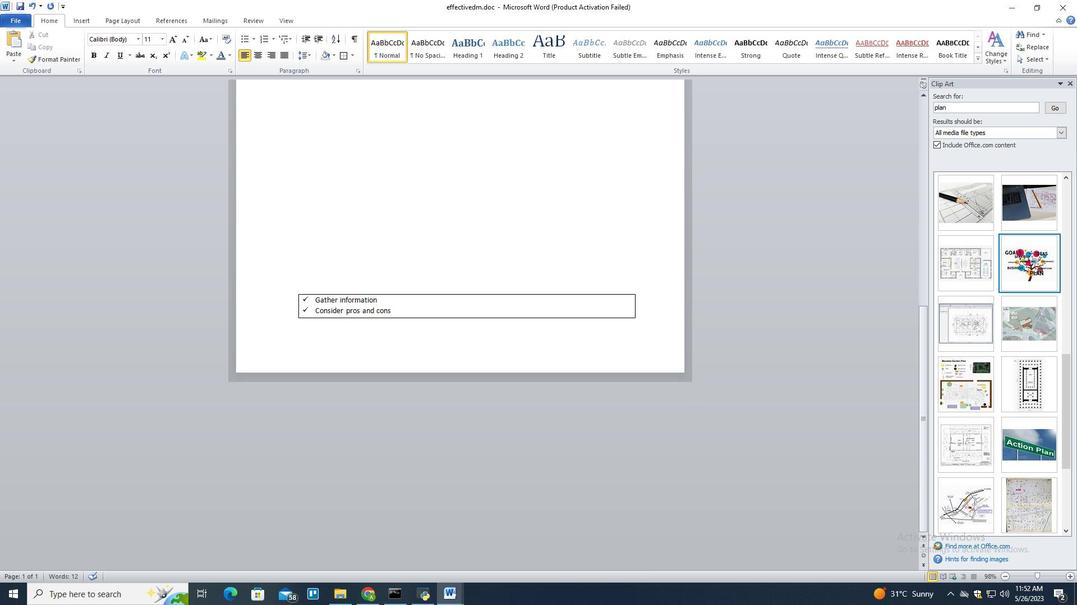 
Action: Mouse scrolled (412, 289) with delta (0, 0)
Screenshot: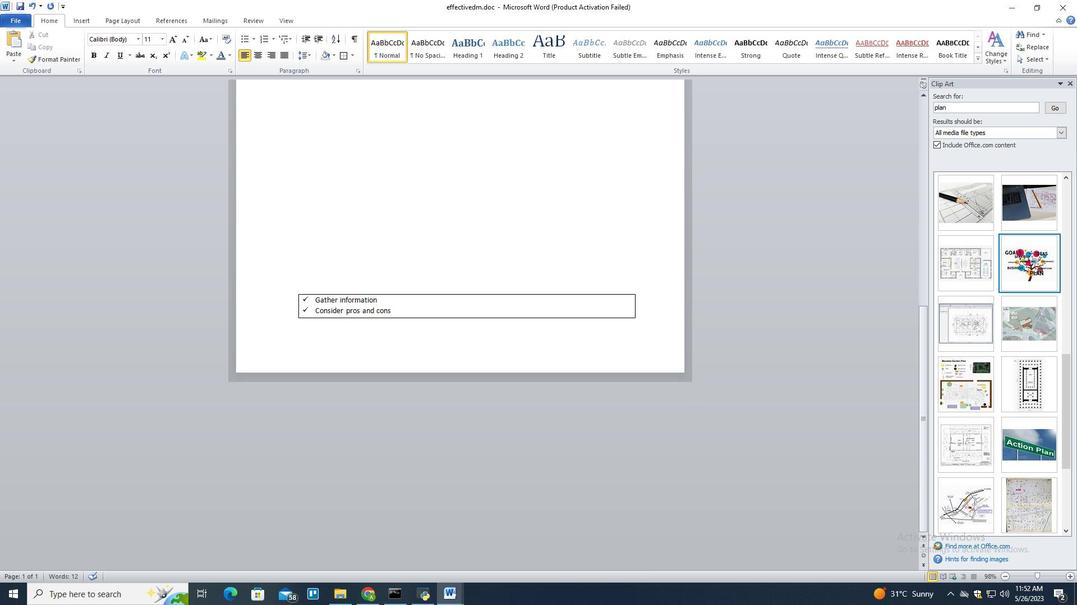 
Action: Mouse scrolled (412, 289) with delta (0, 0)
Screenshot: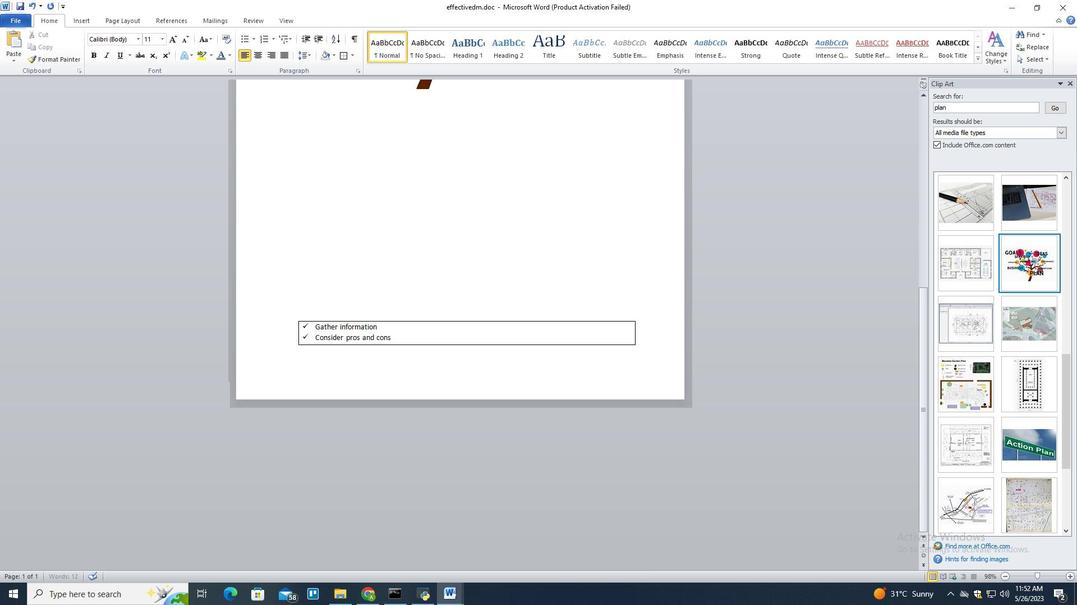 
Action: Mouse scrolled (412, 289) with delta (0, 0)
Screenshot: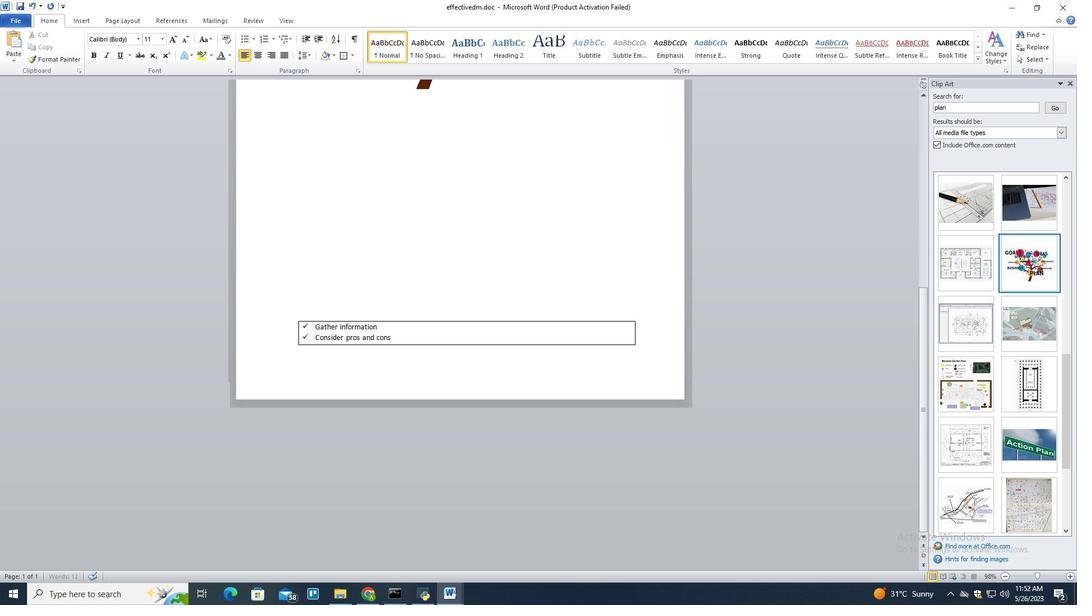 
Action: Key pressed <Key.backspace><Key.backspace><Key.backspace><Key.backspace><Key.backspace><Key.backspace><Key.backspace><Key.backspace><Key.backspace><Key.backspace><Key.backspace><Key.backspace>
Screenshot: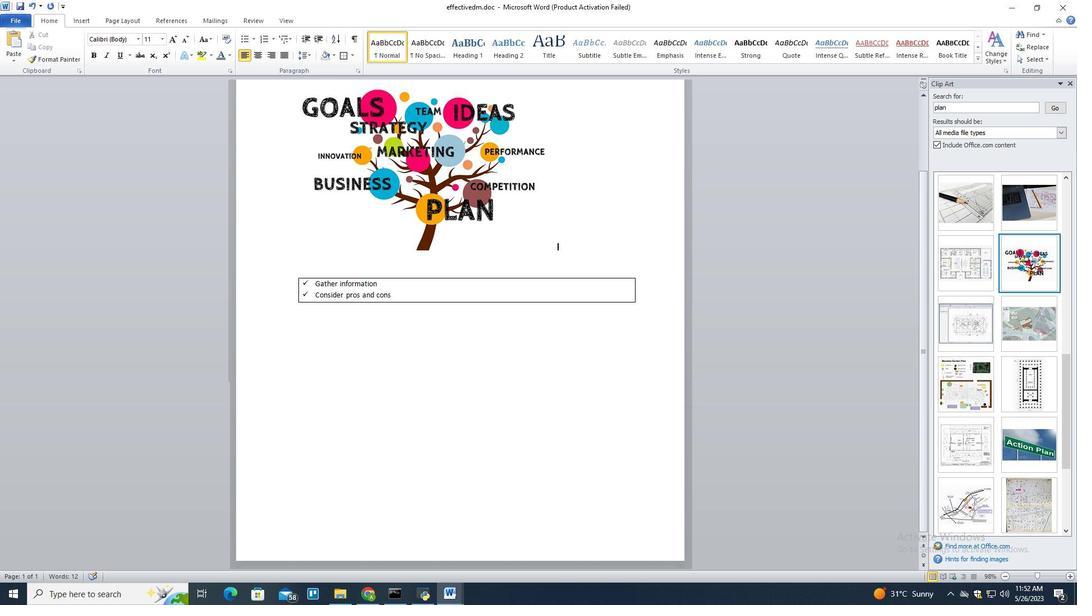 
Action: Mouse moved to (441, 369)
Screenshot: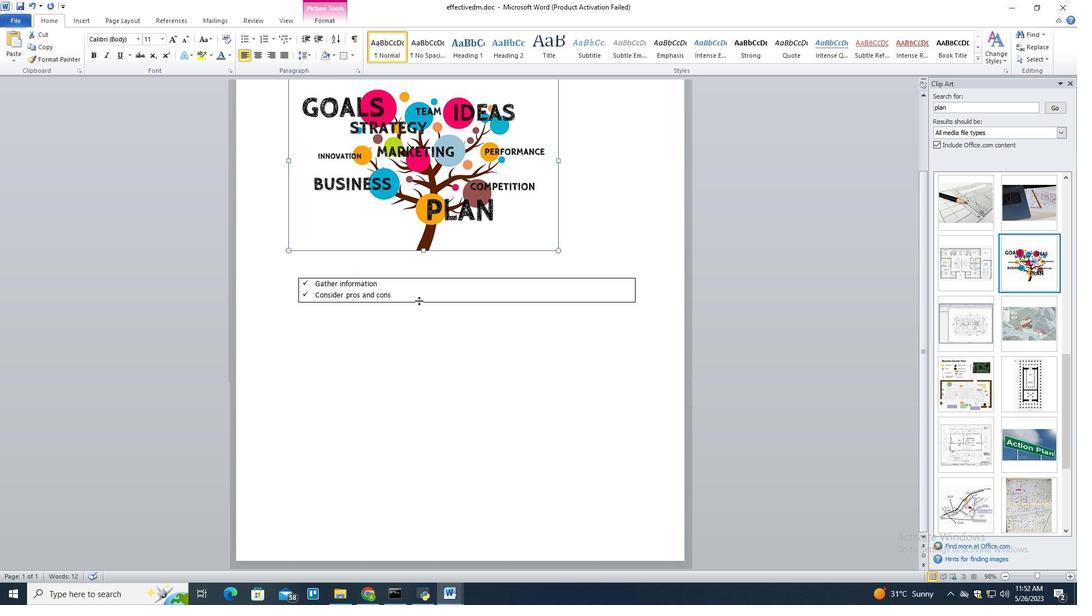 
Action: Mouse pressed left at (441, 369)
Screenshot: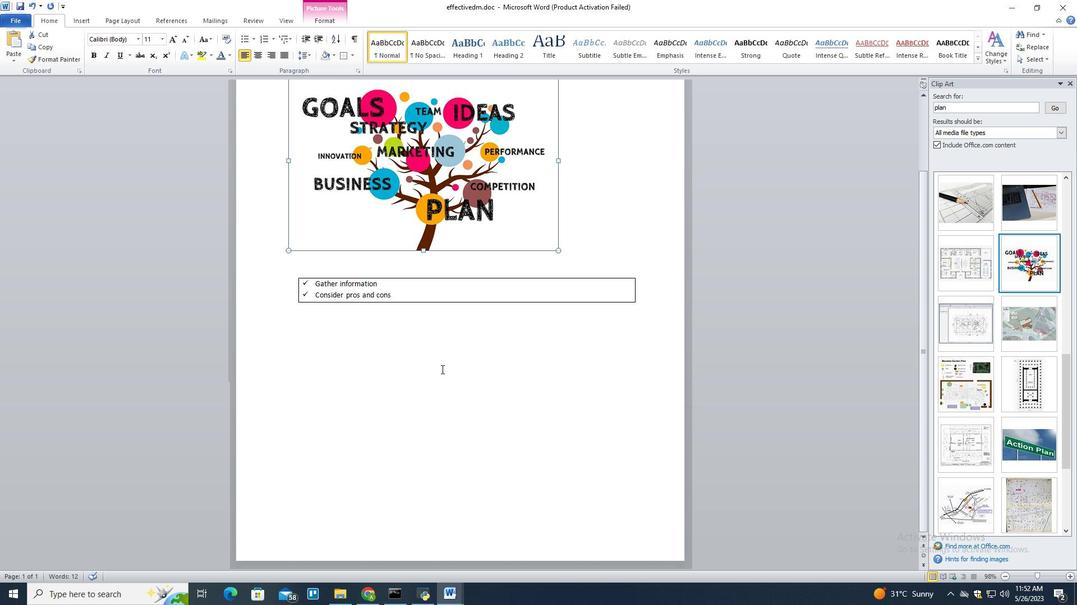 
Action: Mouse moved to (504, 363)
Screenshot: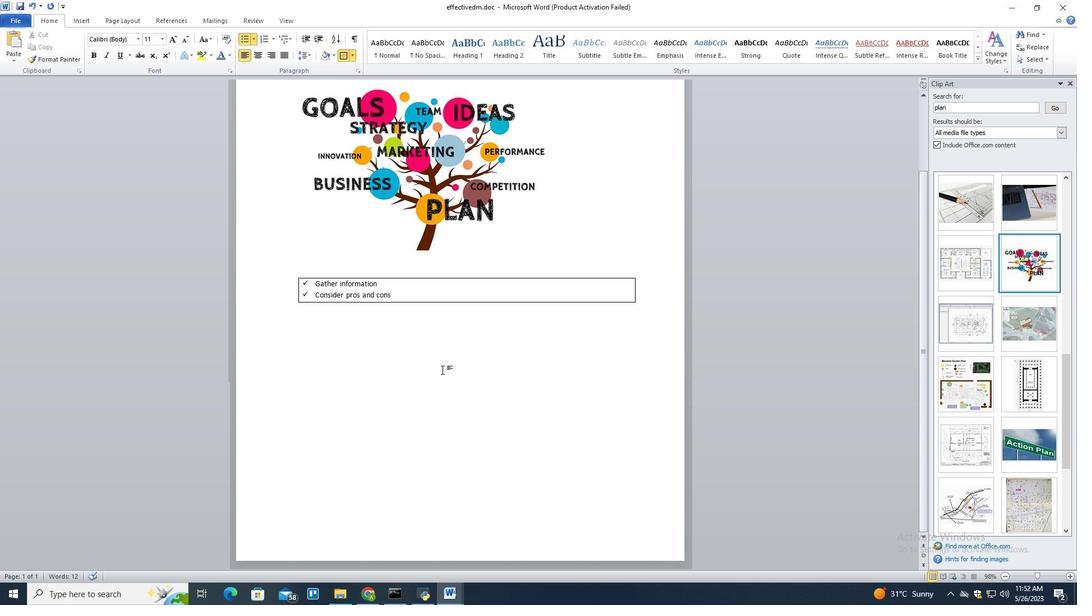 
Action: Mouse scrolled (504, 363) with delta (0, 0)
Screenshot: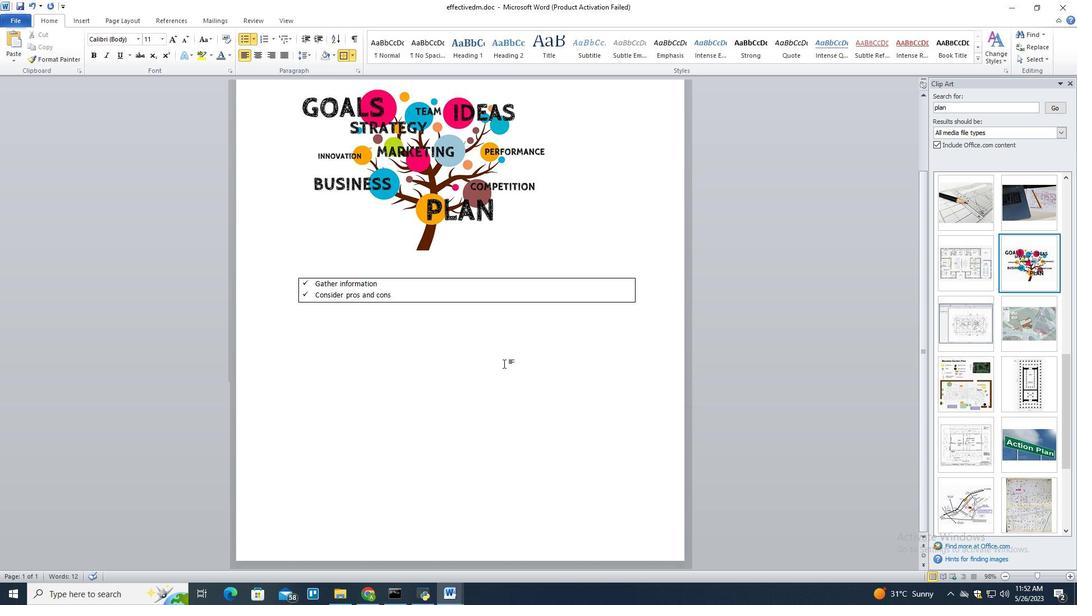 
Action: Mouse scrolled (504, 363) with delta (0, 0)
Screenshot: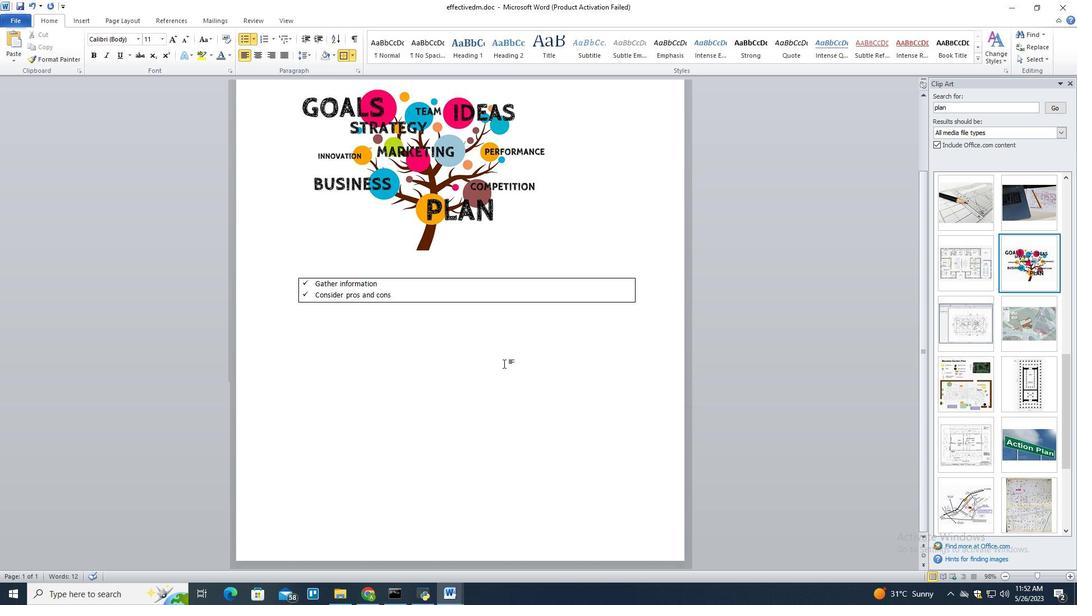 
Action: Mouse scrolled (504, 363) with delta (0, 0)
Screenshot: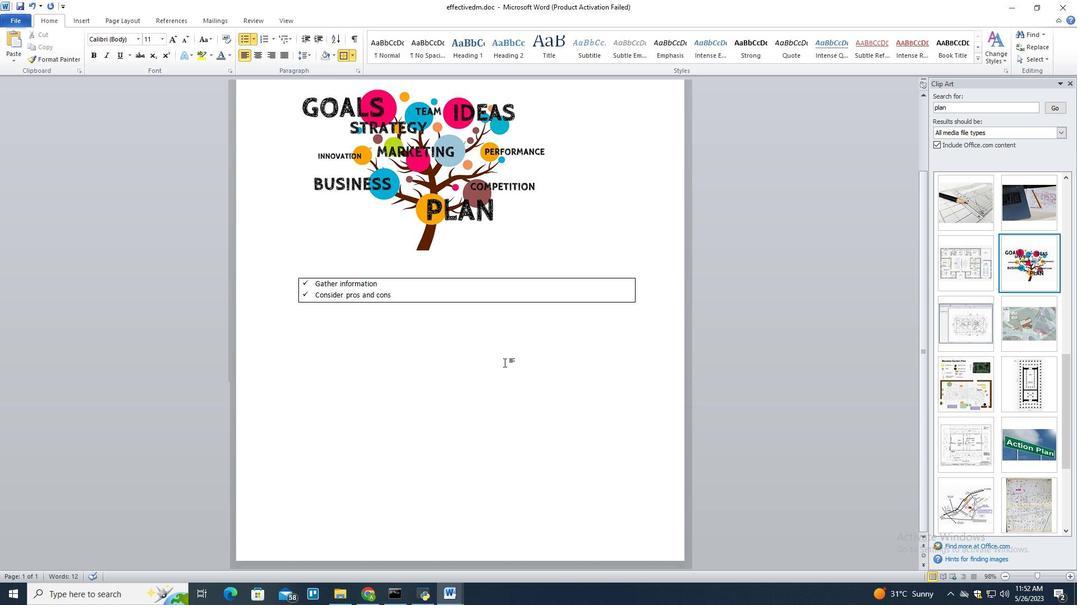 
Action: Mouse scrolled (504, 363) with delta (0, 0)
Screenshot: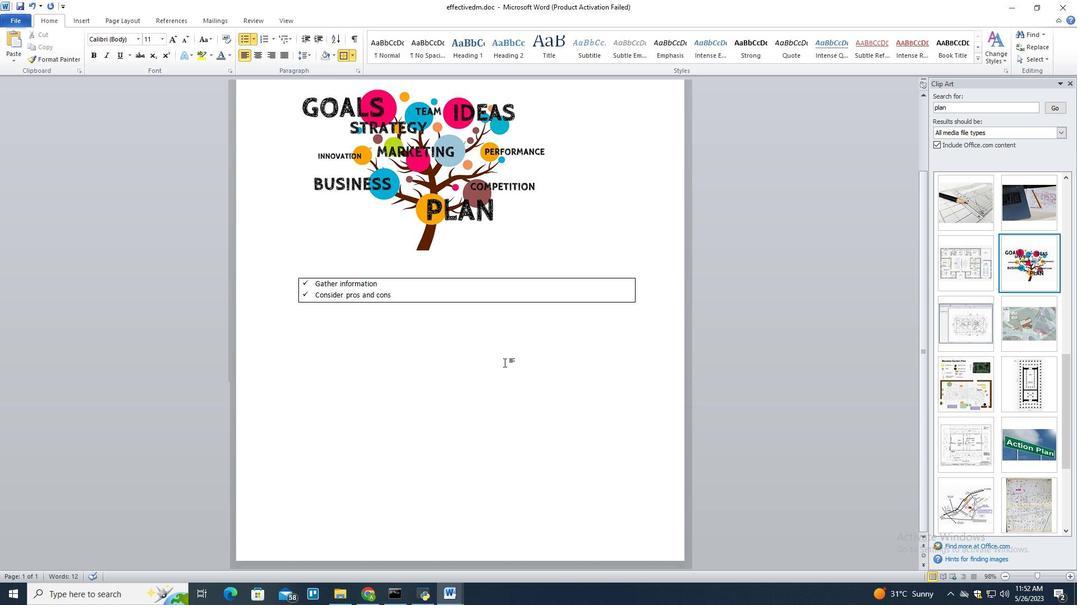 
Action: Mouse scrolled (504, 363) with delta (0, 0)
Screenshot: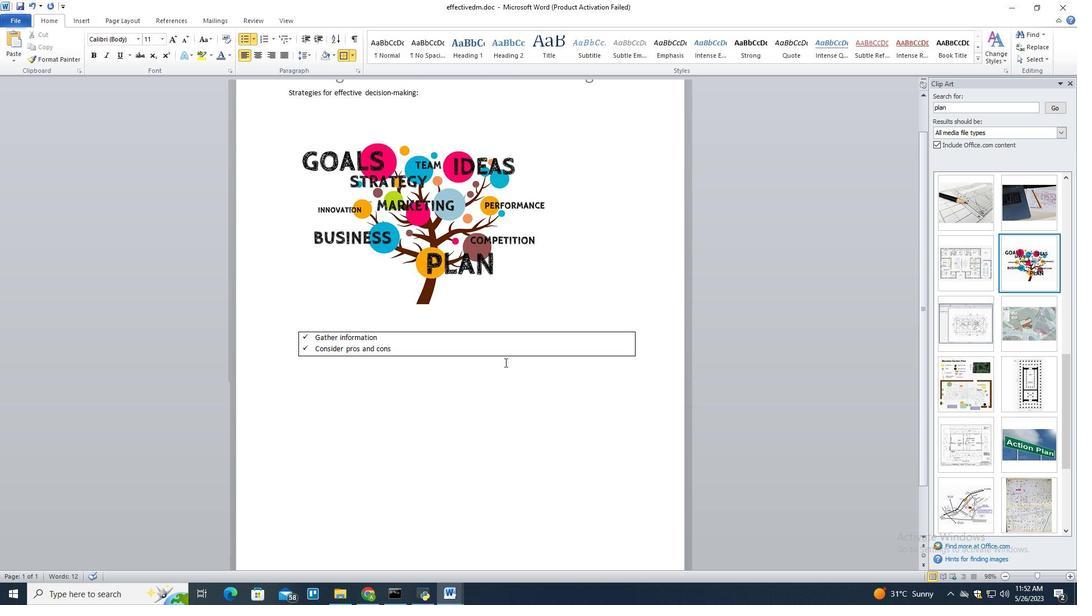 
Action: Mouse moved to (667, 270)
Screenshot: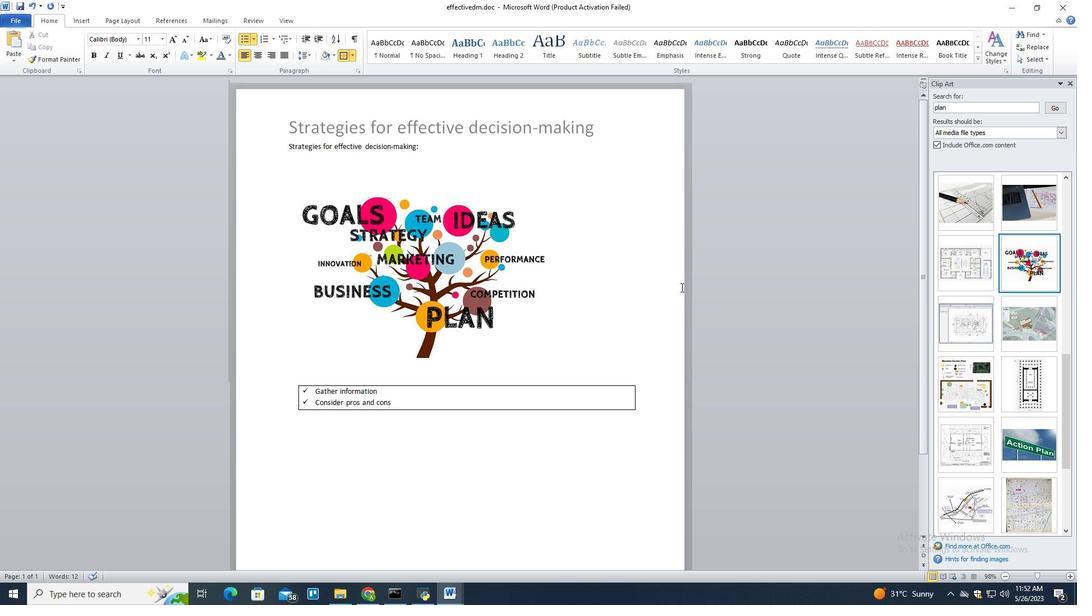 
Action: Mouse scrolled (667, 270) with delta (0, 0)
Screenshot: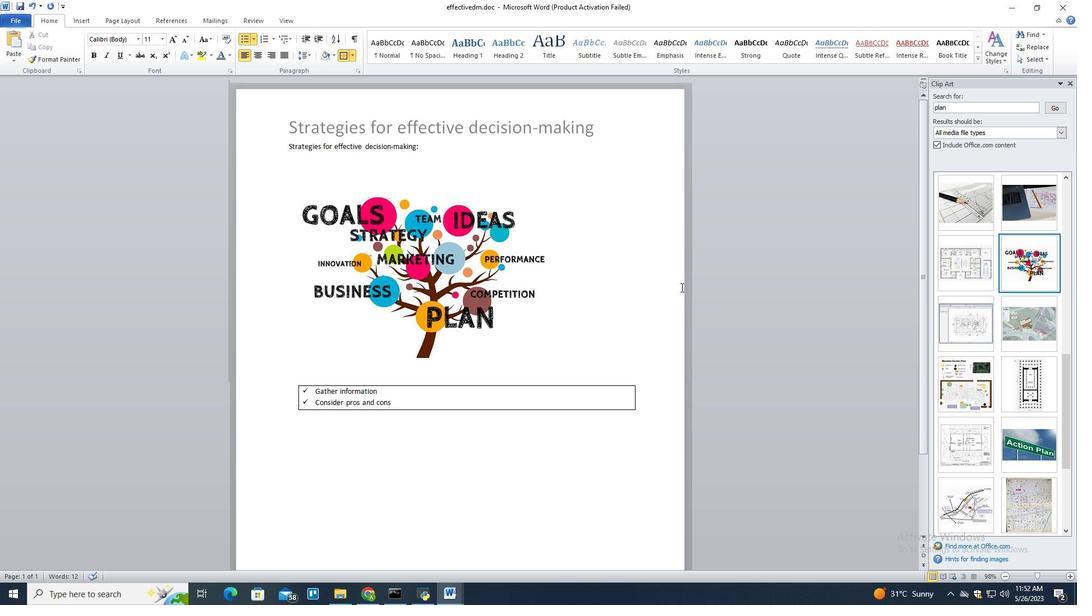 
Action: Mouse moved to (660, 292)
Screenshot: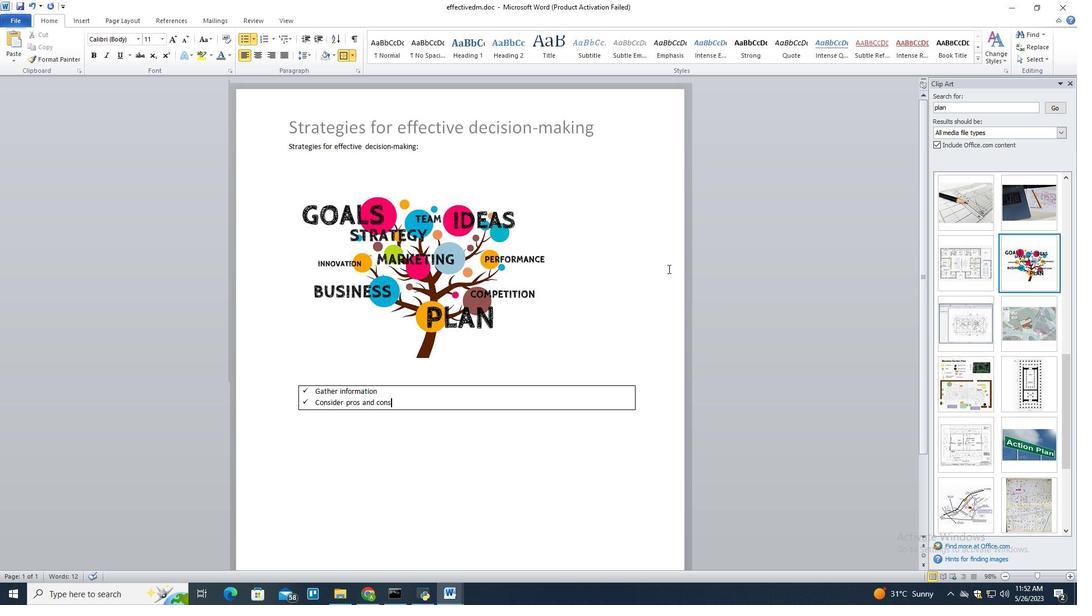 
Action: Mouse scrolled (660, 291) with delta (0, 0)
Screenshot: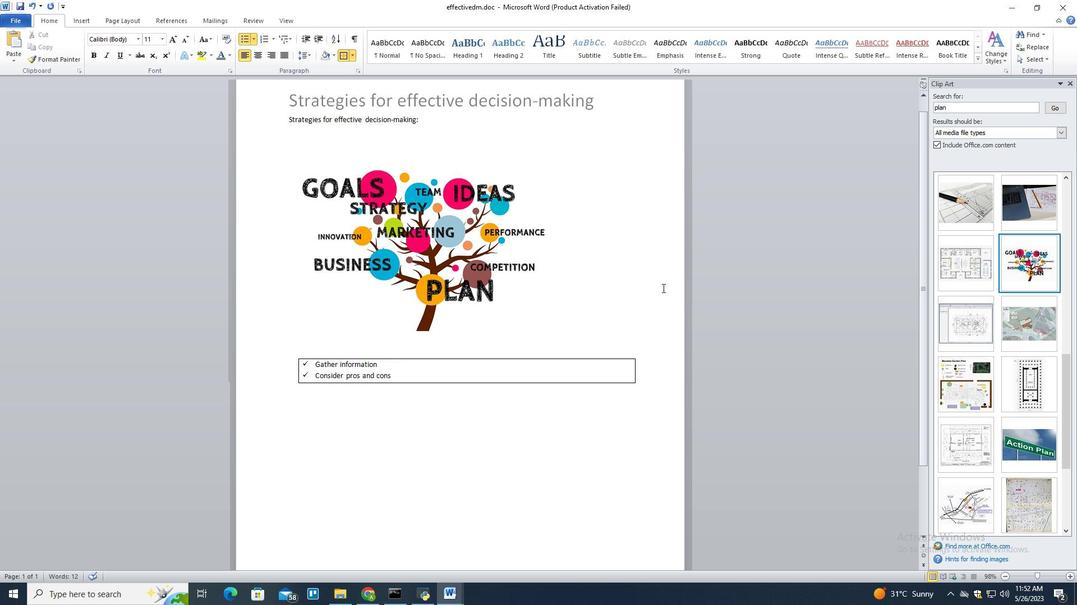 
Action: Mouse moved to (659, 293)
Screenshot: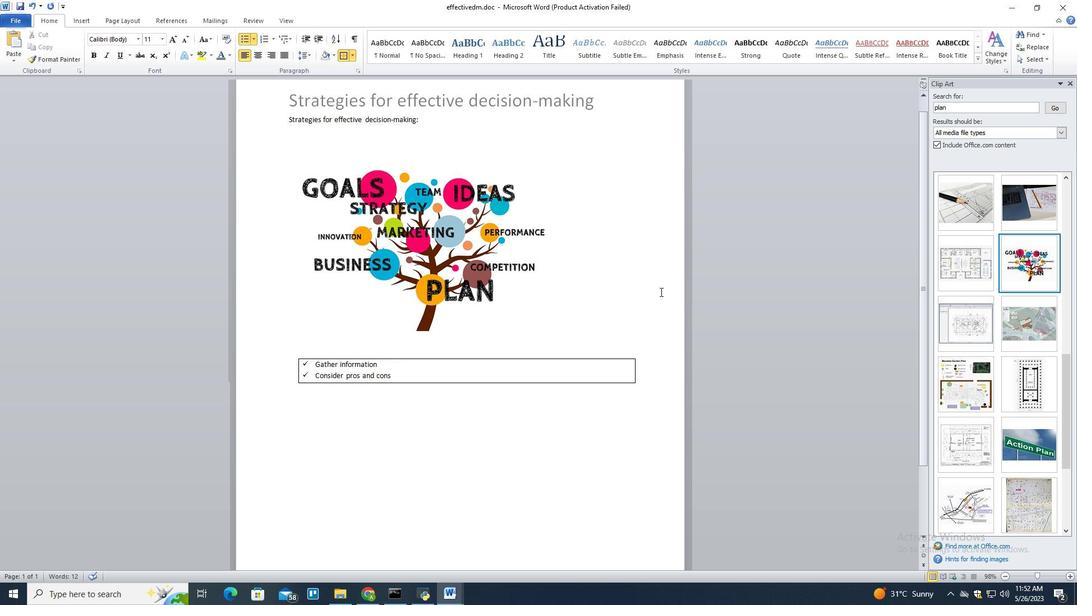 
Action: Mouse scrolled (659, 293) with delta (0, 0)
Screenshot: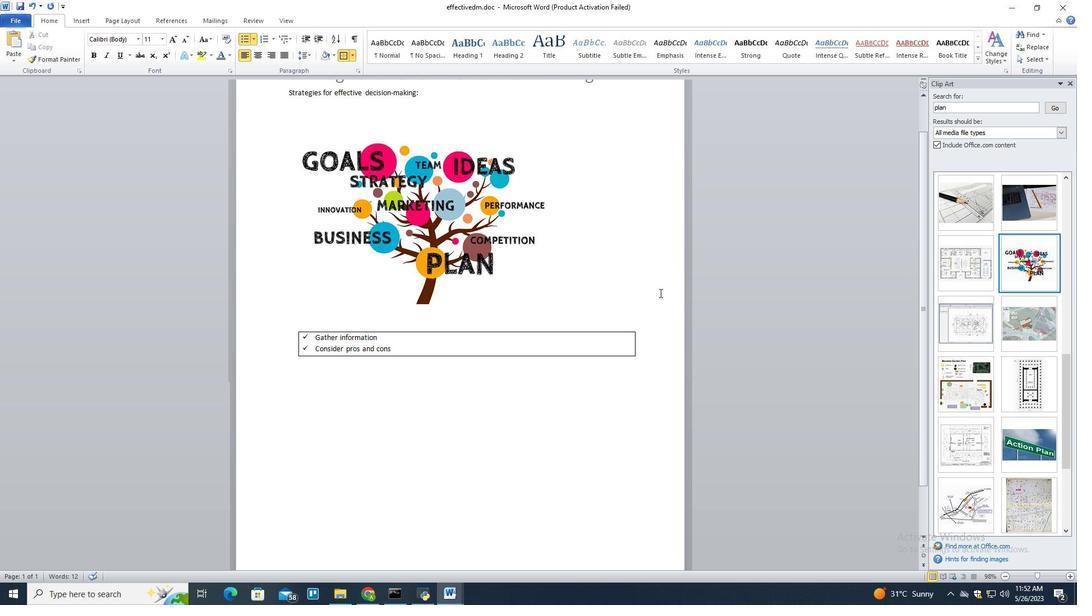 
Action: Mouse scrolled (659, 293) with delta (0, 0)
Screenshot: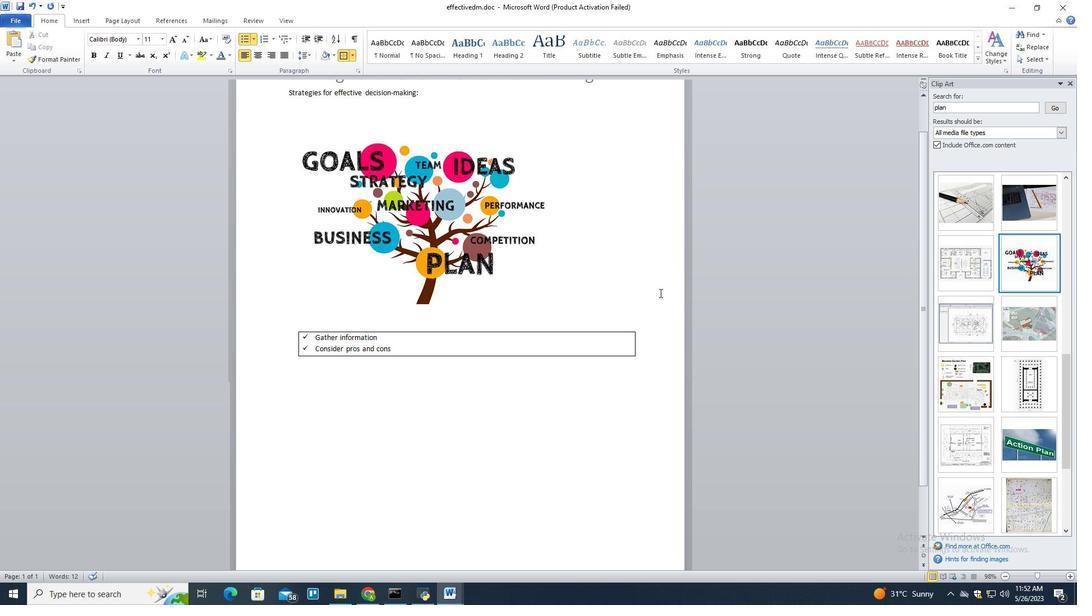 
Action: Mouse scrolled (659, 293) with delta (0, 0)
Screenshot: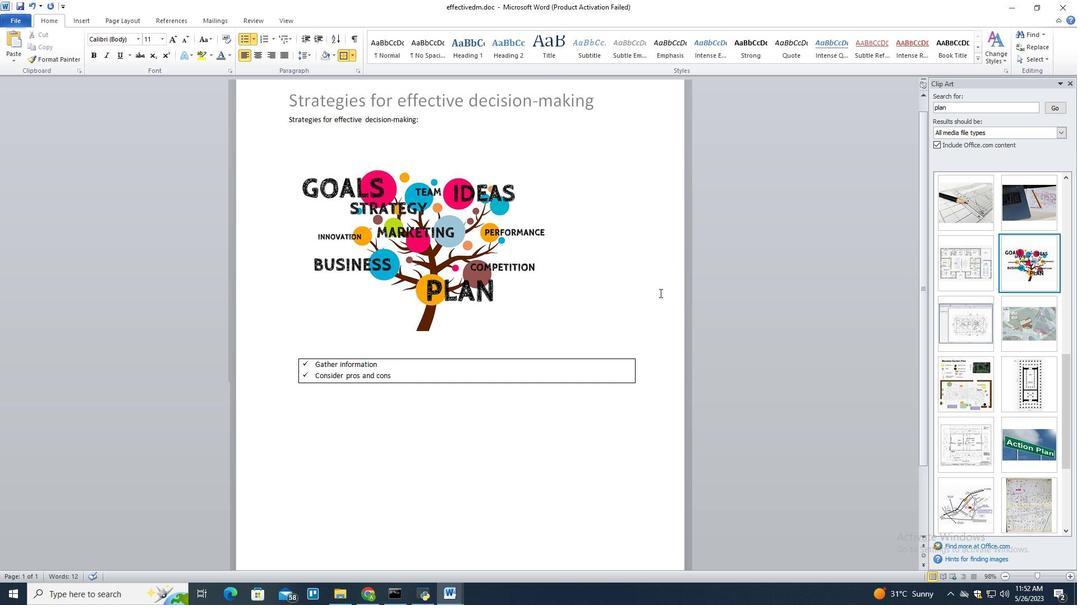 
Action: Mouse scrolled (659, 293) with delta (0, 0)
Screenshot: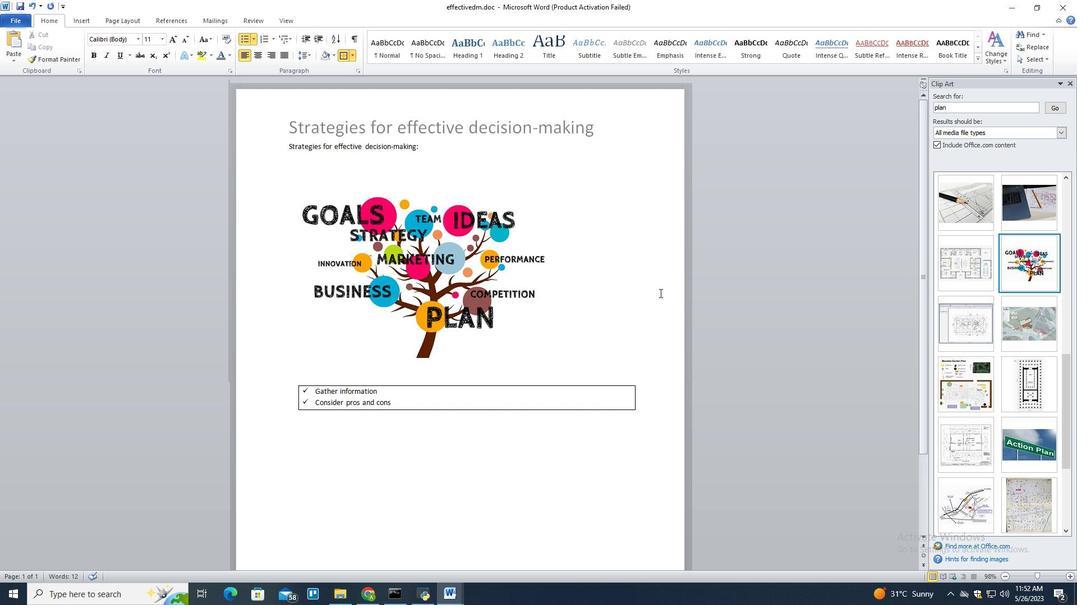 
Action: Mouse moved to (1068, 83)
Screenshot: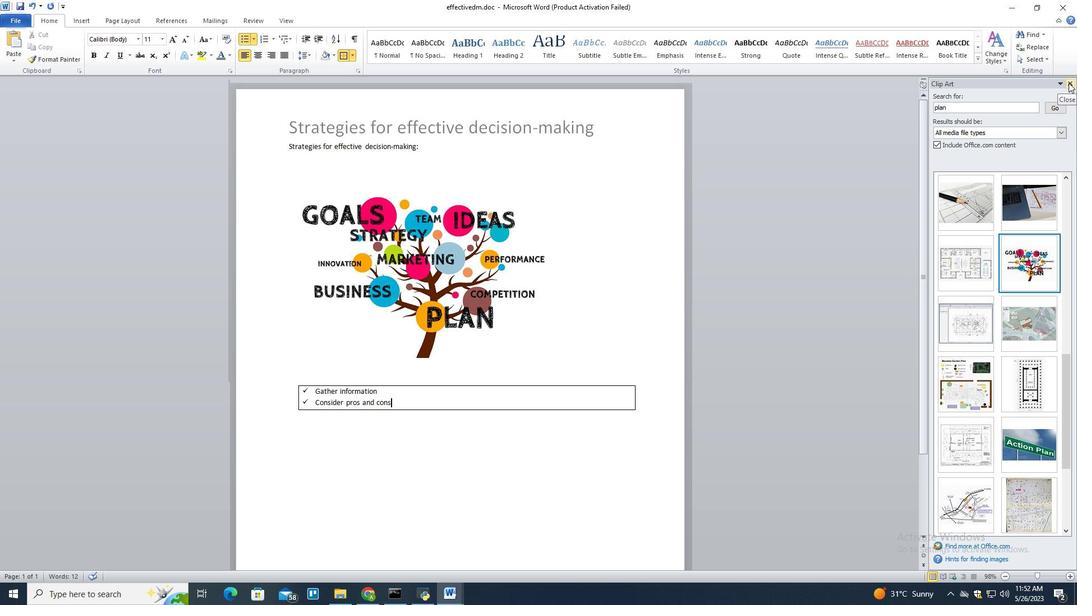 
Action: Mouse pressed left at (1068, 83)
Screenshot: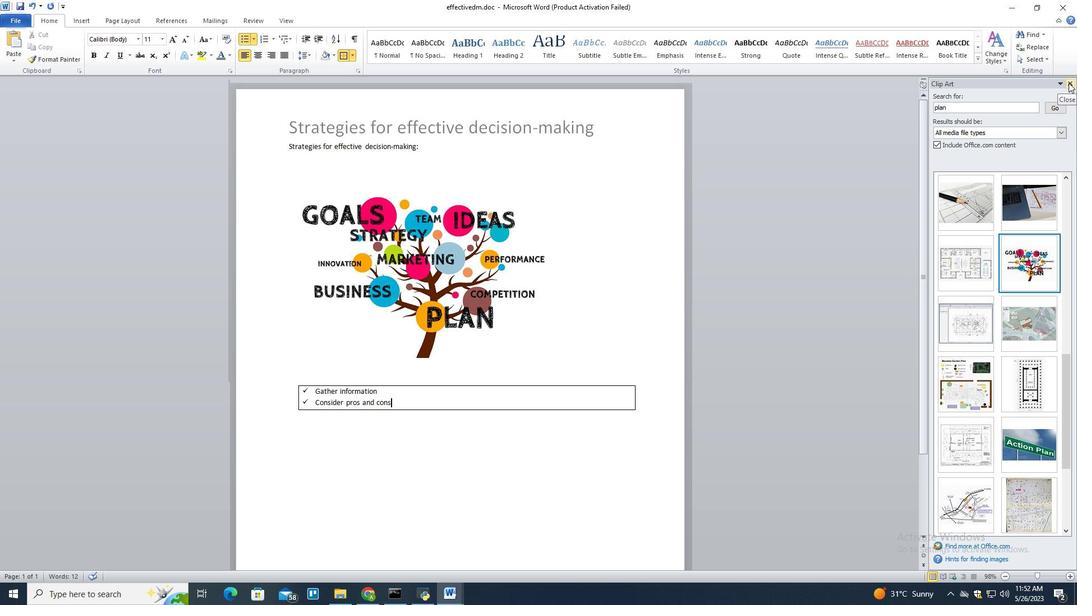 
Action: Mouse moved to (424, 306)
Screenshot: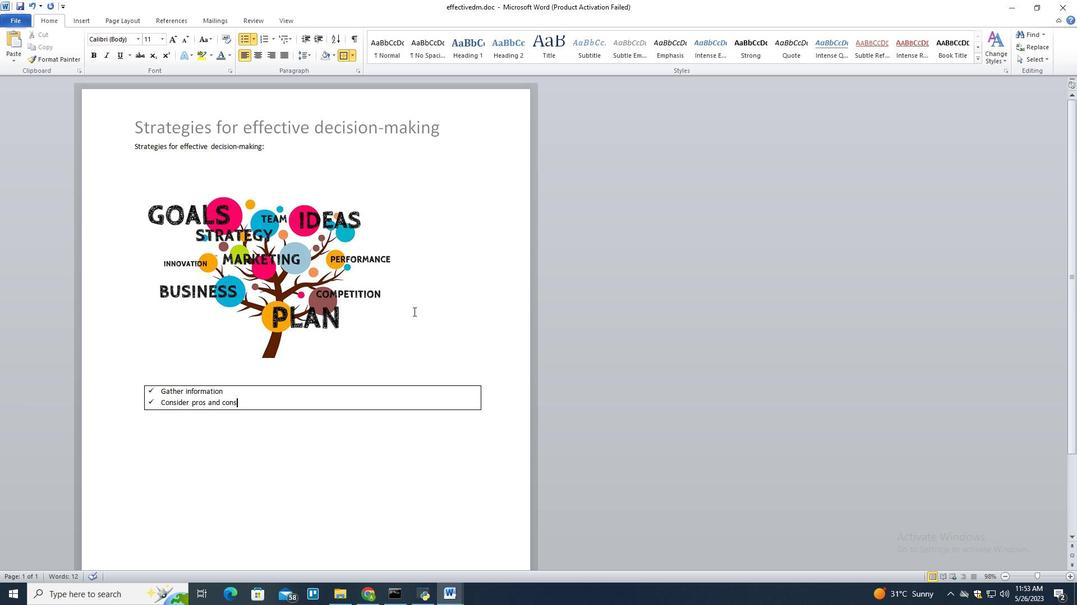 
Action: Mouse scrolled (424, 305) with delta (0, 0)
Screenshot: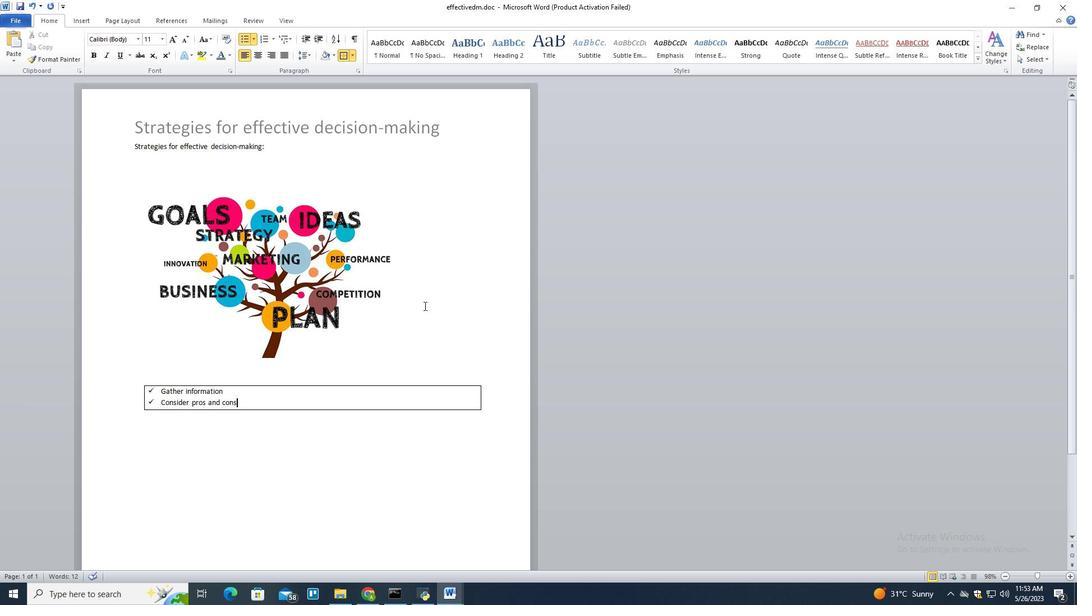 
Action: Mouse moved to (466, 304)
Screenshot: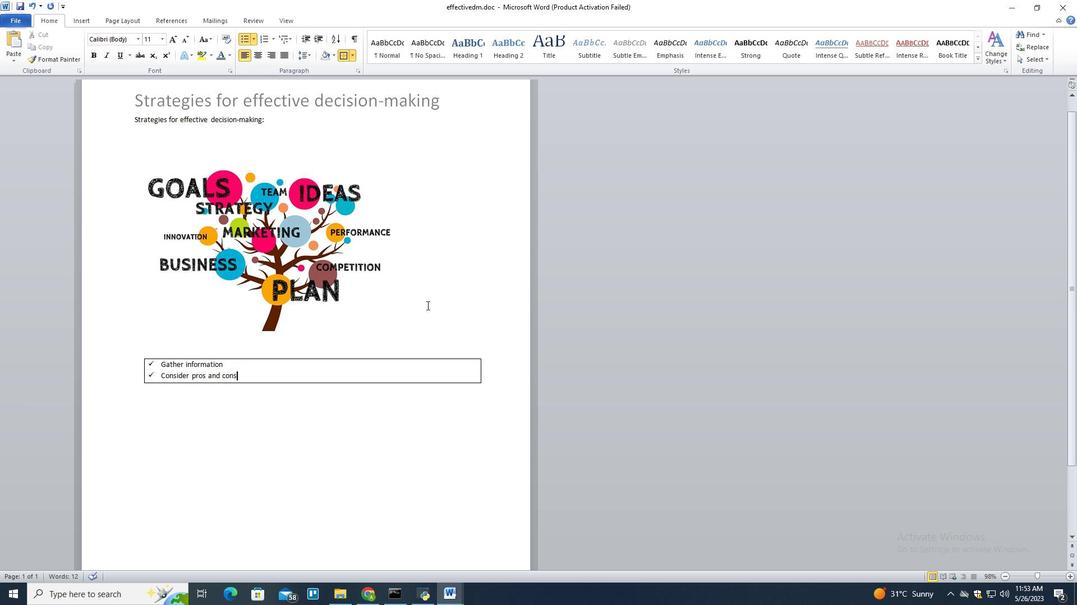 
Action: Mouse scrolled (466, 304) with delta (0, 0)
Screenshot: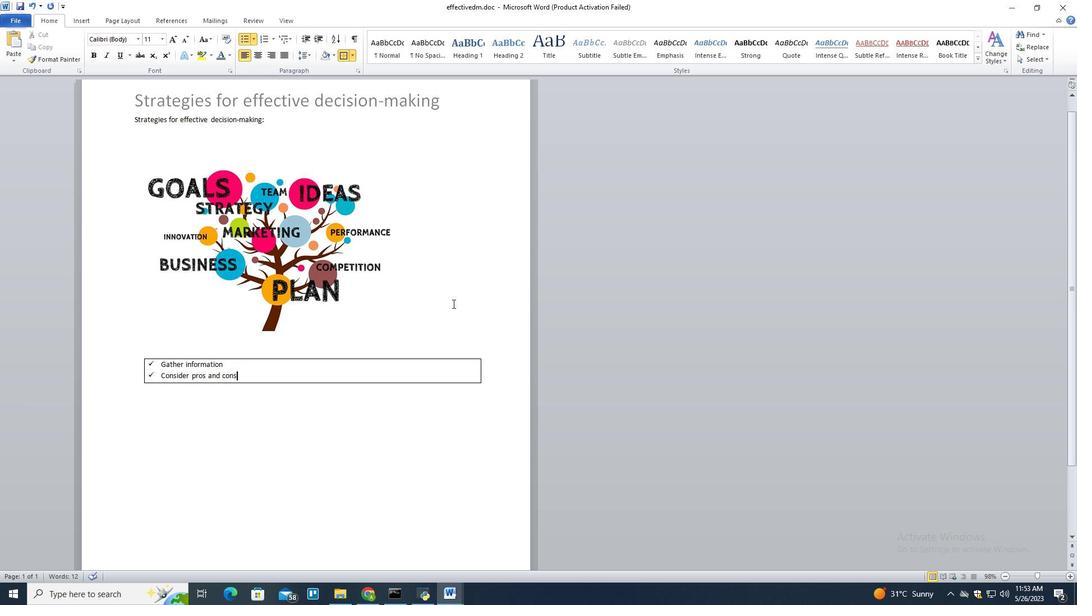 
Action: Mouse scrolled (466, 304) with delta (0, 0)
Screenshot: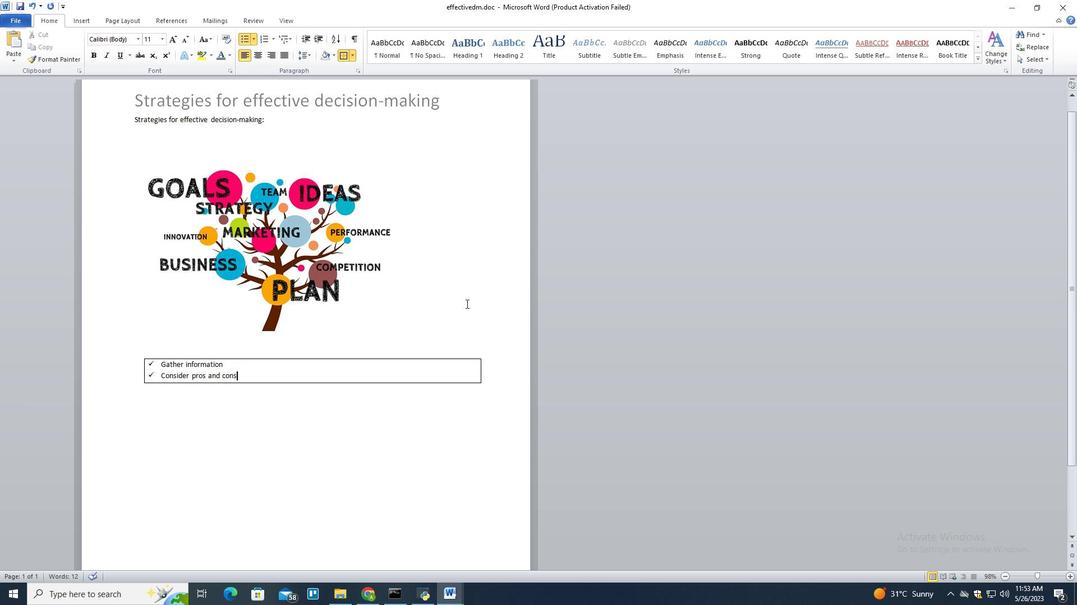
Action: Mouse scrolled (466, 304) with delta (0, 0)
Screenshot: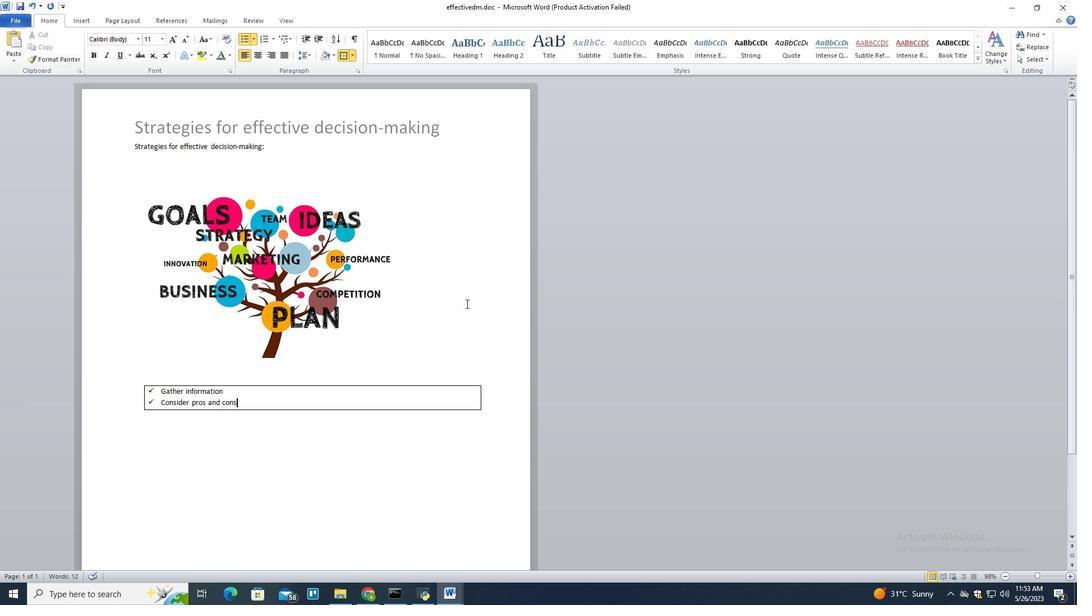 
Action: Mouse scrolled (466, 304) with delta (0, 0)
Screenshot: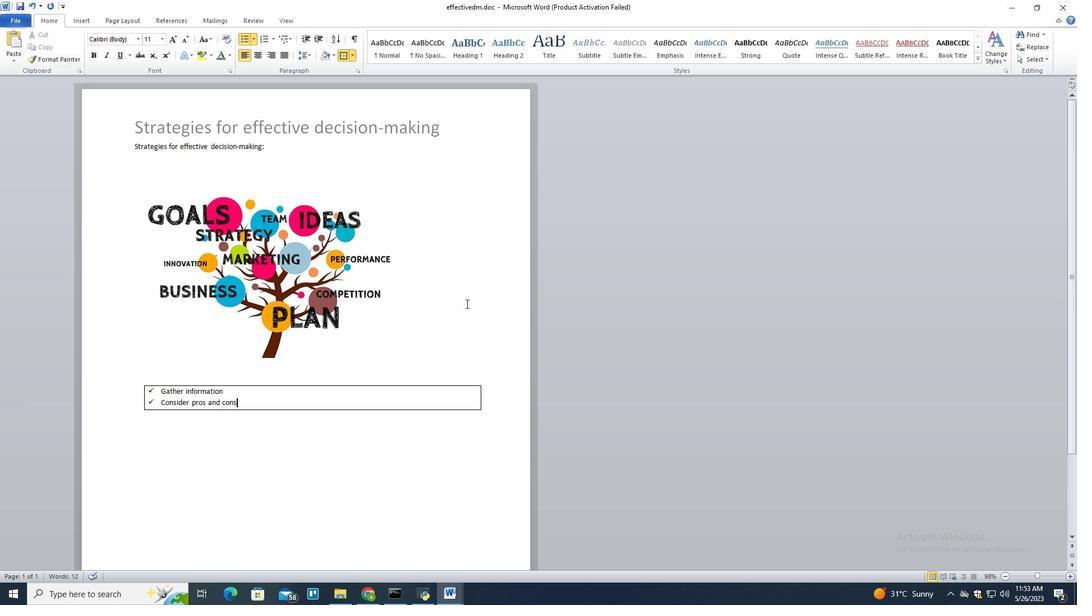
Action: Mouse scrolled (466, 304) with delta (0, 0)
Screenshot: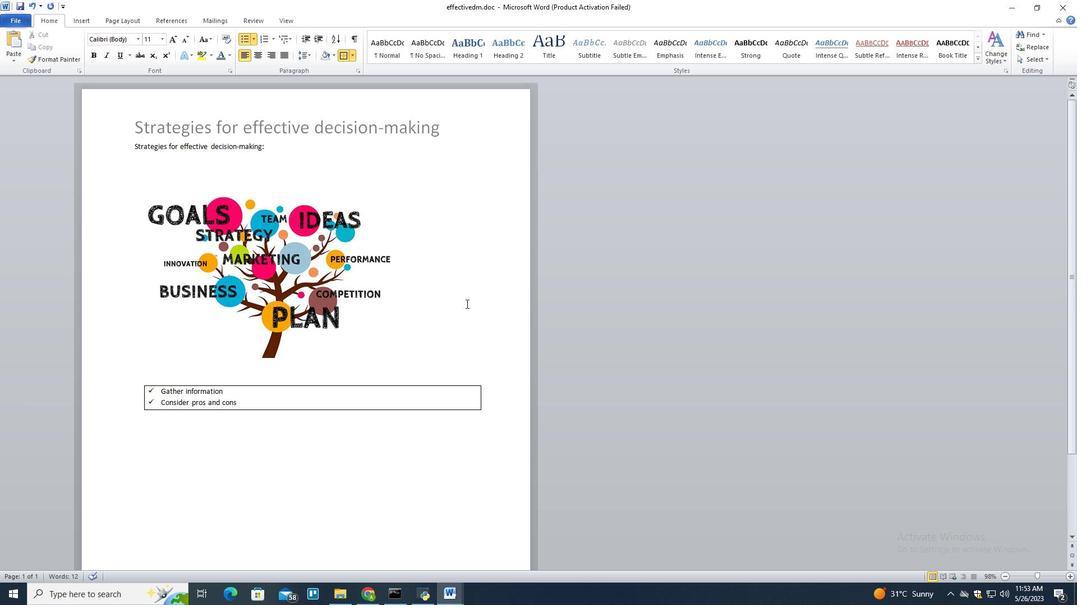 
